 Task: Look for space in Ladispoli, Italy from 6th September, 2023 to 15th September, 2023 for 6 adults in price range Rs.8000 to Rs.12000. Place can be entire place or private room with 6 bedrooms having 6 beds and 6 bathrooms. Property type can be house, flat, guest house. Amenities needed are: wifi, TV, free parkinig on premises, gym, breakfast. Booking option can be shelf check-in. Required host language is English.
Action: Mouse moved to (520, 120)
Screenshot: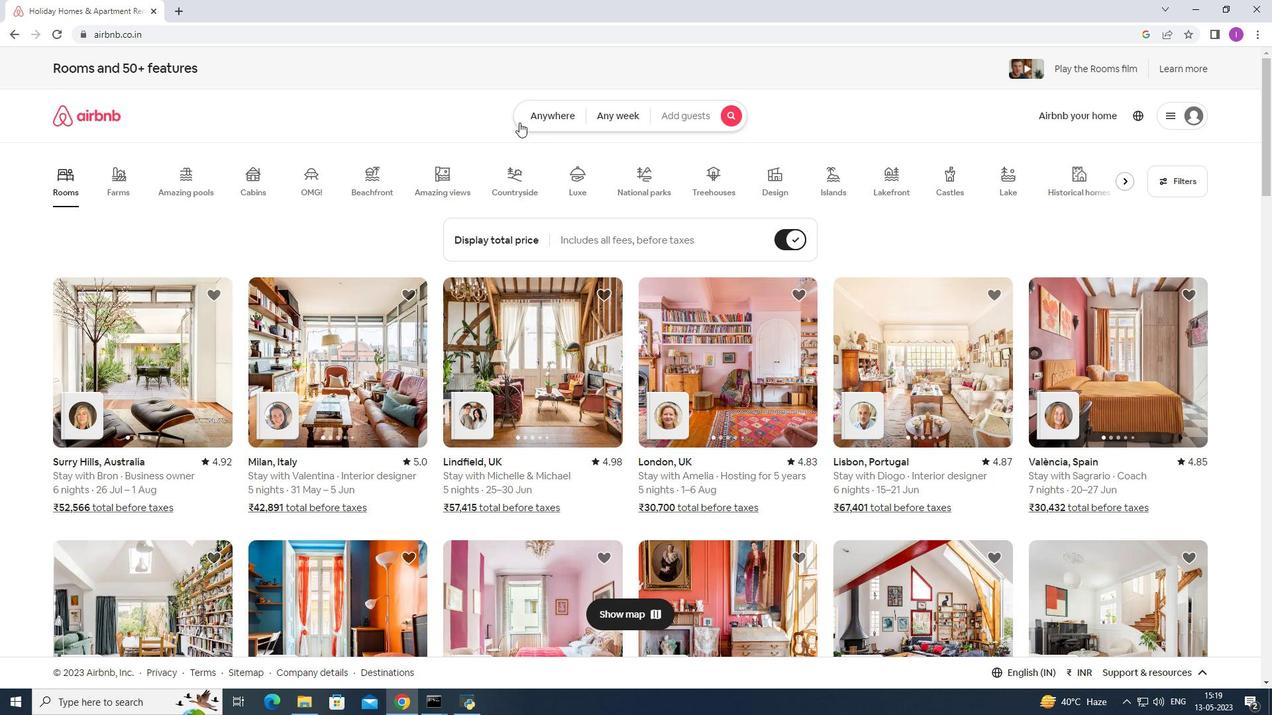 
Action: Mouse pressed left at (520, 120)
Screenshot: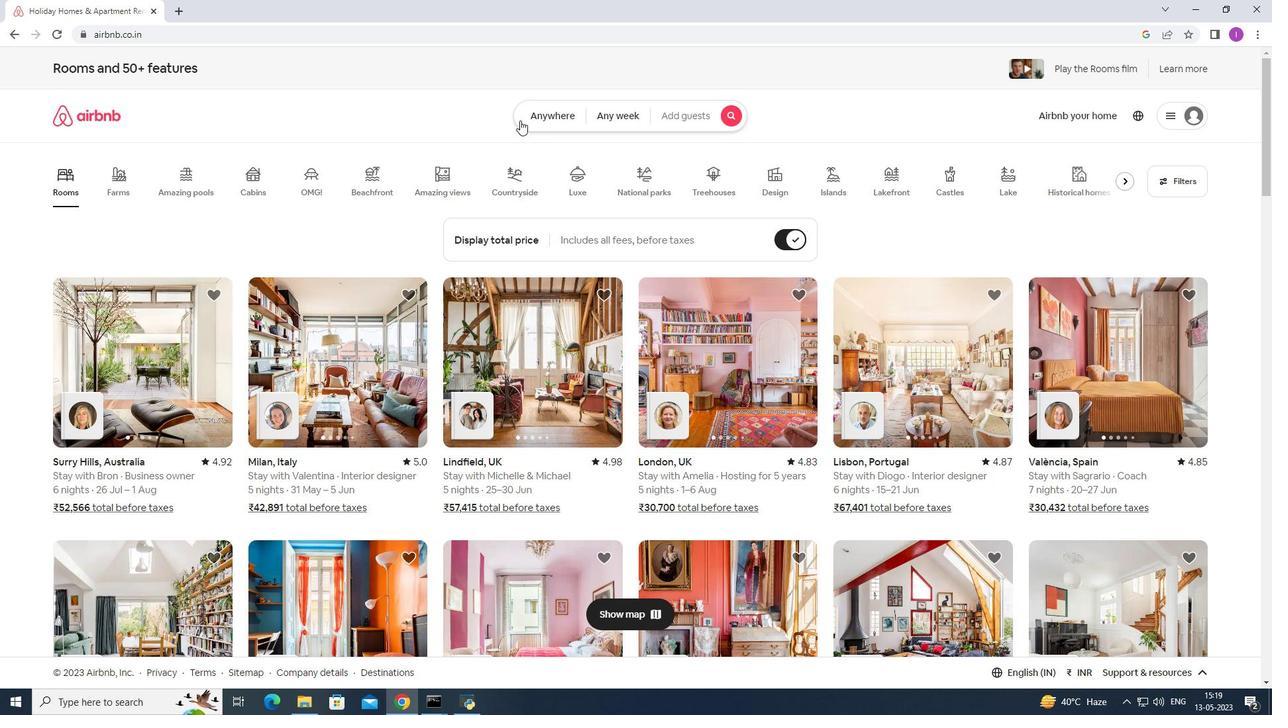 
Action: Mouse moved to (426, 177)
Screenshot: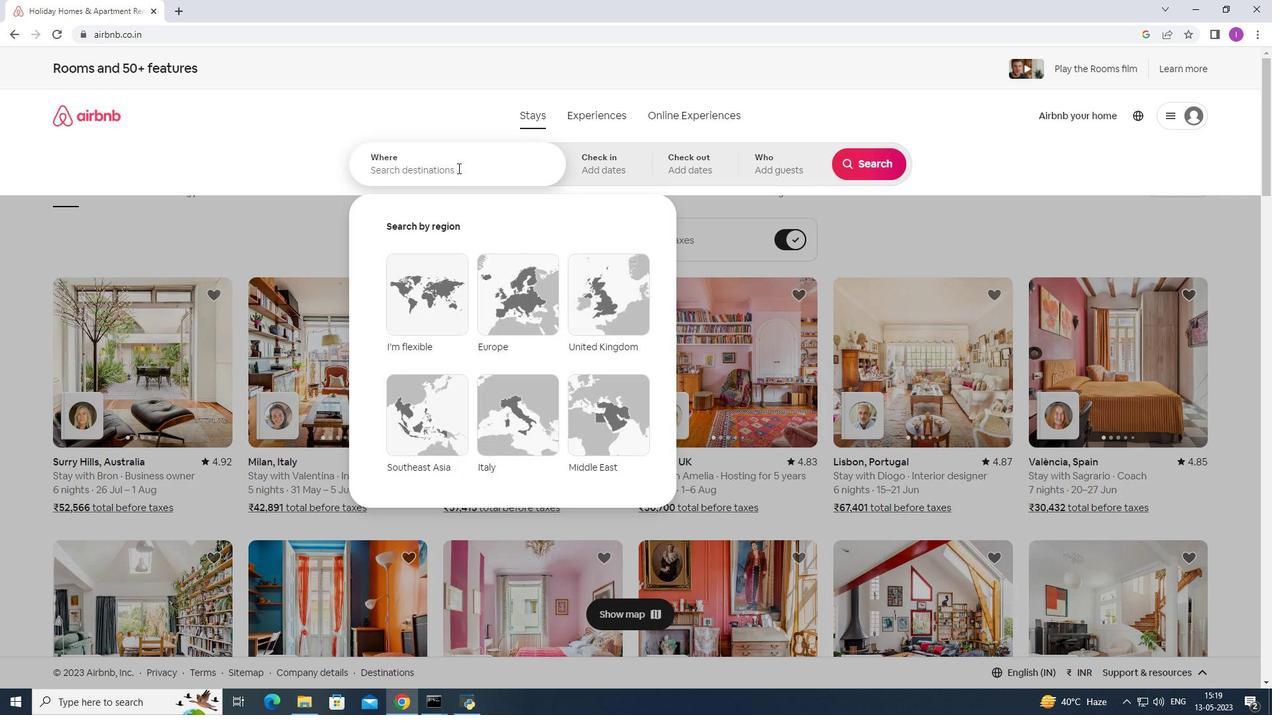 
Action: Mouse pressed left at (426, 177)
Screenshot: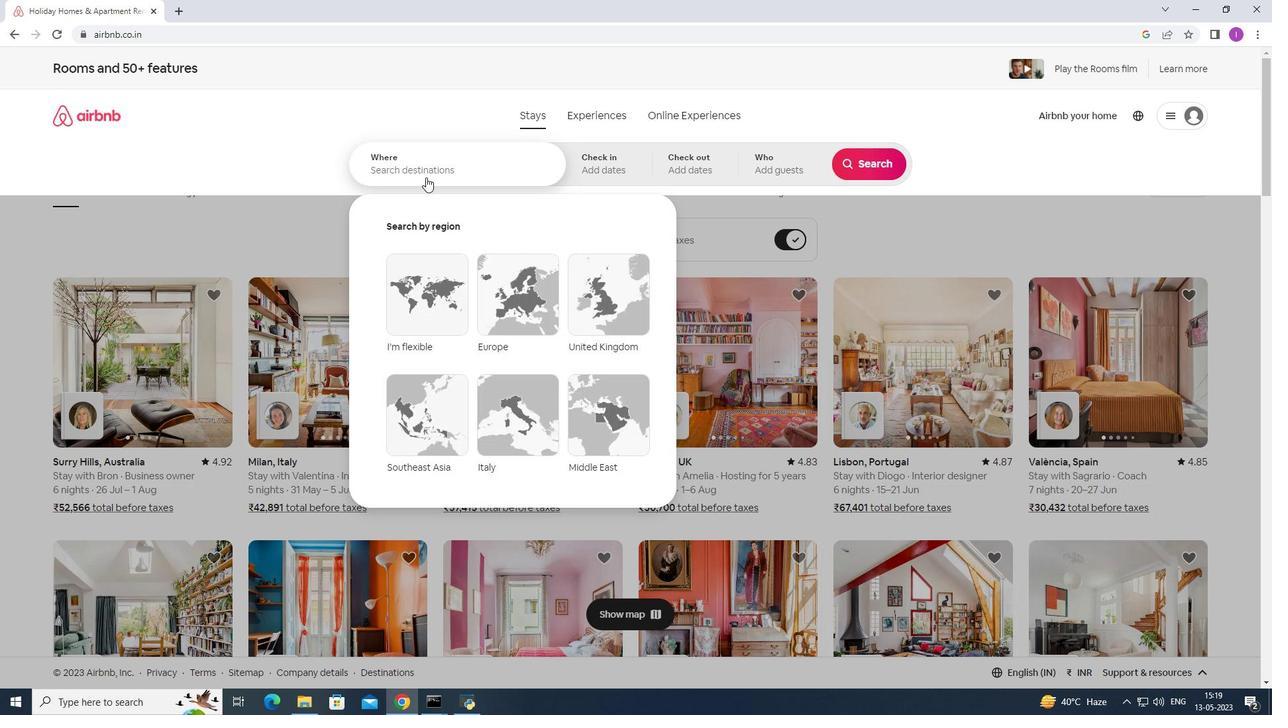 
Action: Mouse moved to (512, 159)
Screenshot: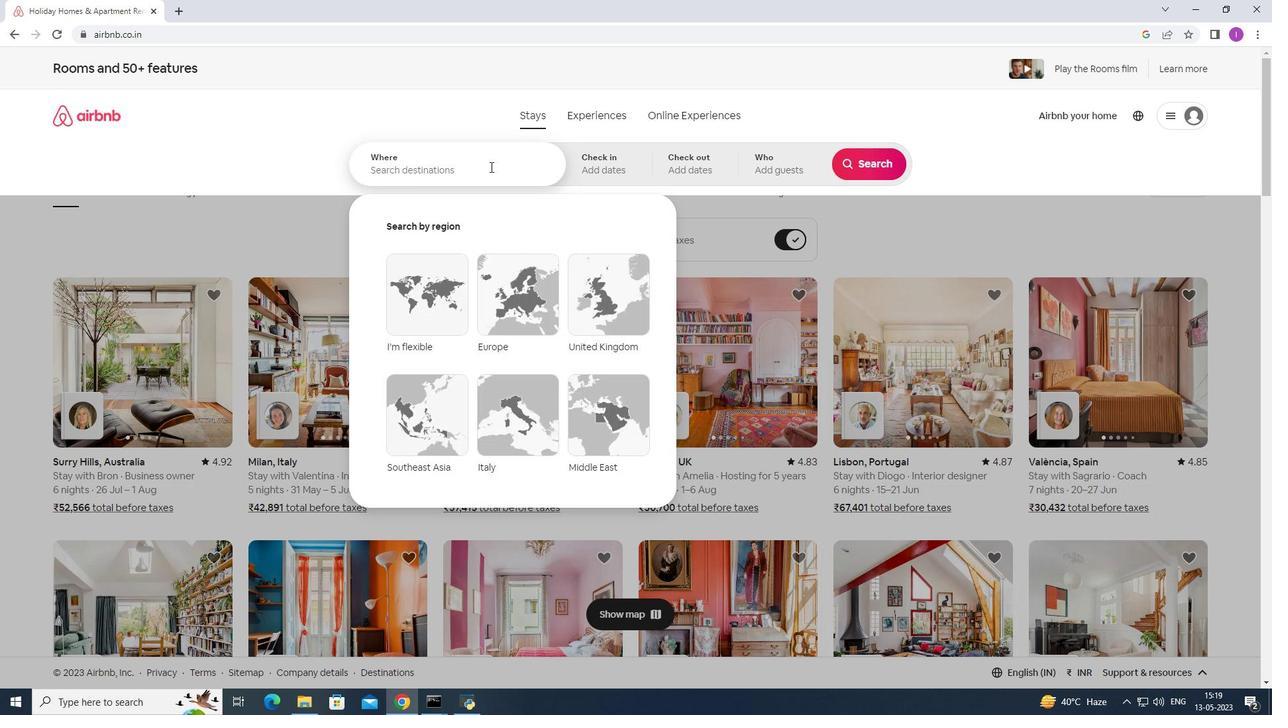 
Action: Key pressed <Key.shift>Ladispoli,<Key.shift>Italy
Screenshot: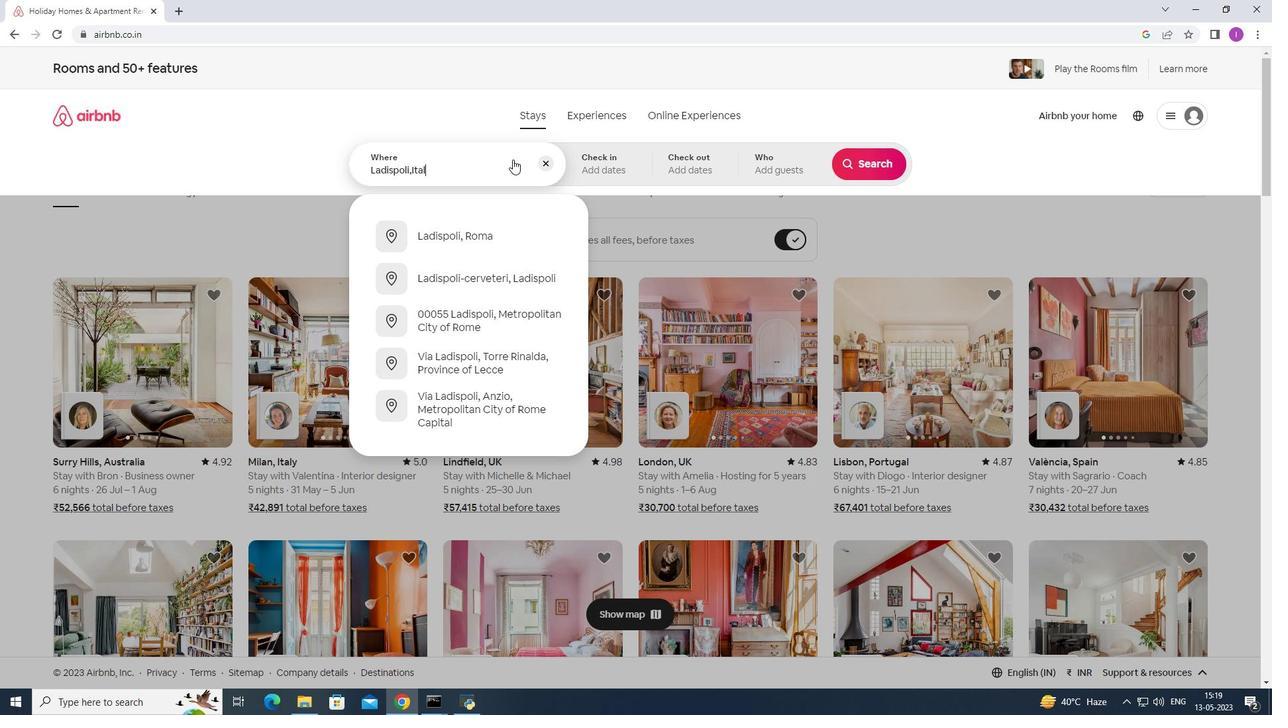 
Action: Mouse moved to (603, 161)
Screenshot: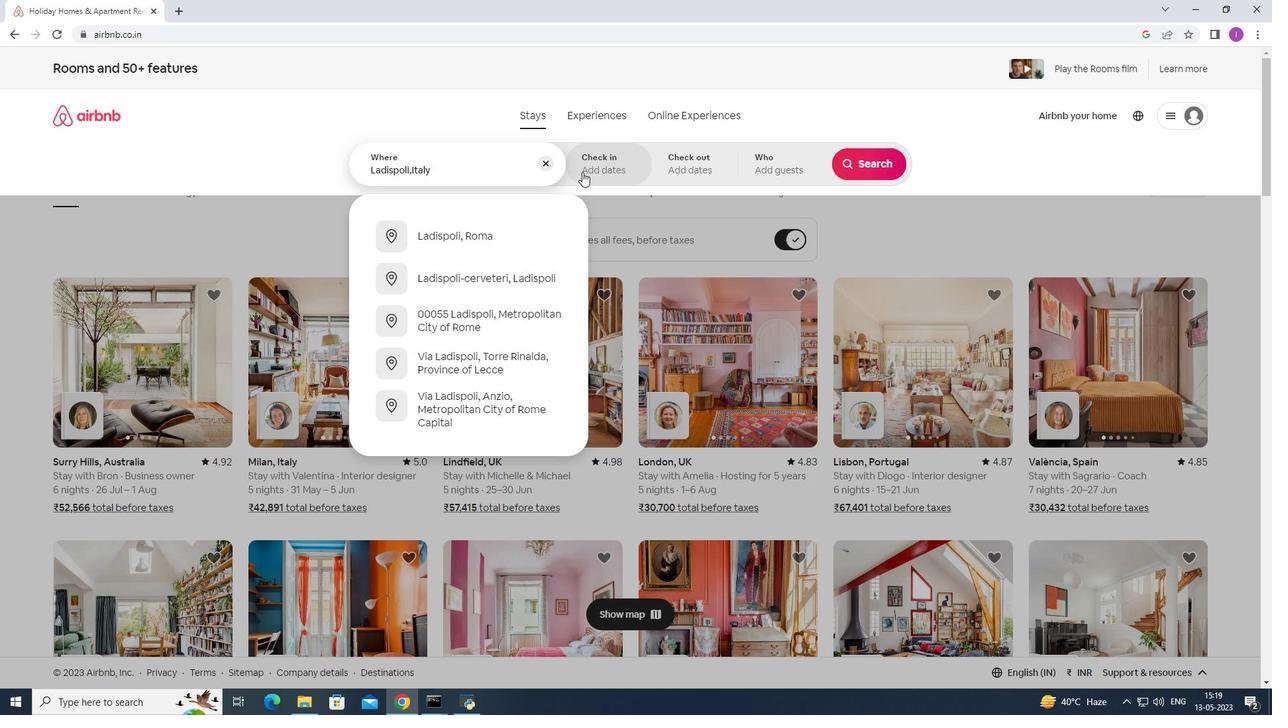 
Action: Mouse pressed left at (603, 161)
Screenshot: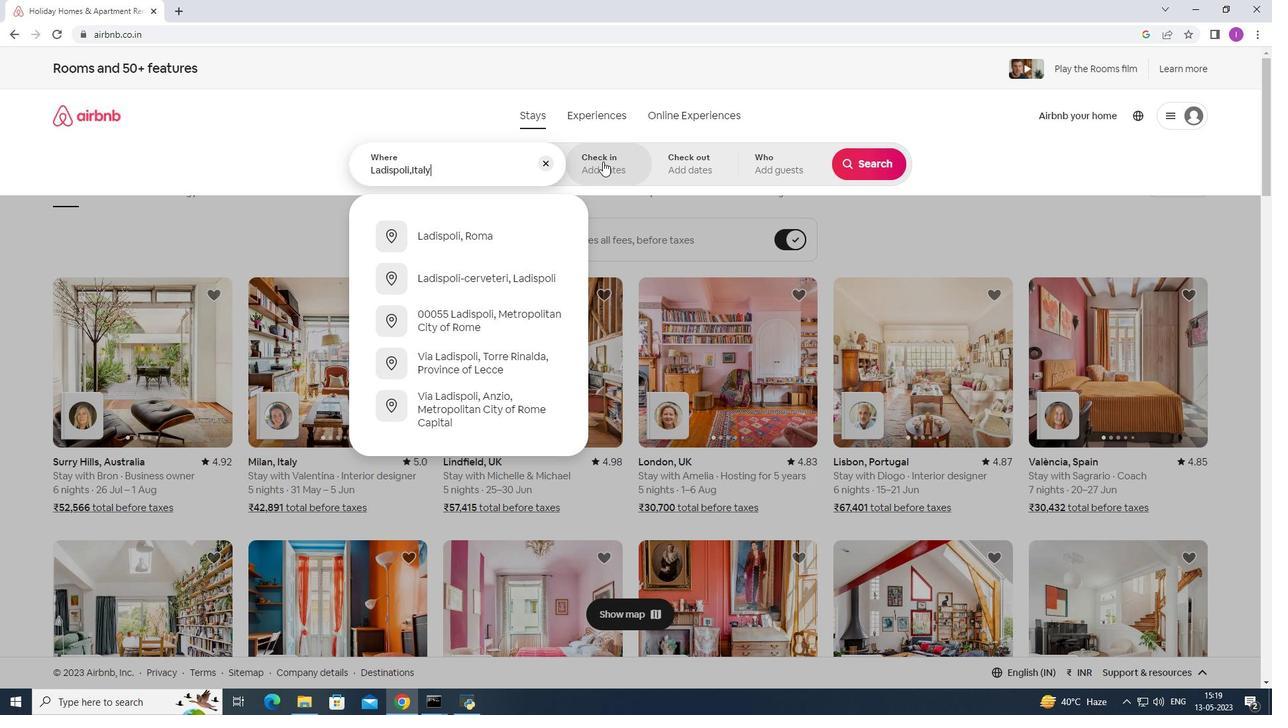 
Action: Mouse moved to (867, 266)
Screenshot: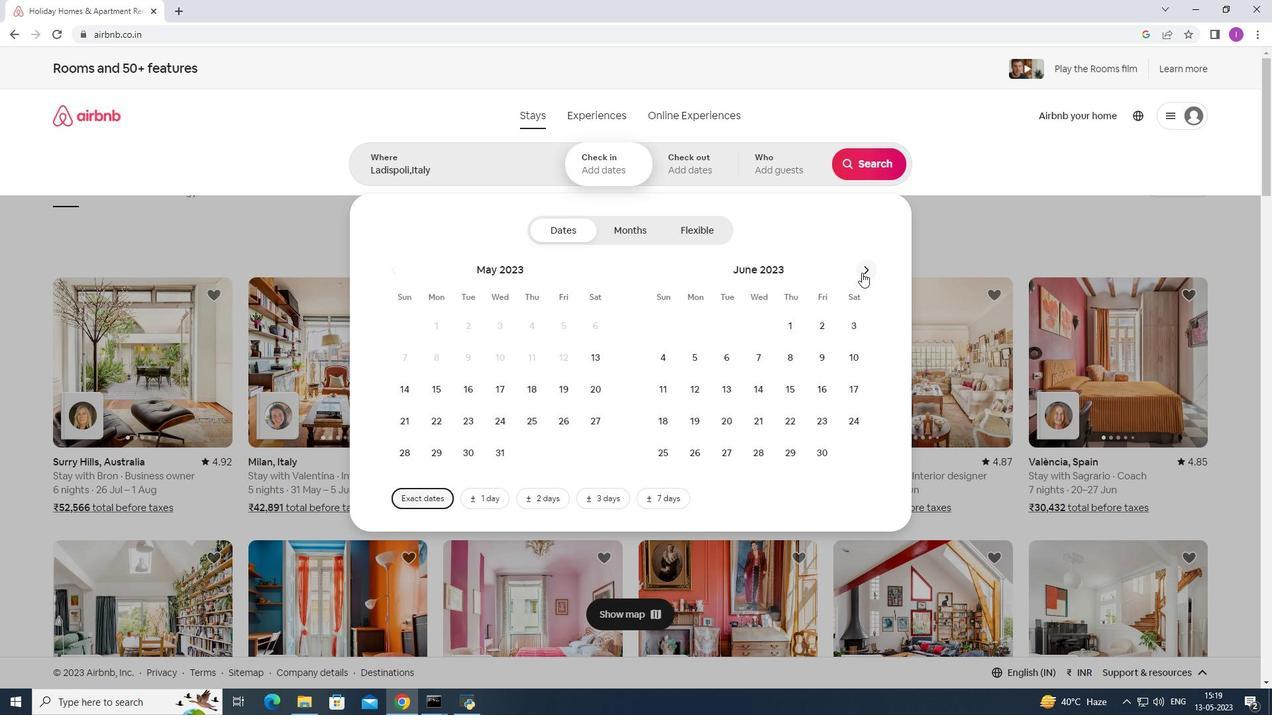 
Action: Mouse pressed left at (867, 266)
Screenshot: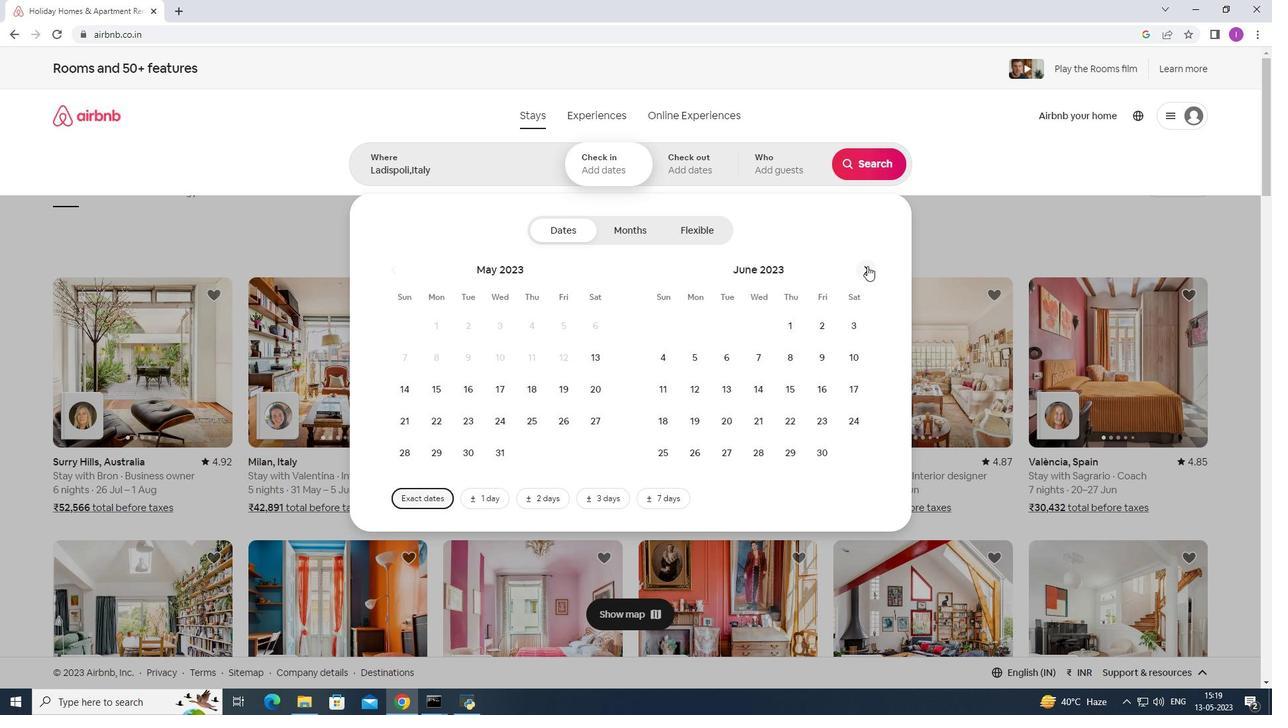 
Action: Mouse pressed left at (867, 266)
Screenshot: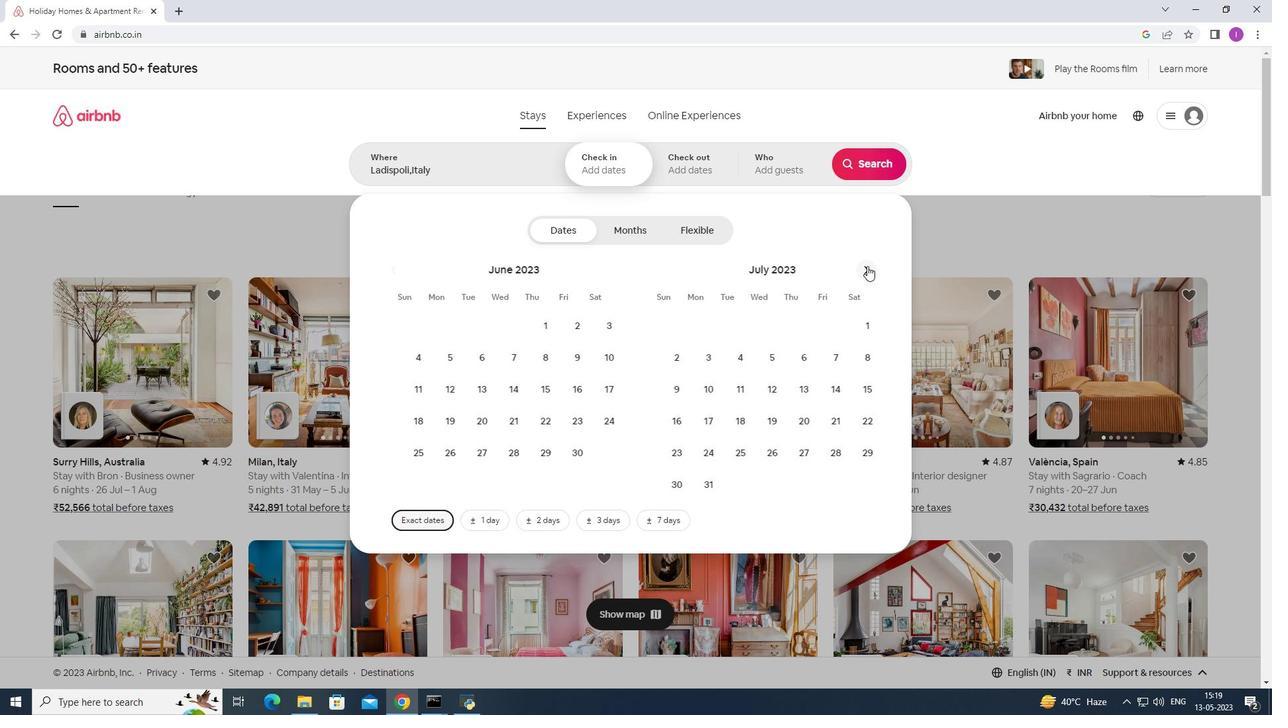 
Action: Mouse pressed left at (867, 266)
Screenshot: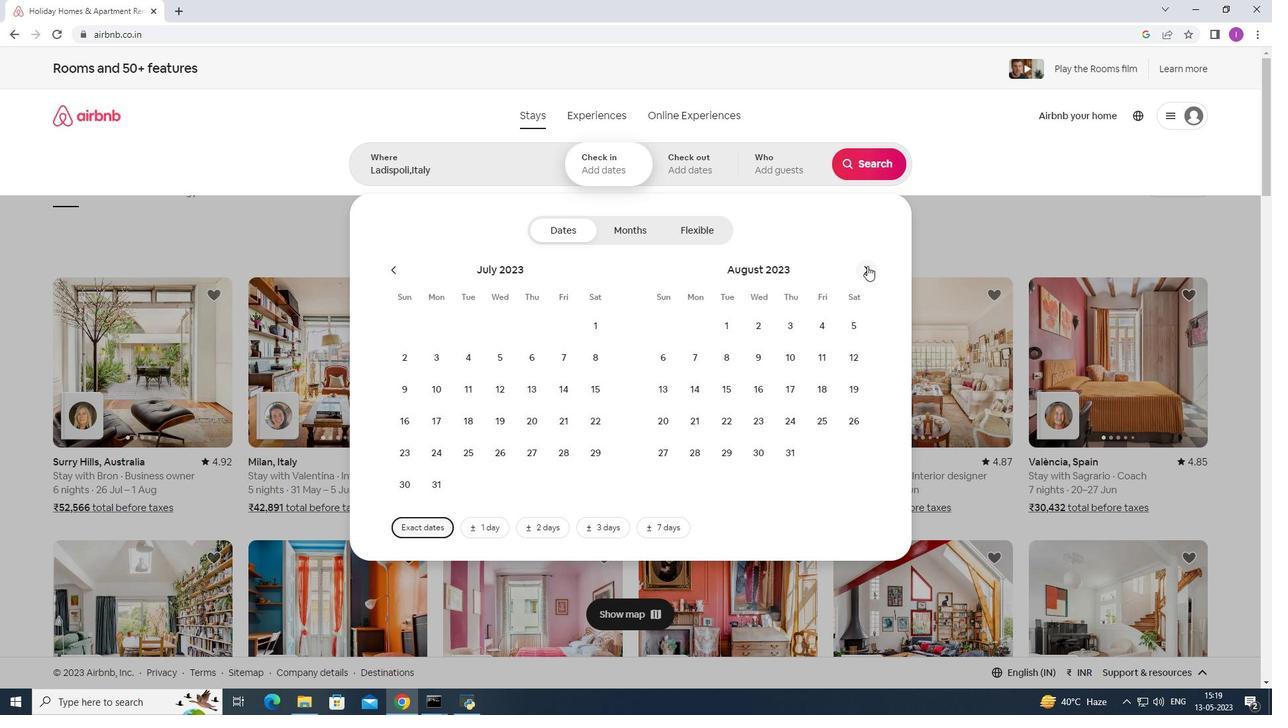 
Action: Mouse moved to (768, 357)
Screenshot: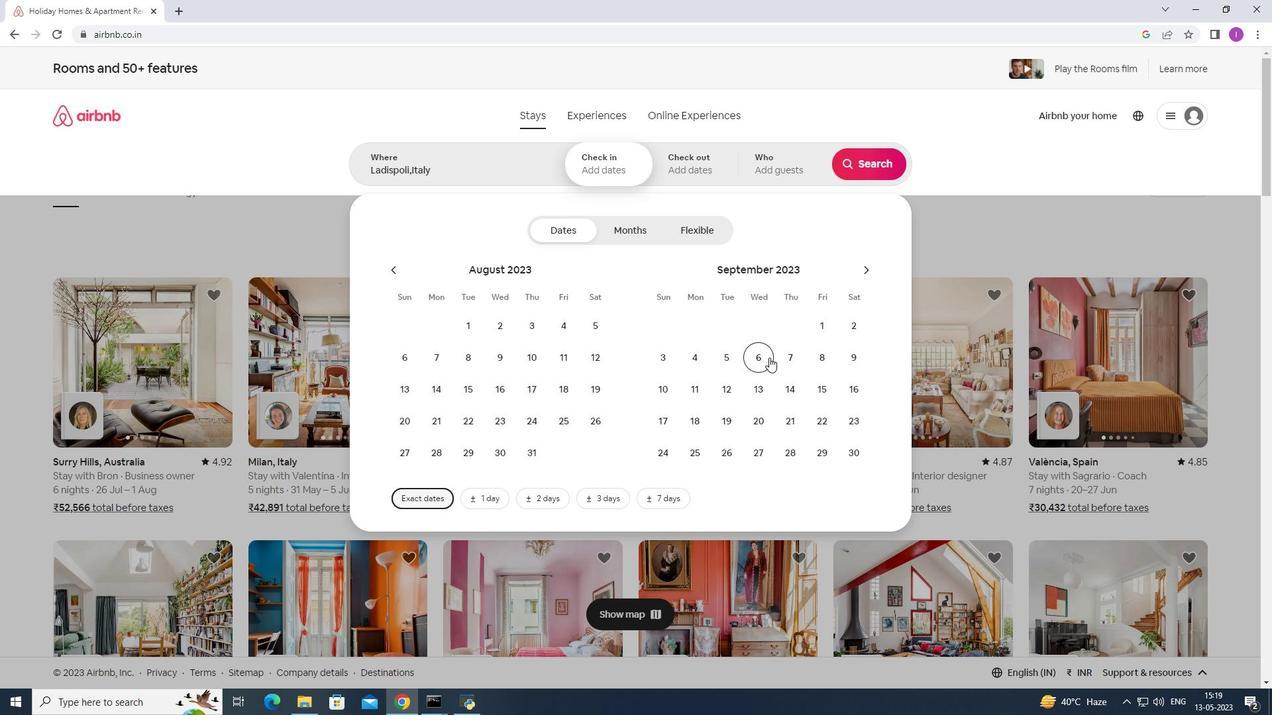
Action: Mouse pressed left at (768, 357)
Screenshot: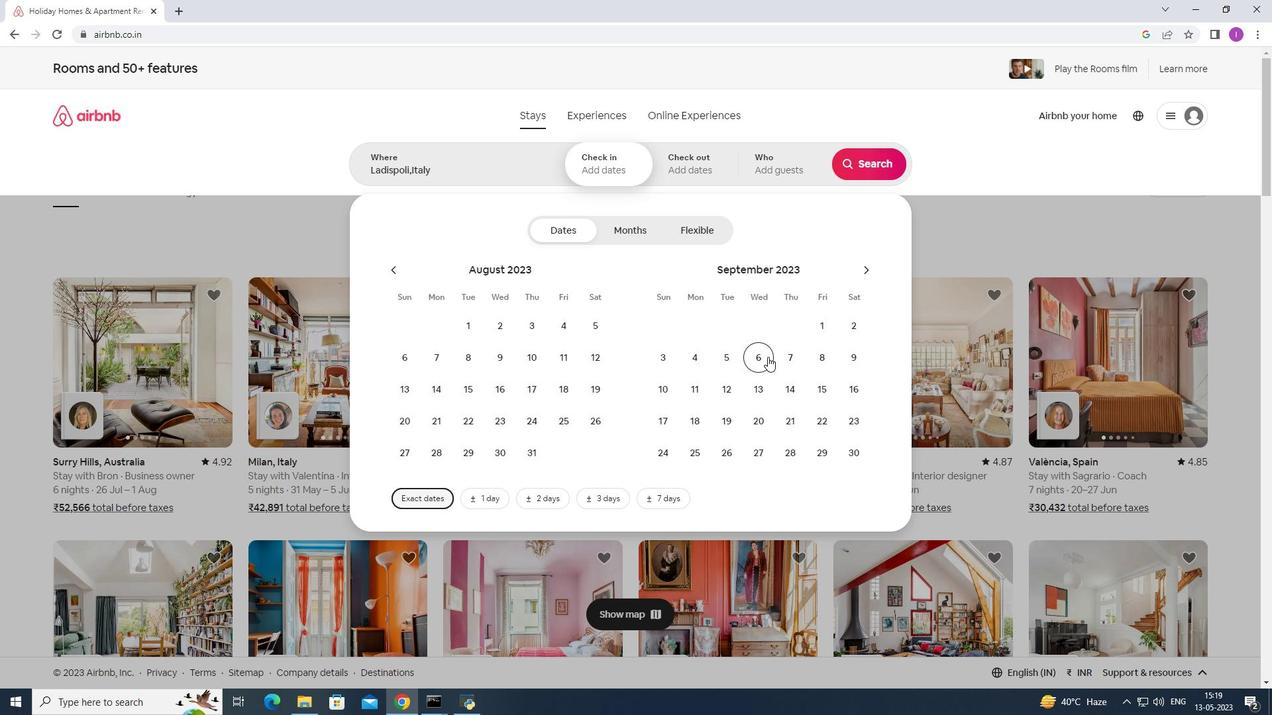 
Action: Mouse moved to (823, 386)
Screenshot: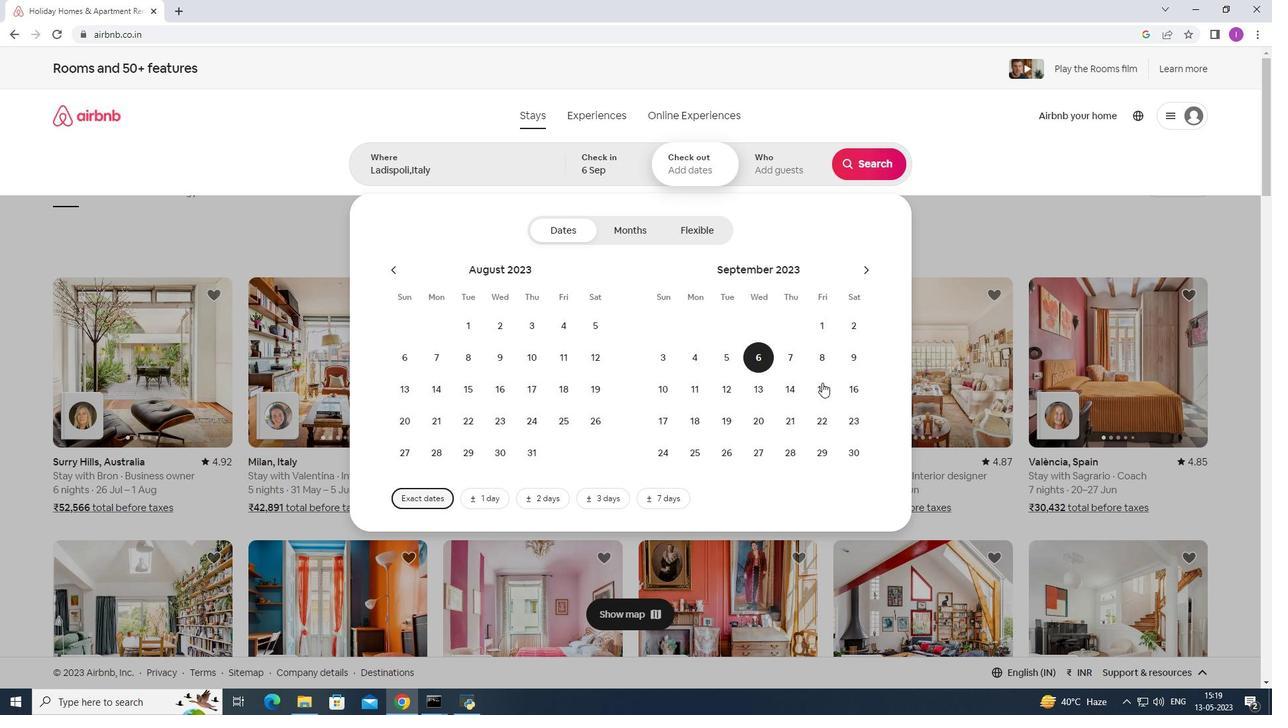 
Action: Mouse pressed left at (823, 386)
Screenshot: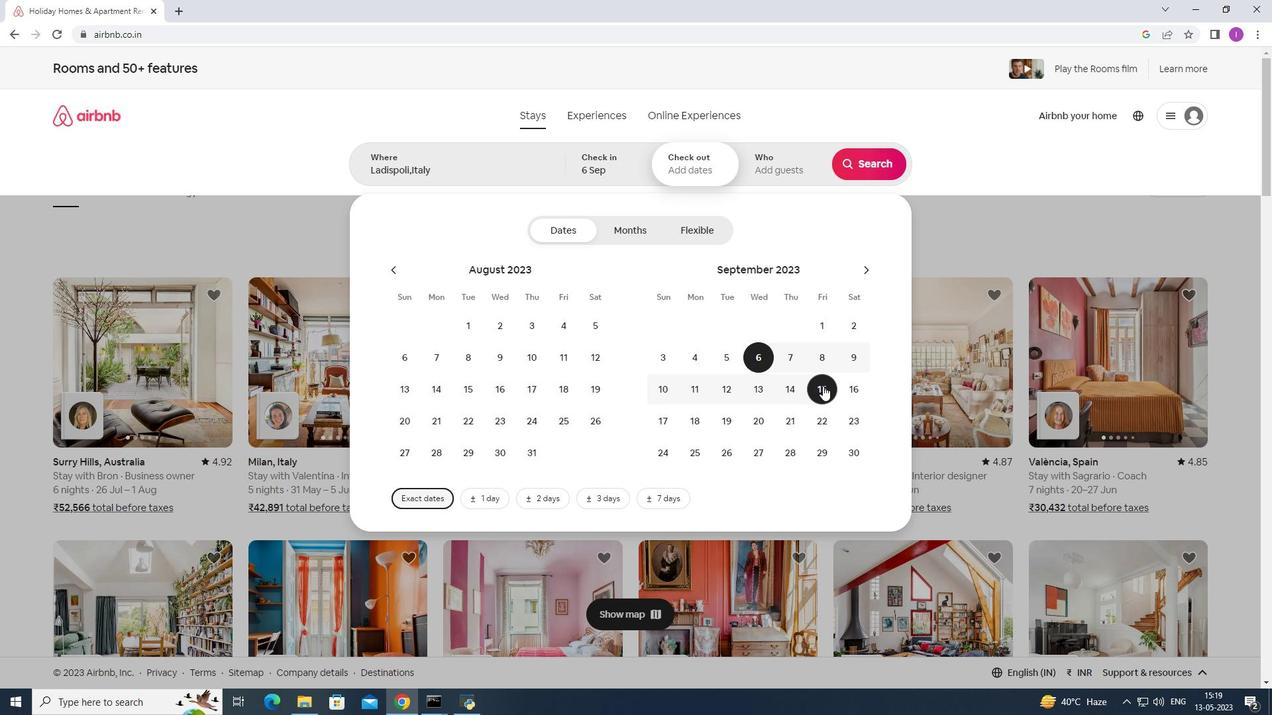 
Action: Mouse moved to (788, 160)
Screenshot: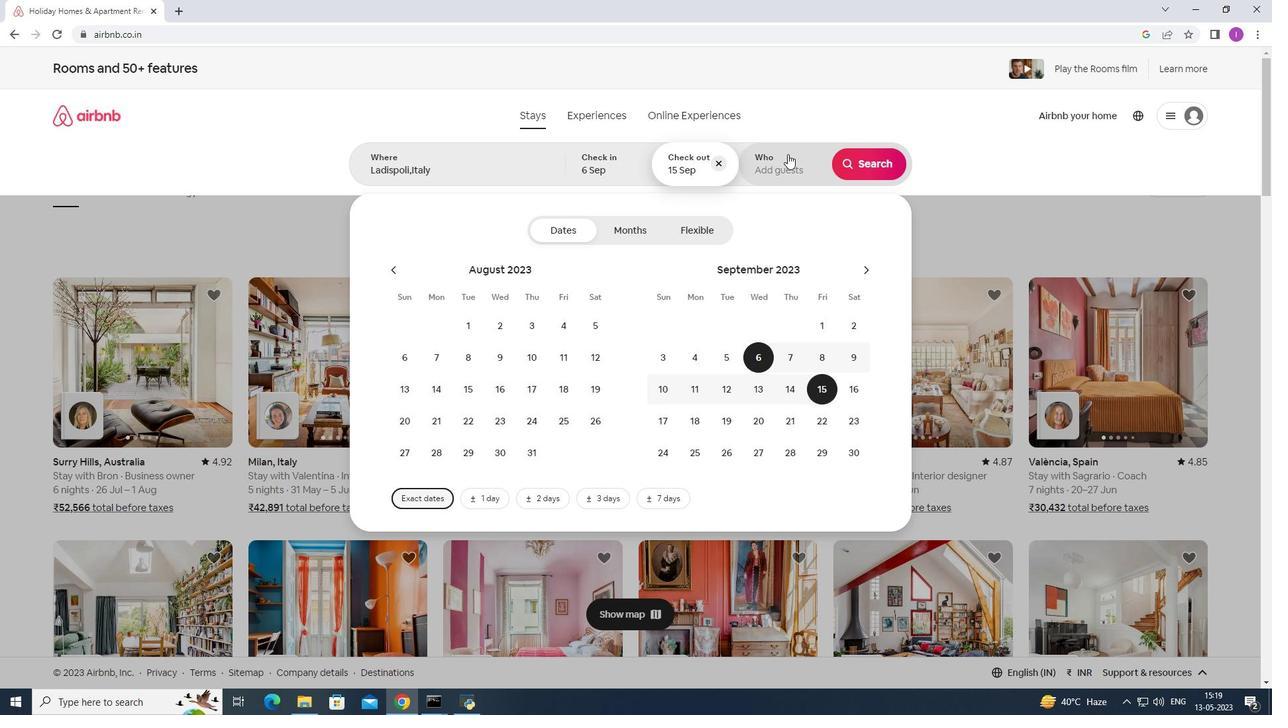 
Action: Mouse pressed left at (788, 160)
Screenshot: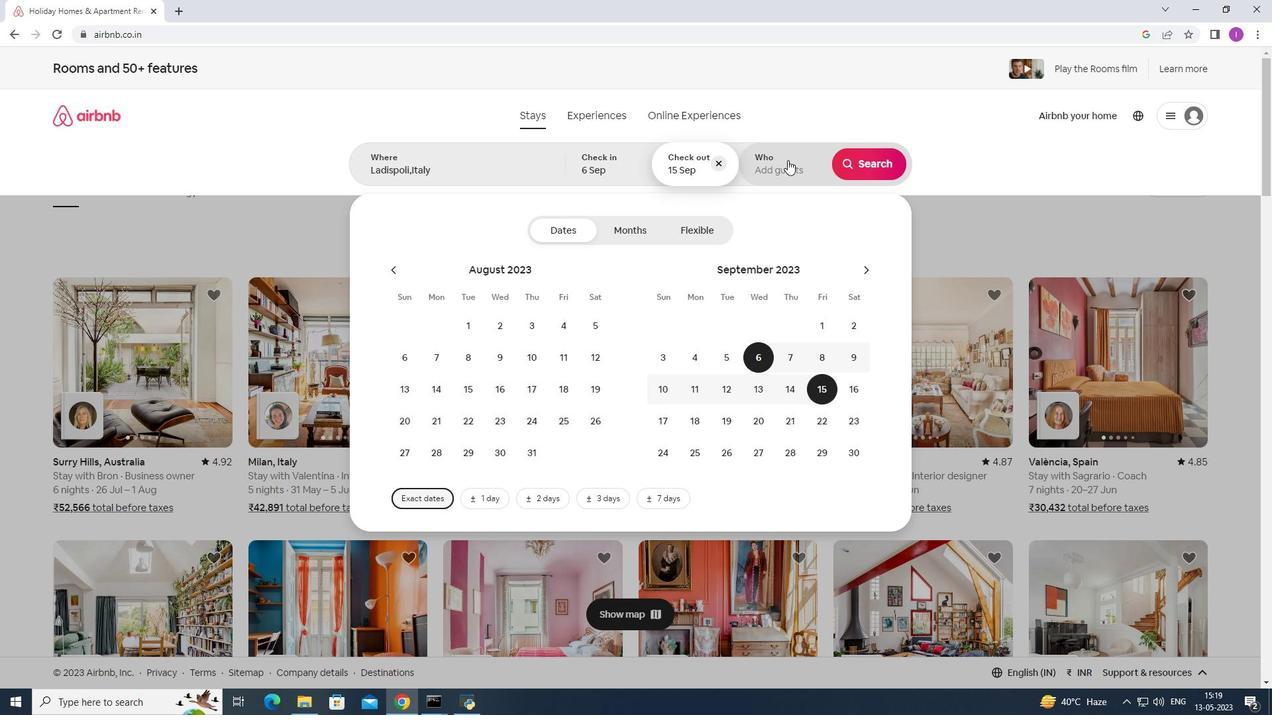 
Action: Mouse moved to (876, 235)
Screenshot: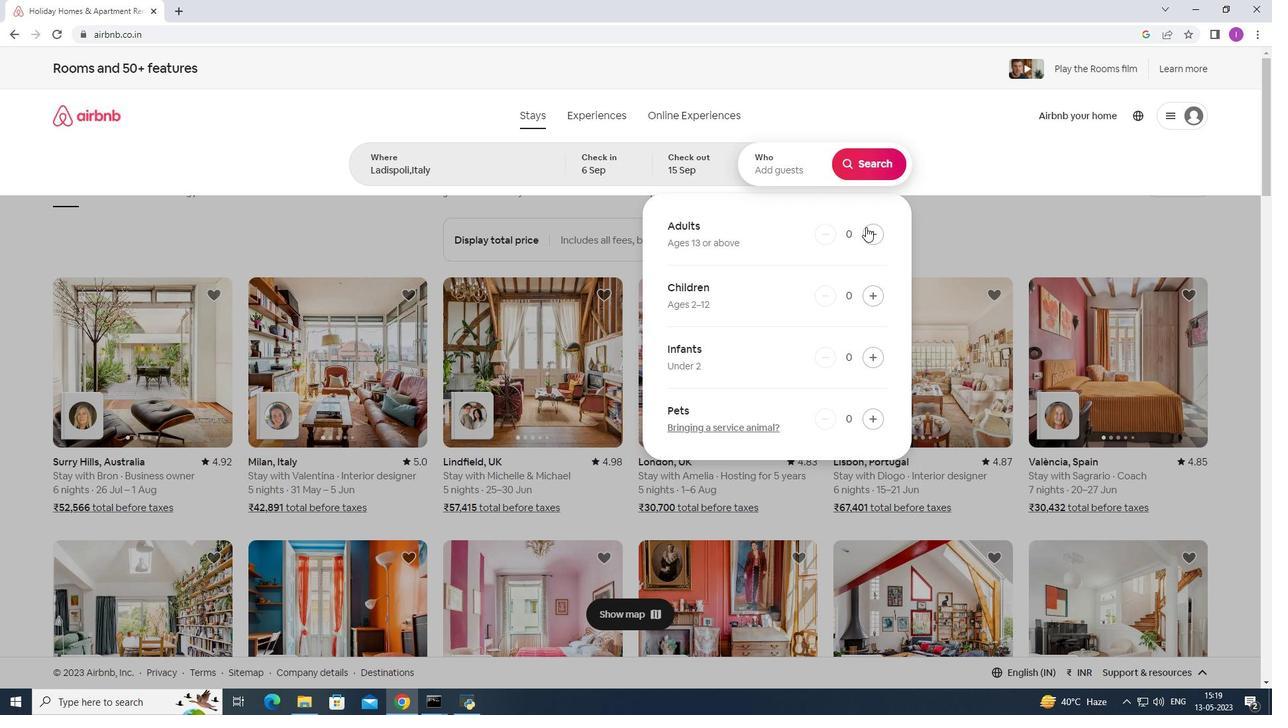 
Action: Mouse pressed left at (876, 235)
Screenshot: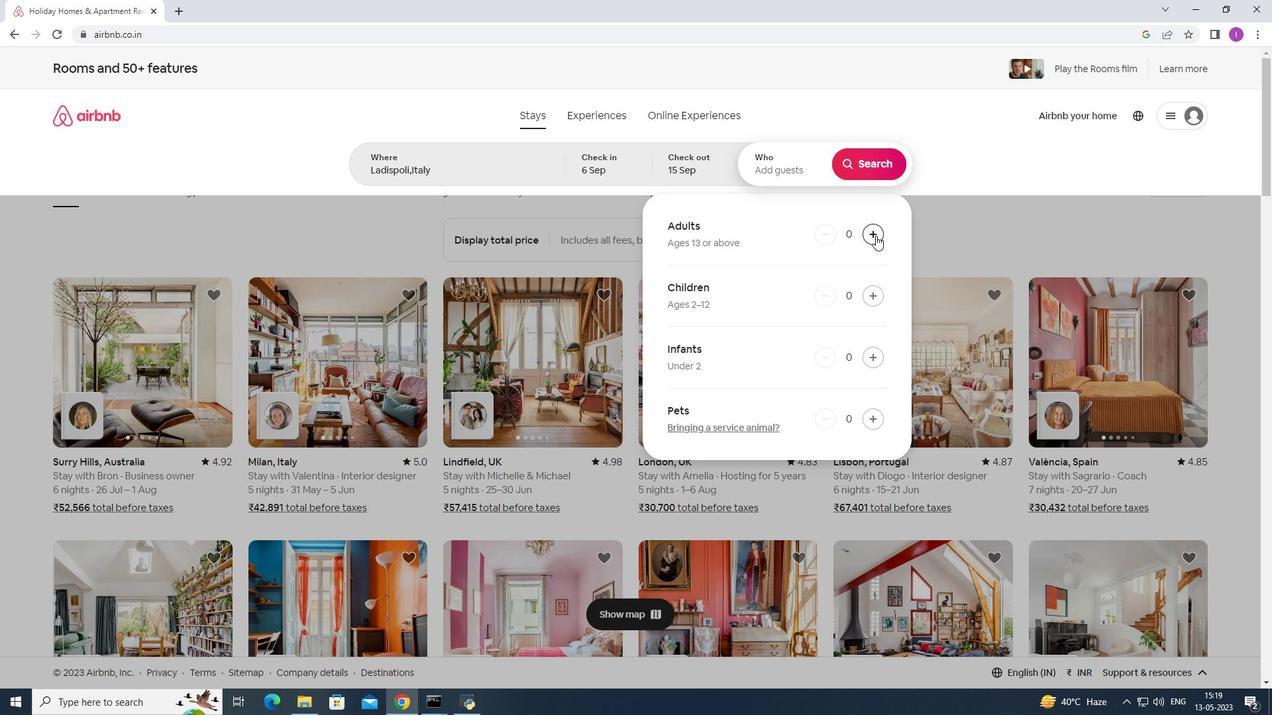 
Action: Mouse pressed left at (876, 235)
Screenshot: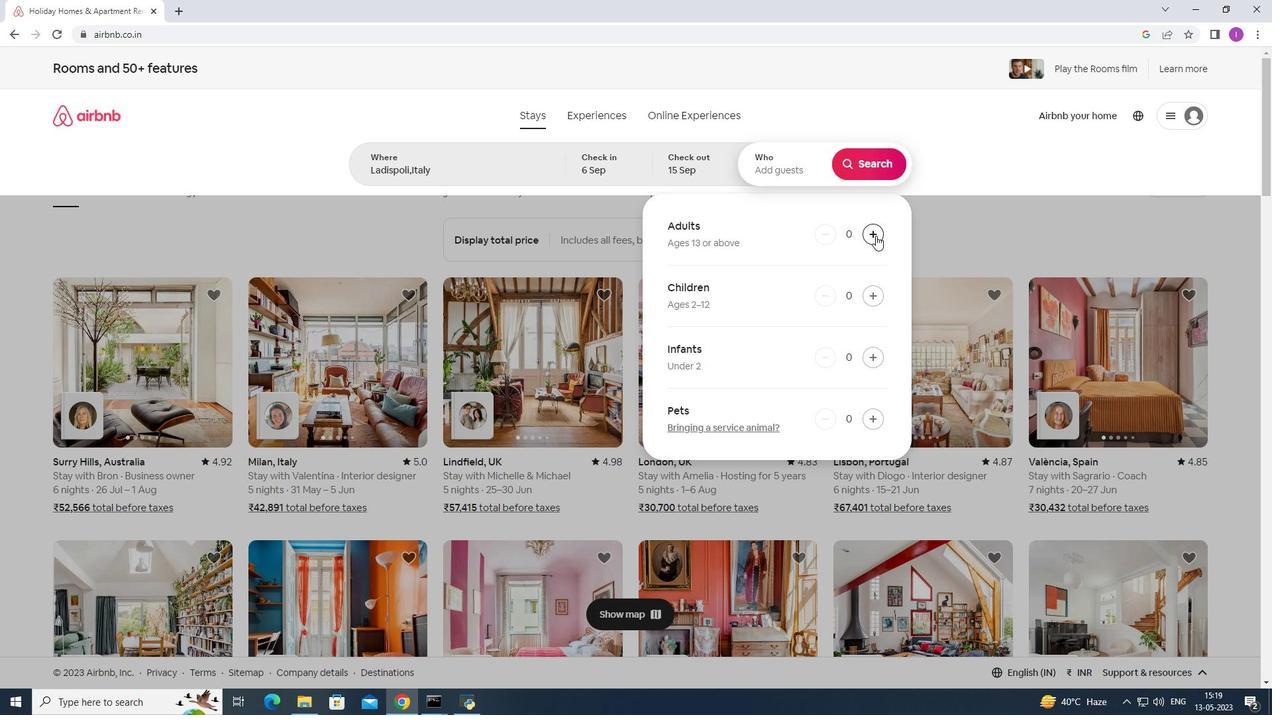 
Action: Mouse pressed left at (876, 235)
Screenshot: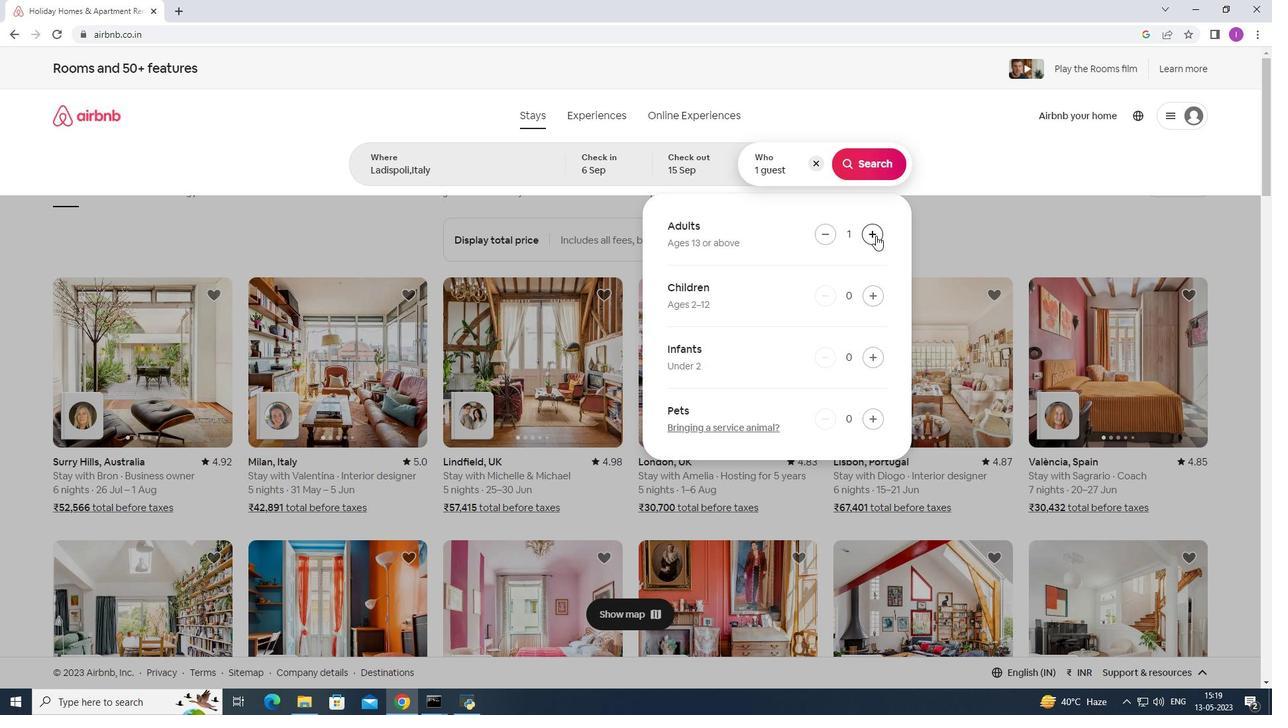 
Action: Mouse pressed left at (876, 235)
Screenshot: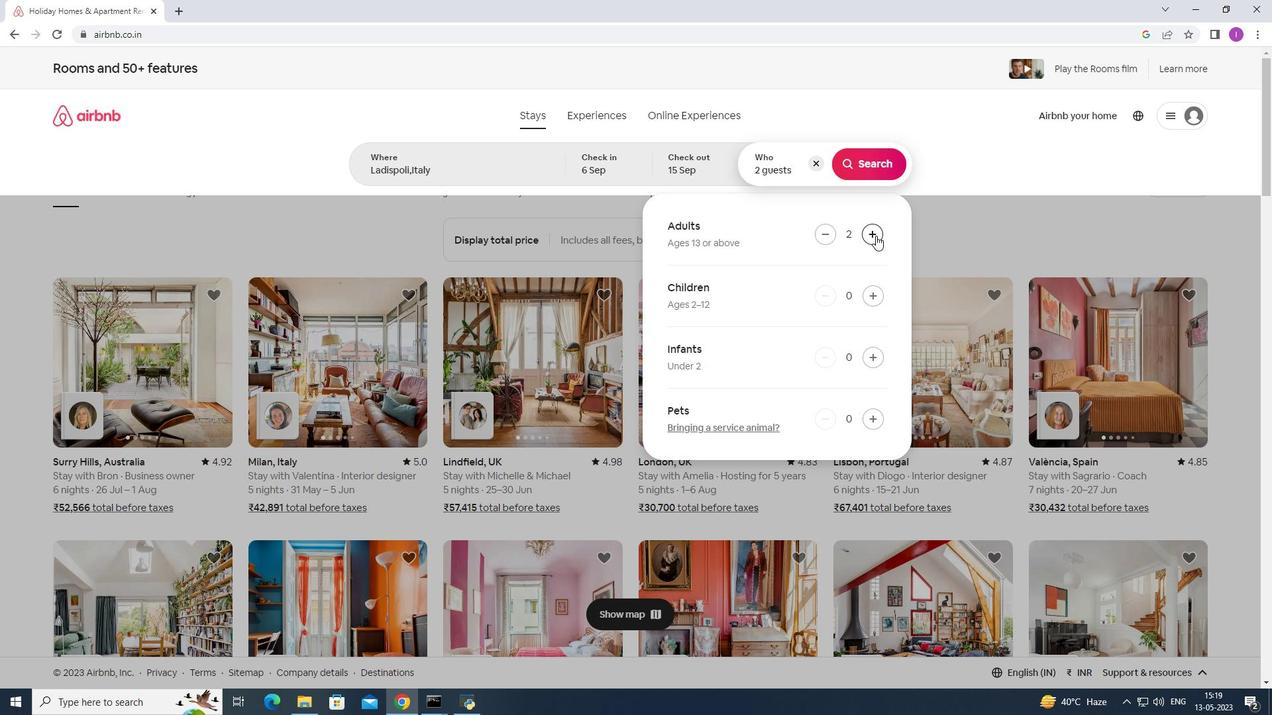 
Action: Mouse pressed left at (876, 235)
Screenshot: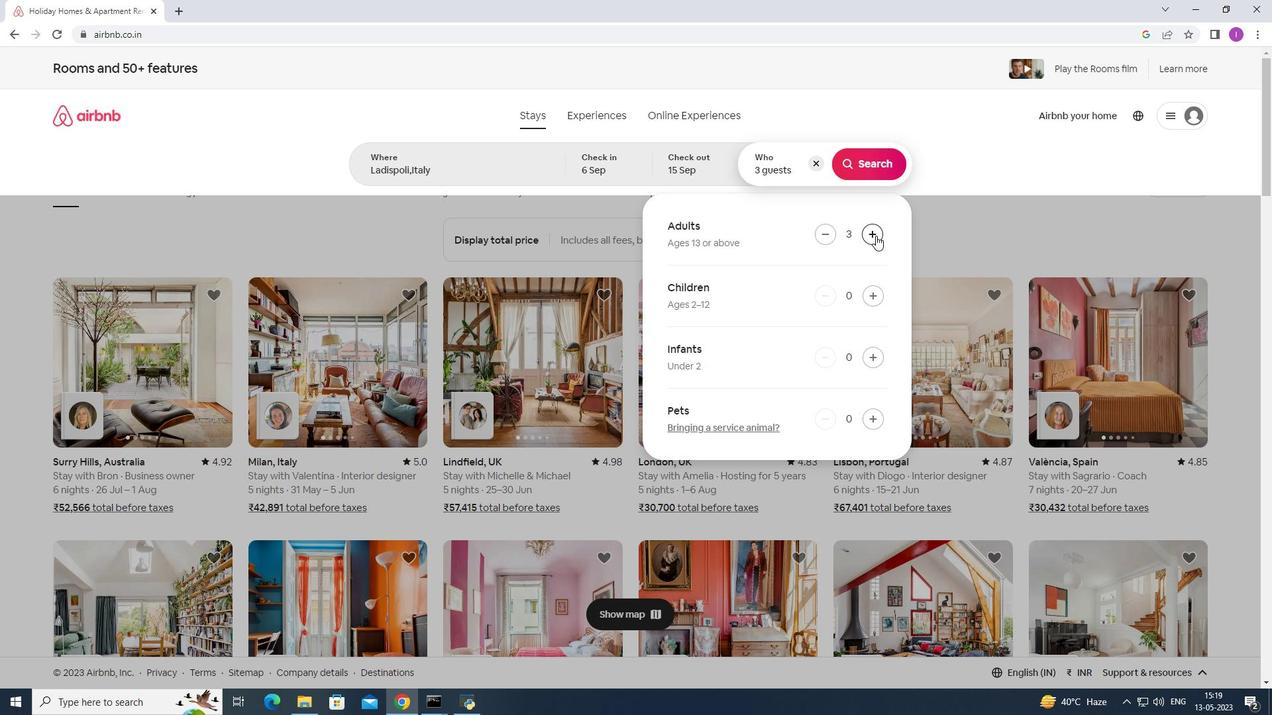 
Action: Mouse pressed left at (876, 235)
Screenshot: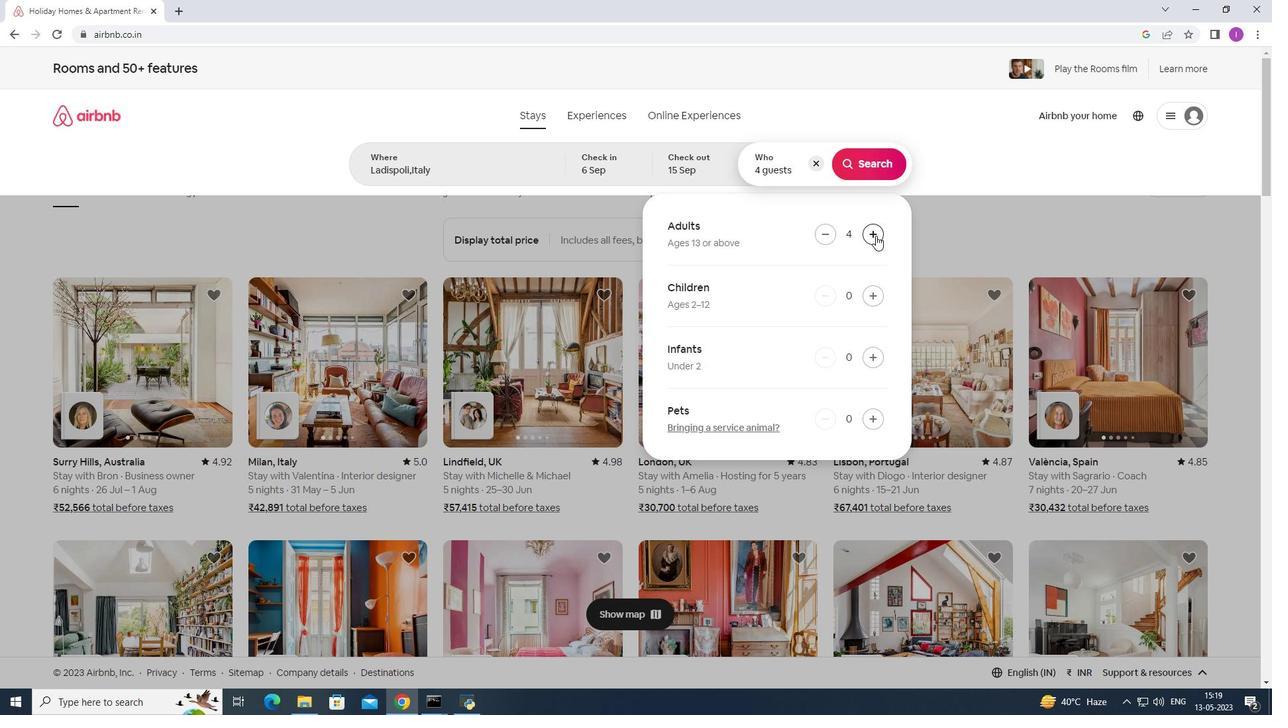 
Action: Mouse moved to (869, 161)
Screenshot: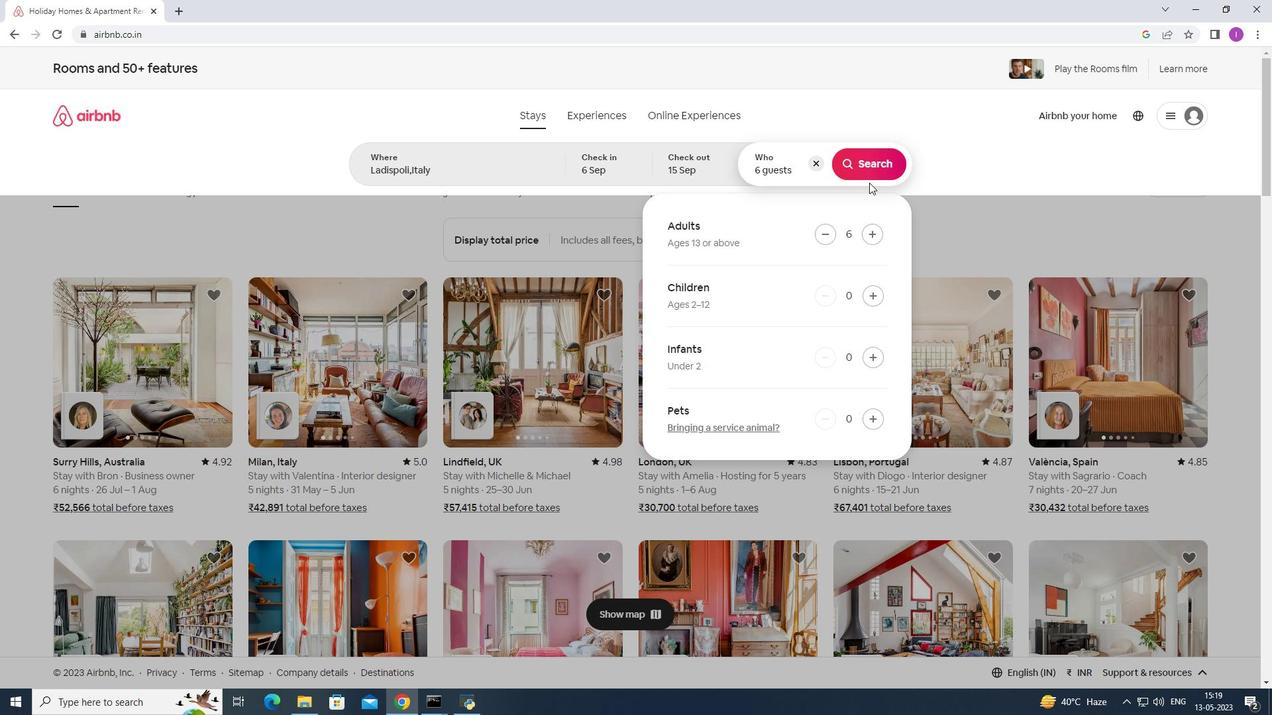 
Action: Mouse pressed left at (869, 161)
Screenshot: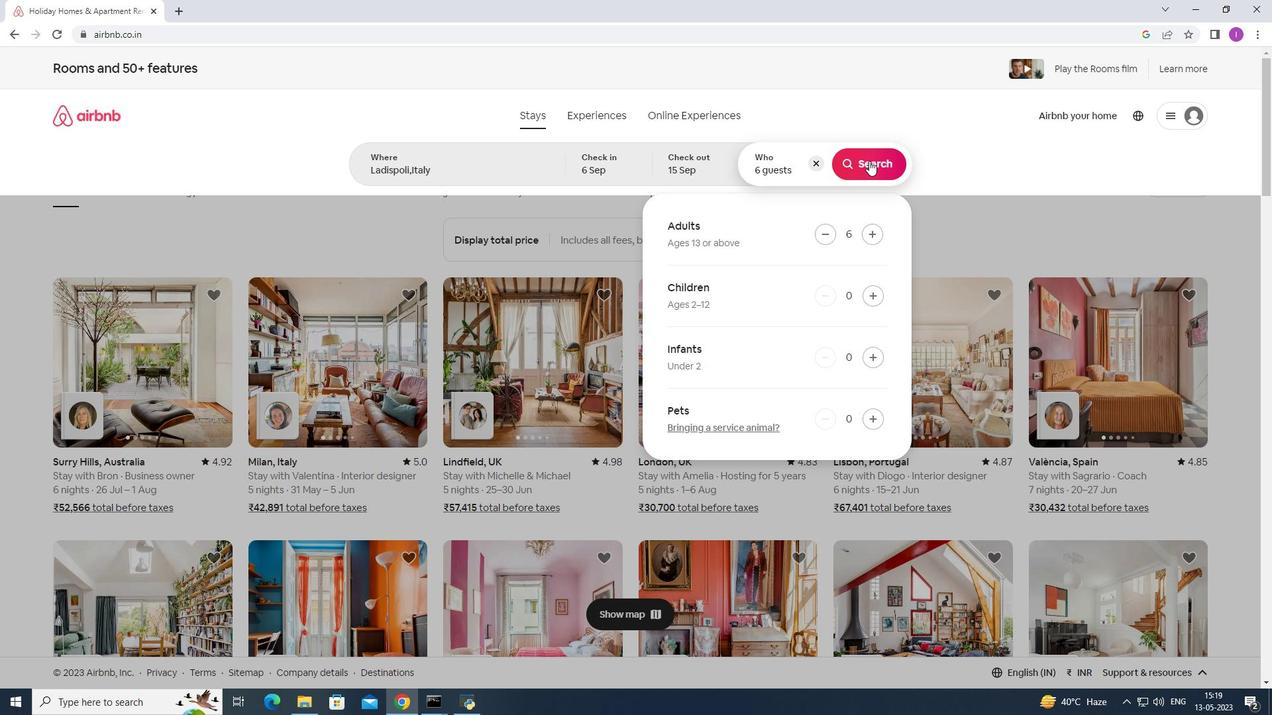 
Action: Mouse moved to (1218, 118)
Screenshot: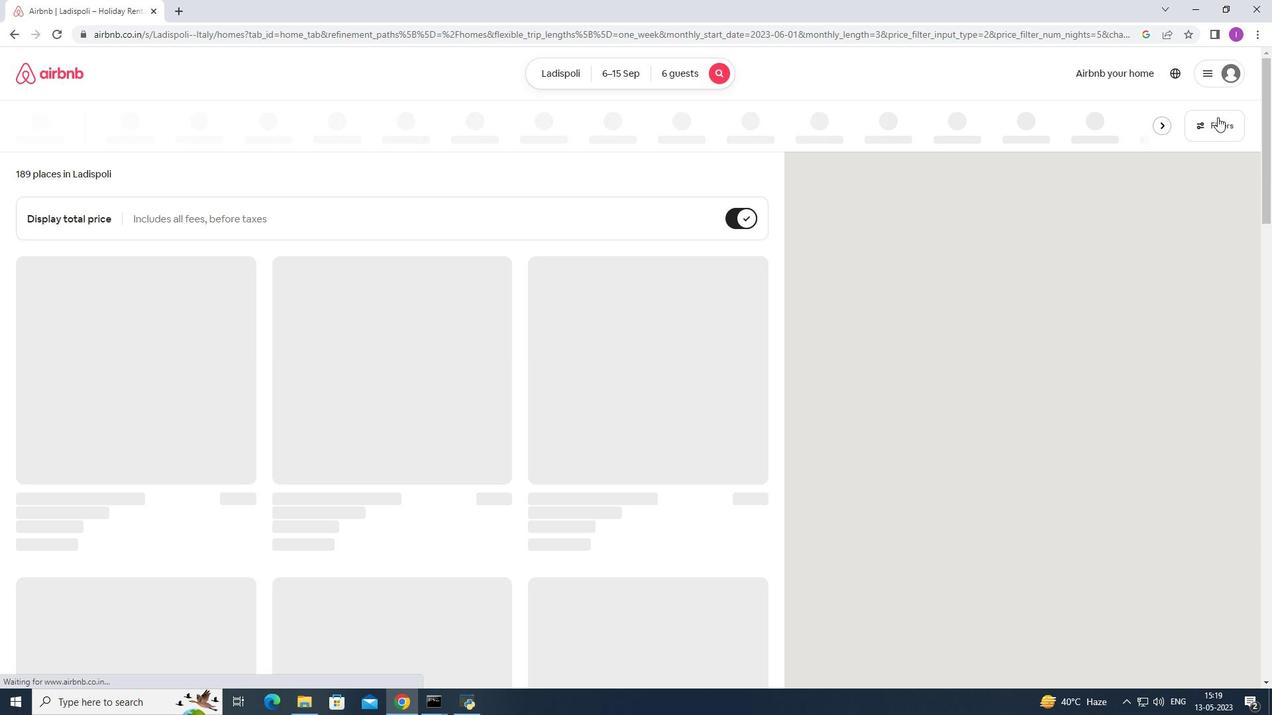 
Action: Mouse pressed left at (1218, 118)
Screenshot: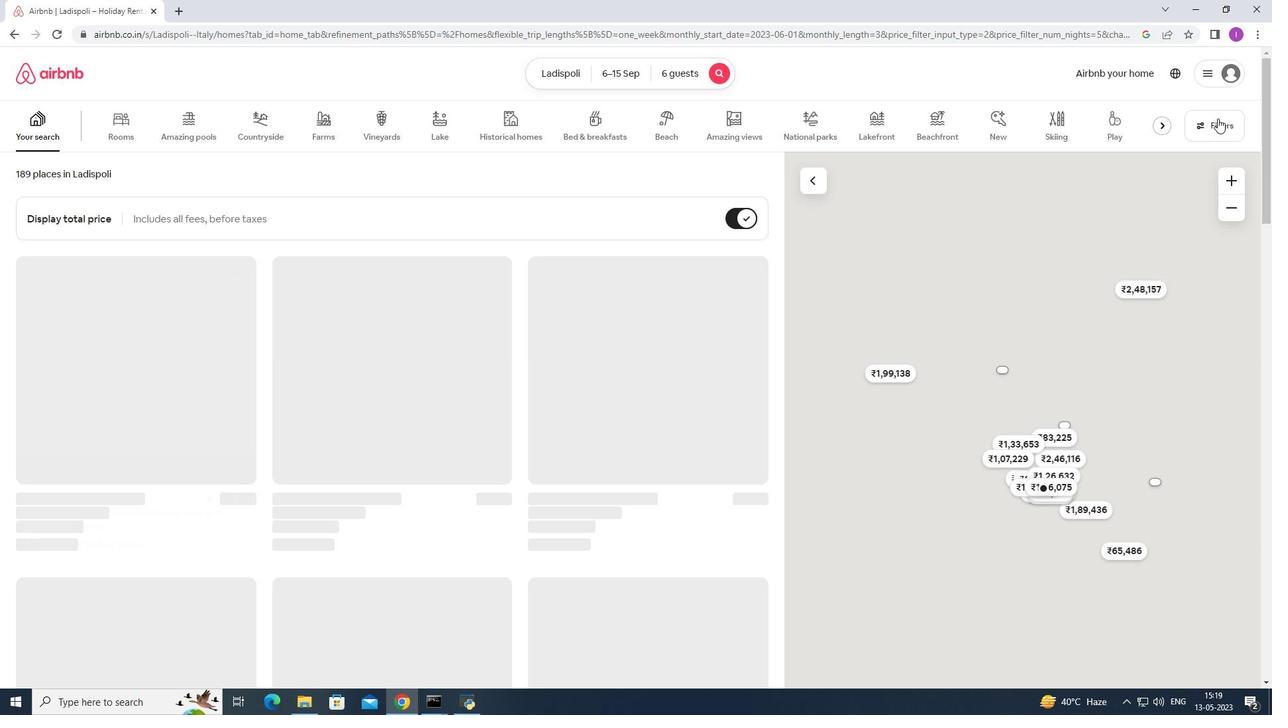 
Action: Mouse moved to (724, 455)
Screenshot: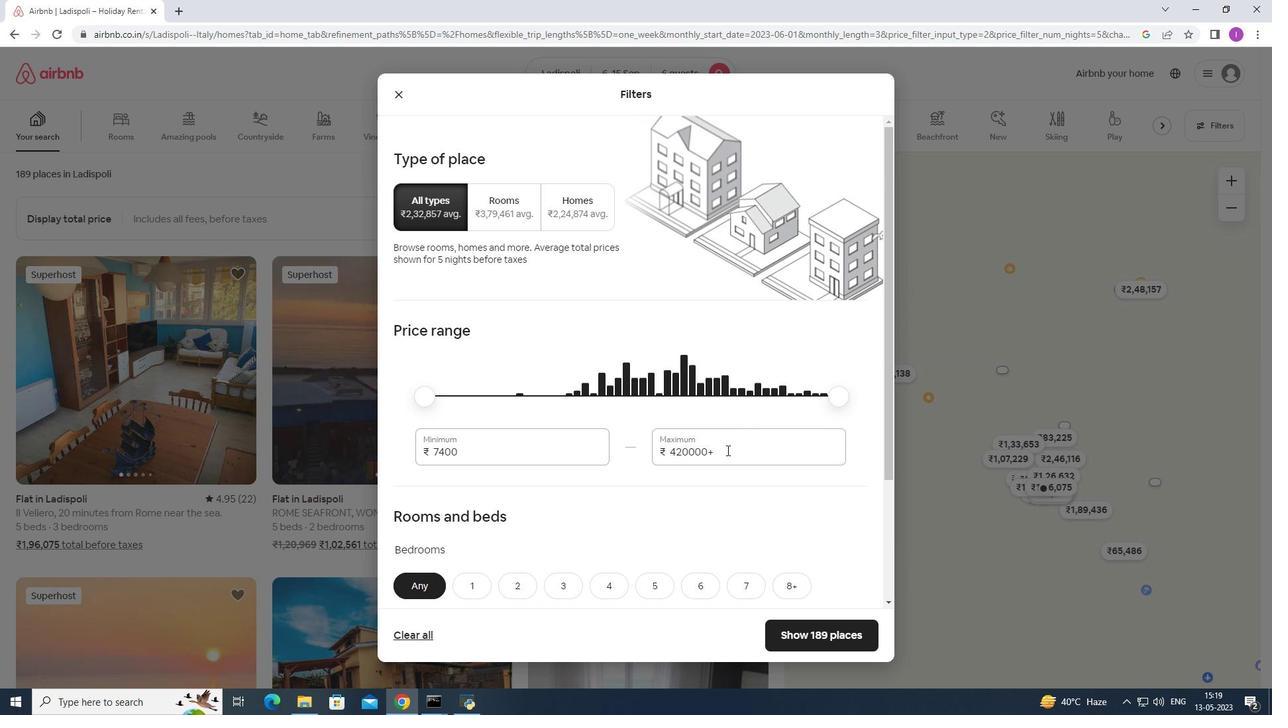 
Action: Mouse pressed left at (724, 455)
Screenshot: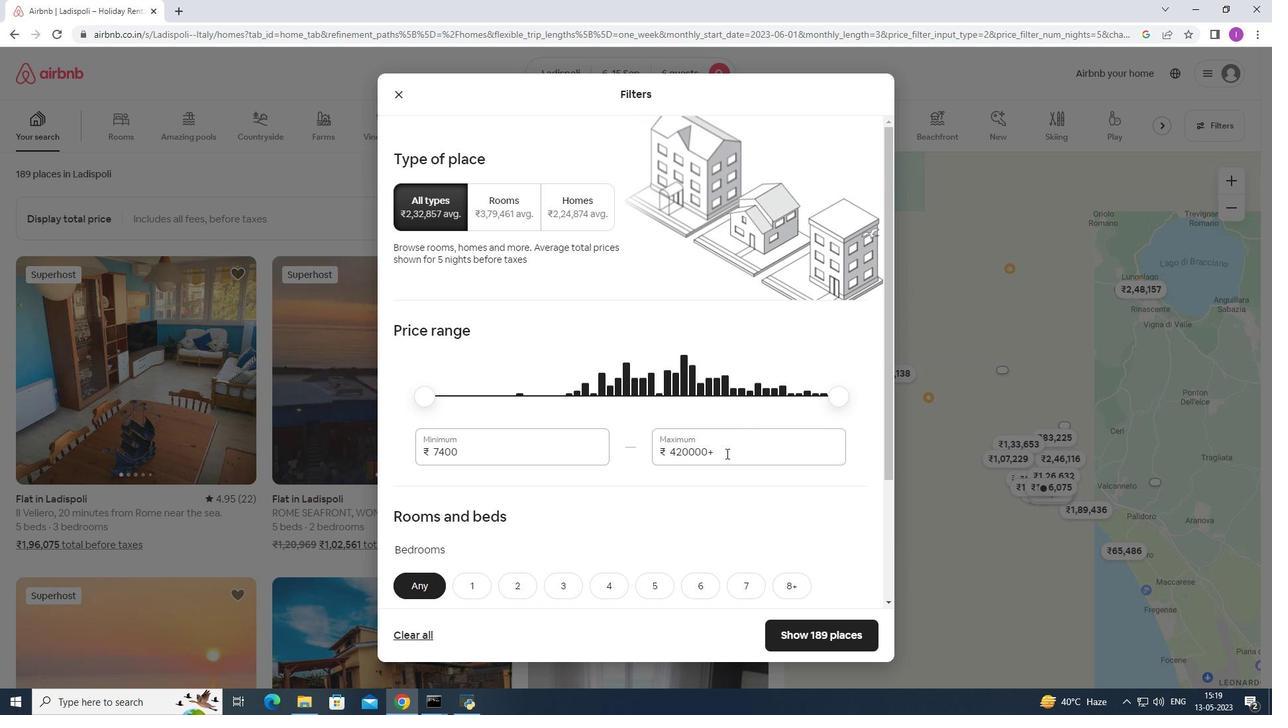 
Action: Mouse moved to (609, 430)
Screenshot: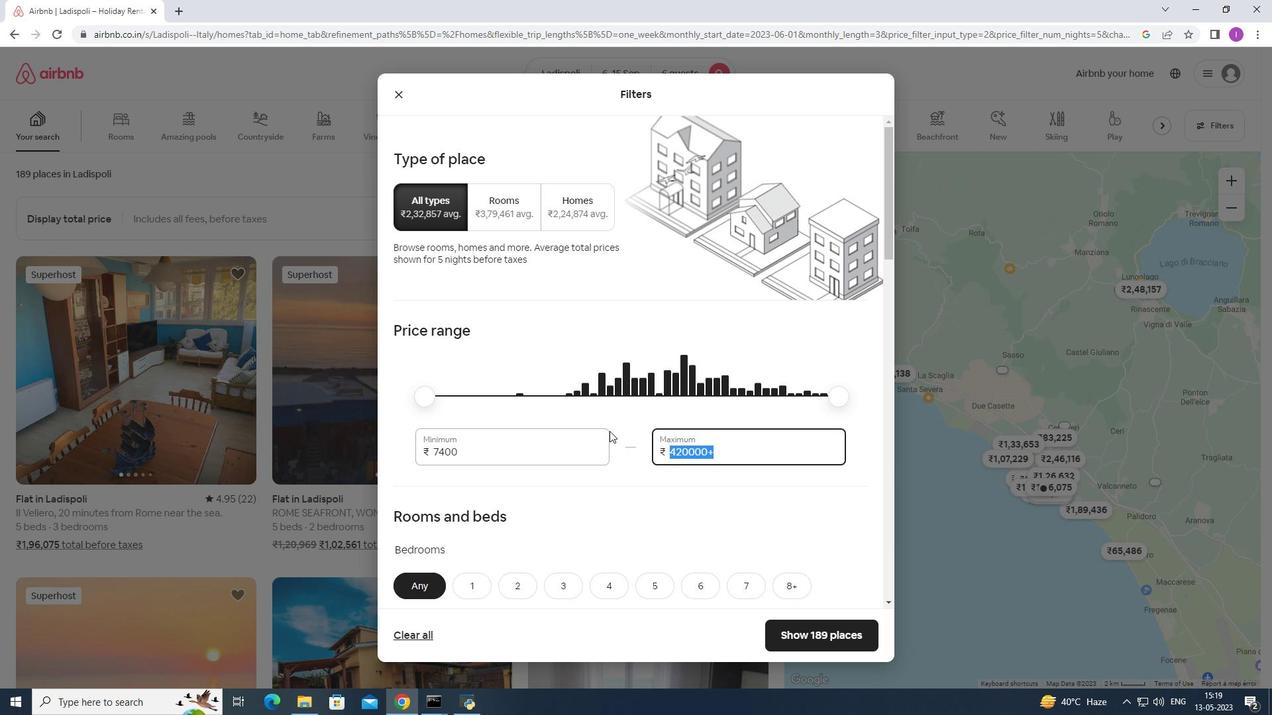 
Action: Key pressed 1200
Screenshot: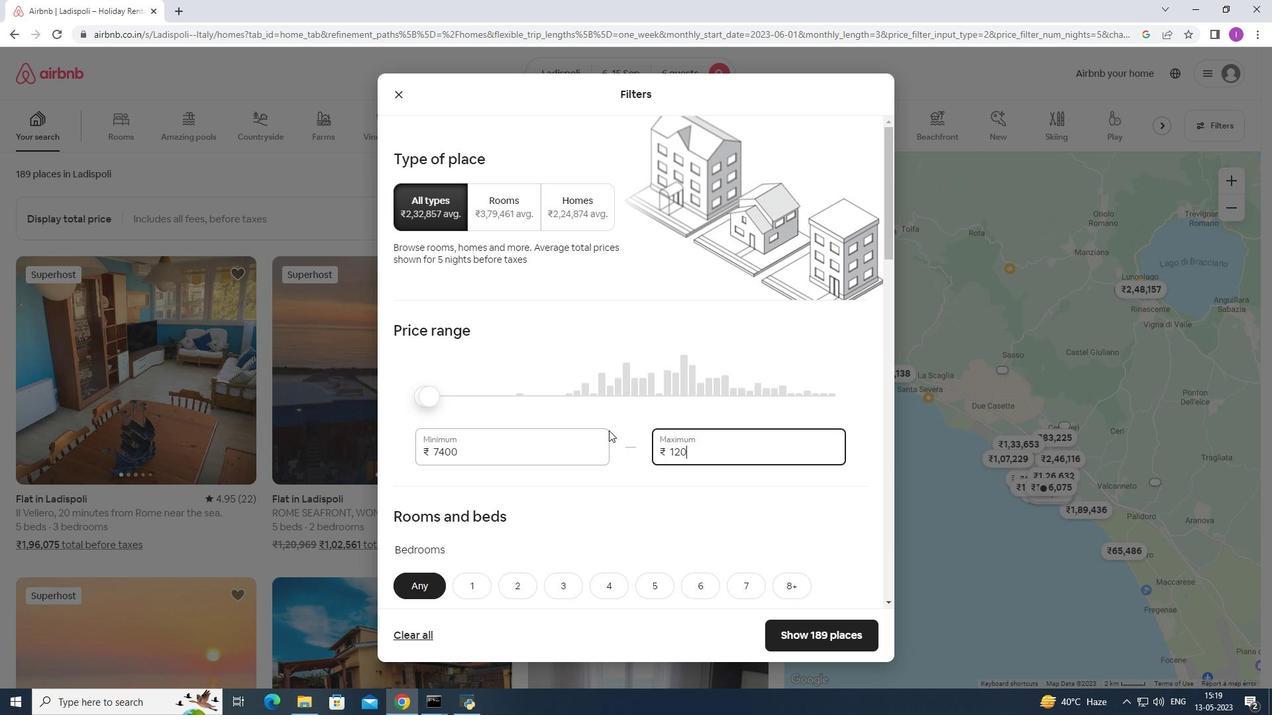 
Action: Mouse moved to (607, 428)
Screenshot: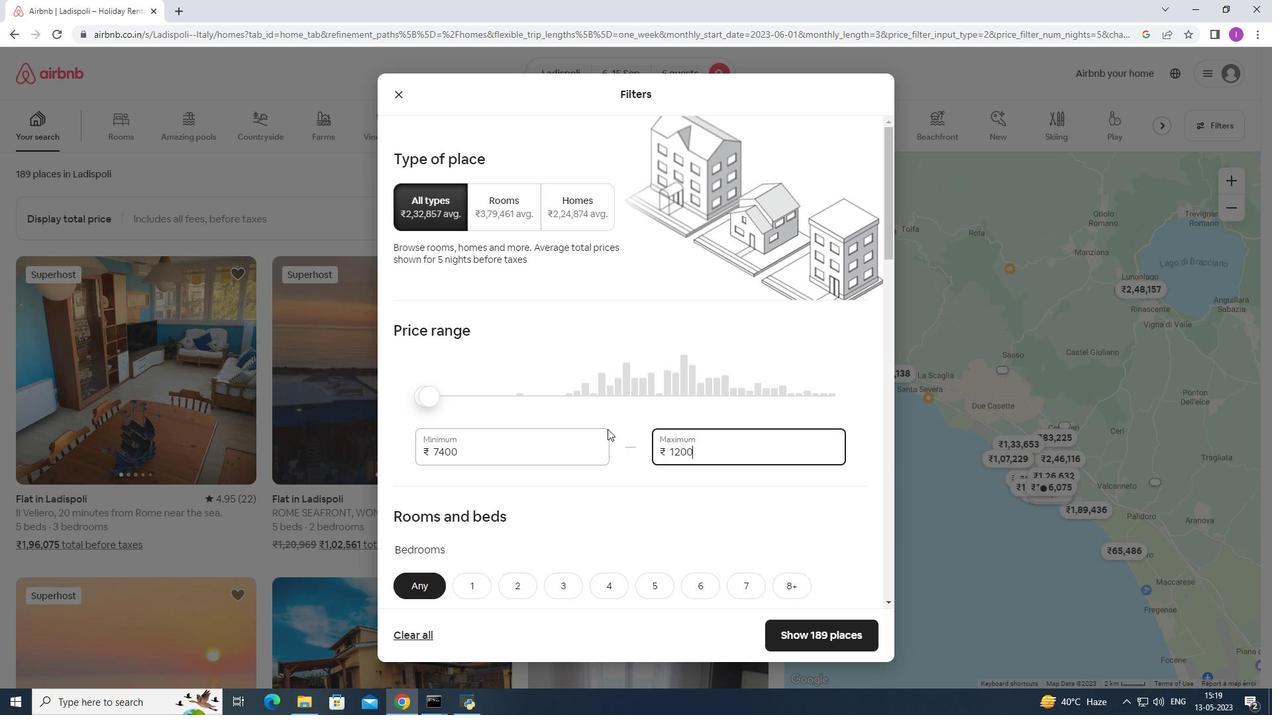 
Action: Key pressed 0
Screenshot: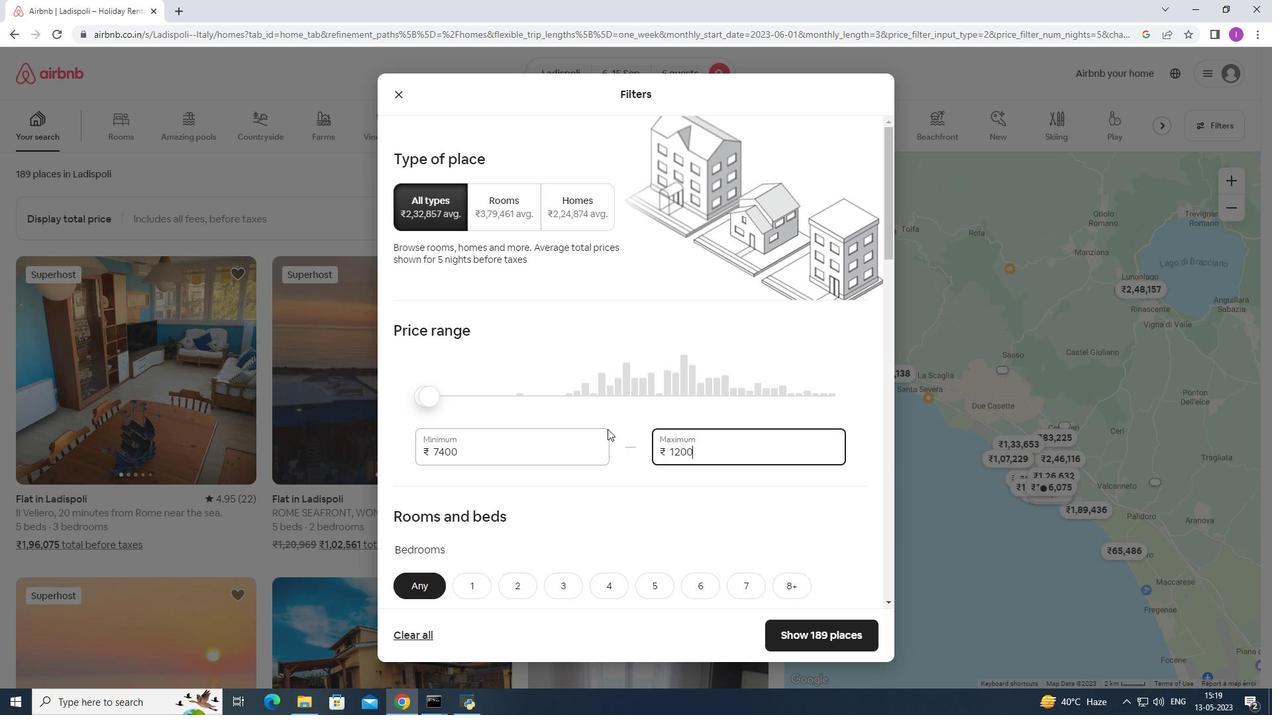 
Action: Mouse moved to (607, 424)
Screenshot: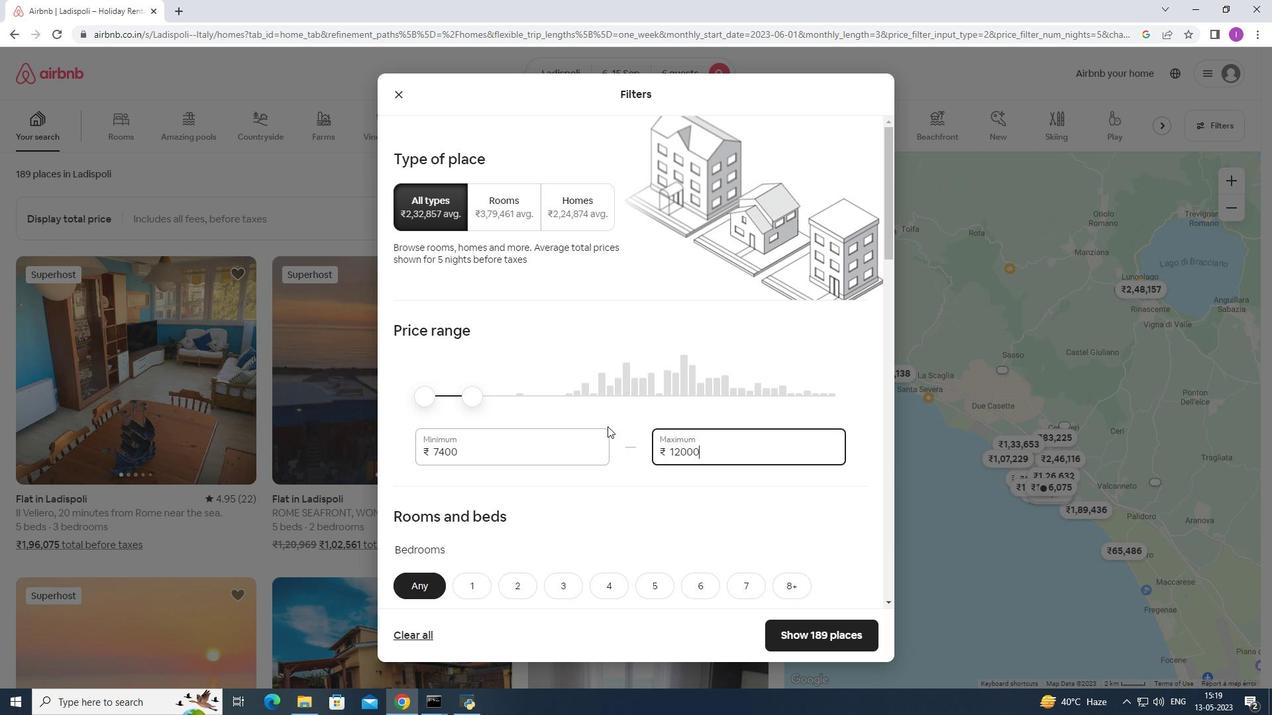 
Action: Key pressed 0
Screenshot: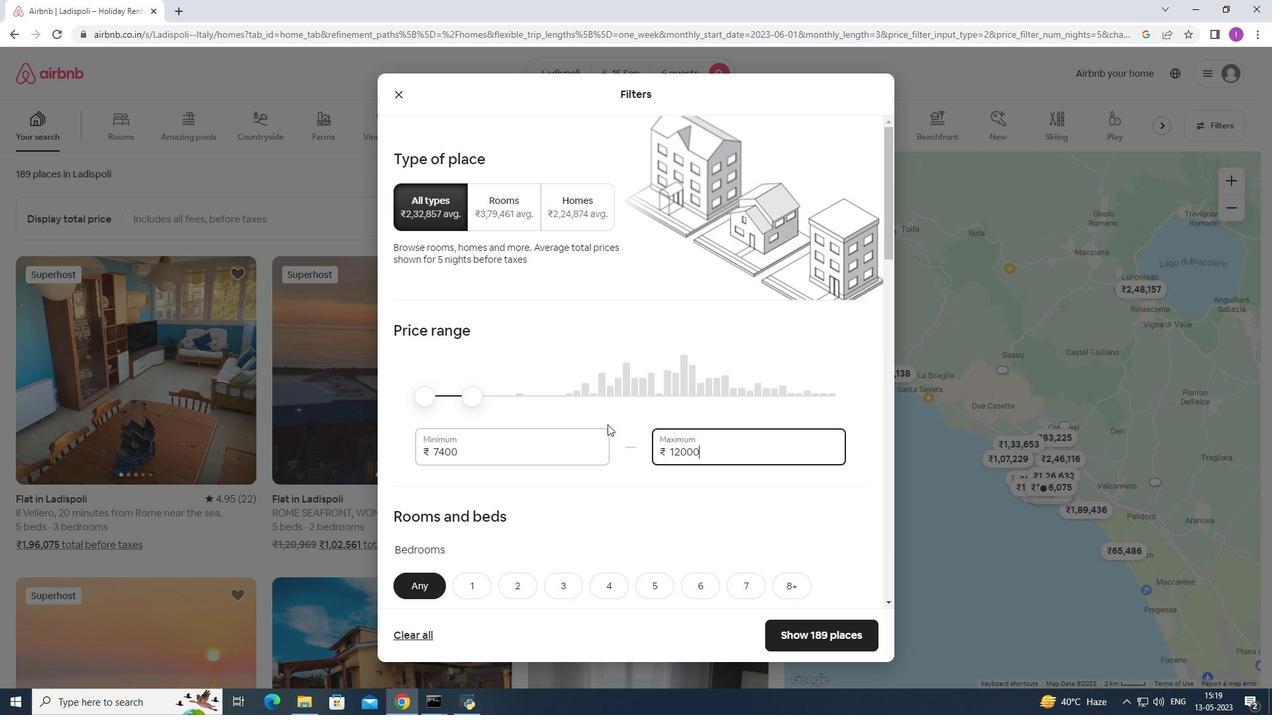 
Action: Mouse moved to (609, 428)
Screenshot: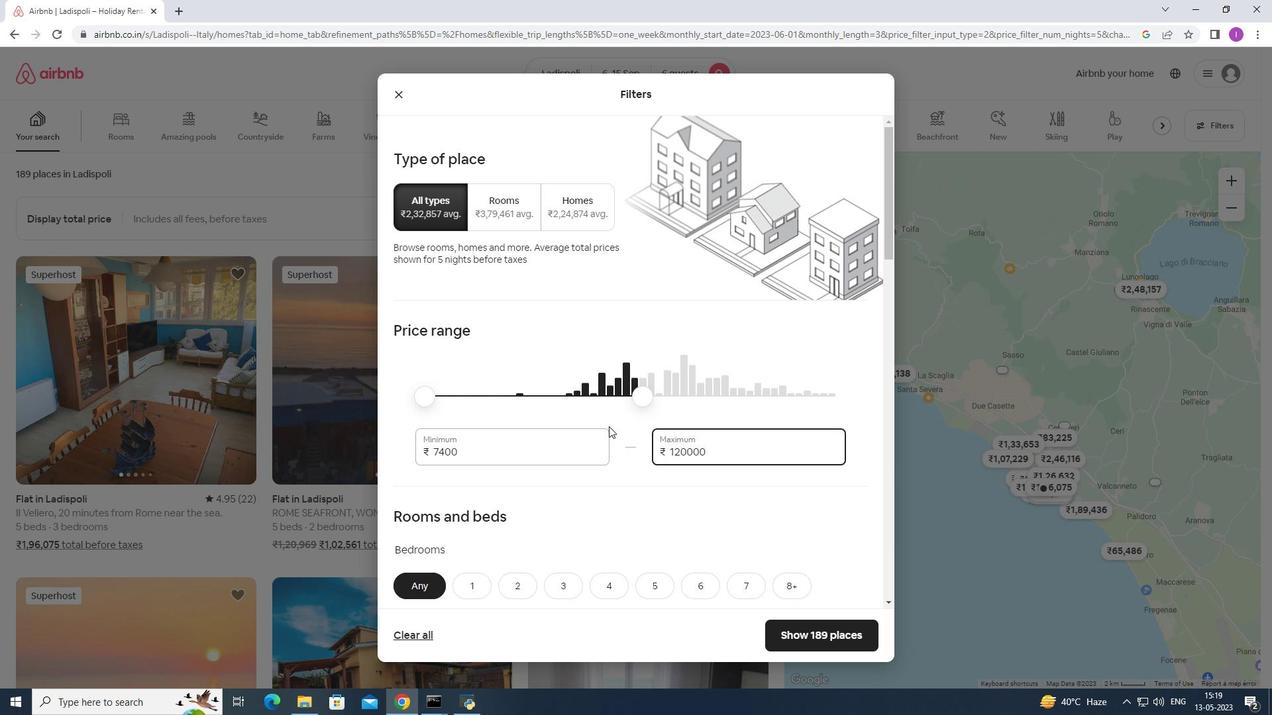 
Action: Key pressed <Key.backspace>
Screenshot: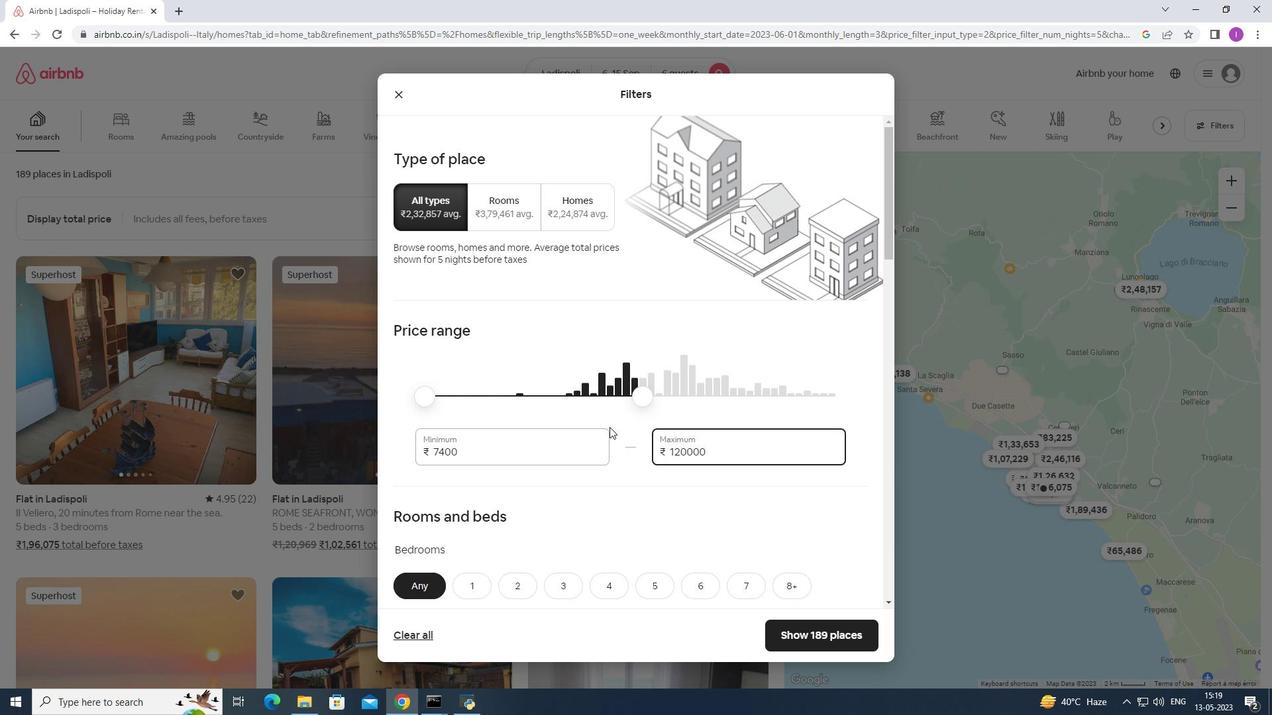 
Action: Mouse moved to (477, 453)
Screenshot: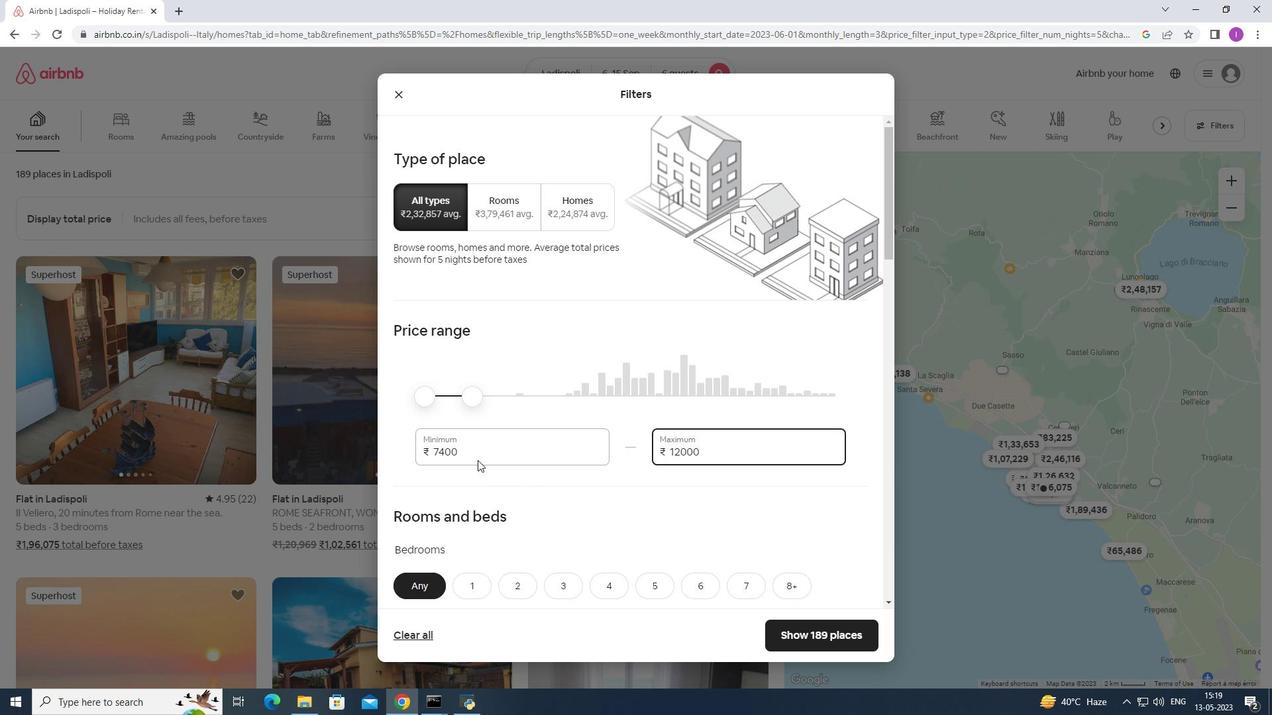 
Action: Mouse pressed left at (477, 453)
Screenshot: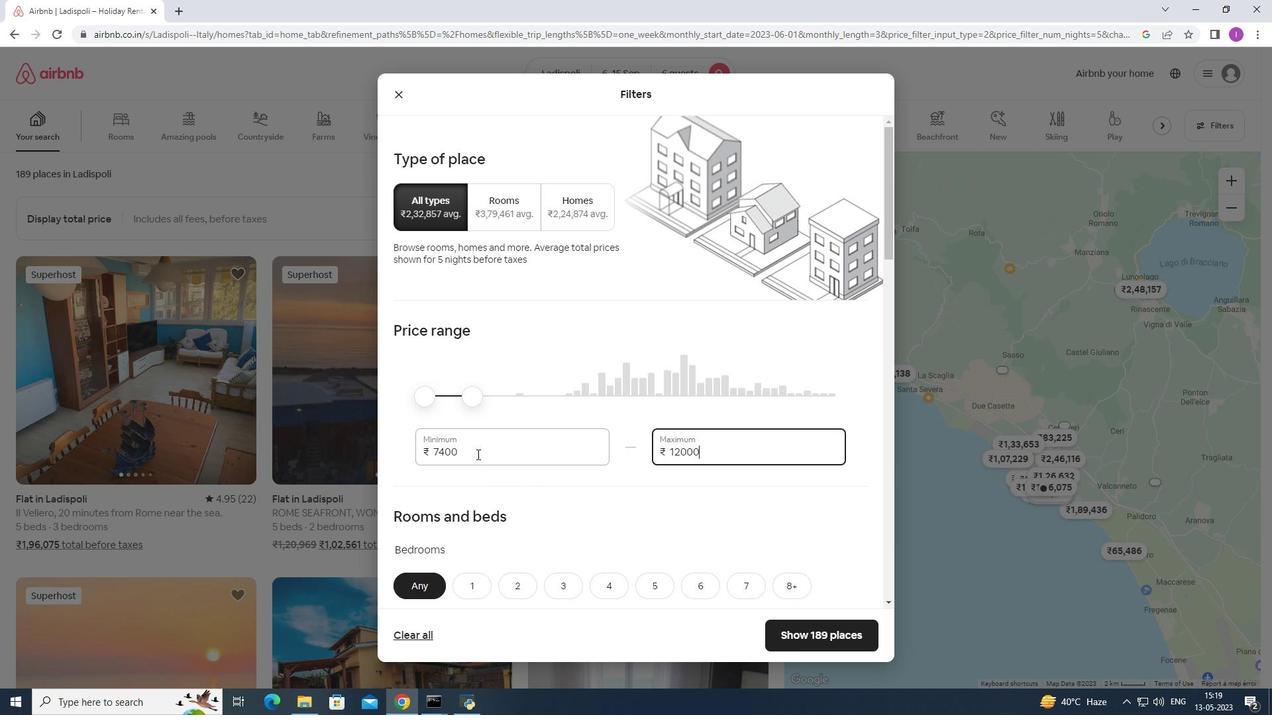 
Action: Mouse moved to (423, 461)
Screenshot: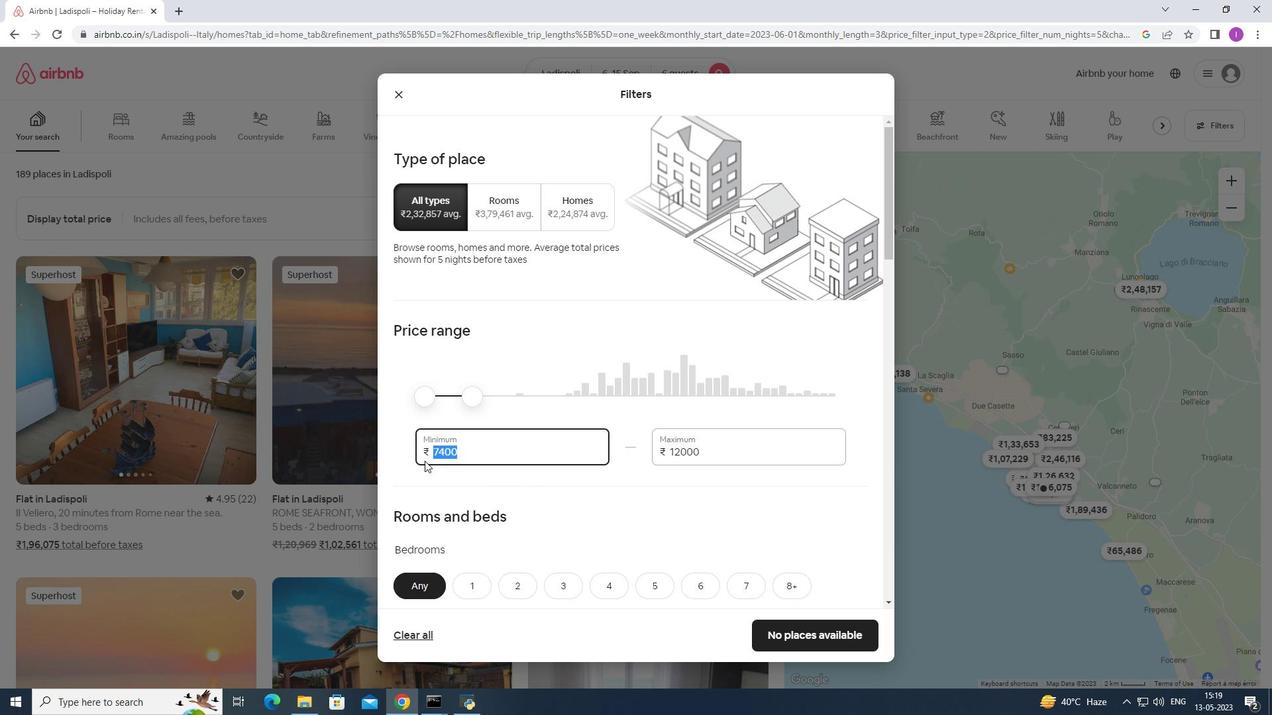 
Action: Key pressed 8000
Screenshot: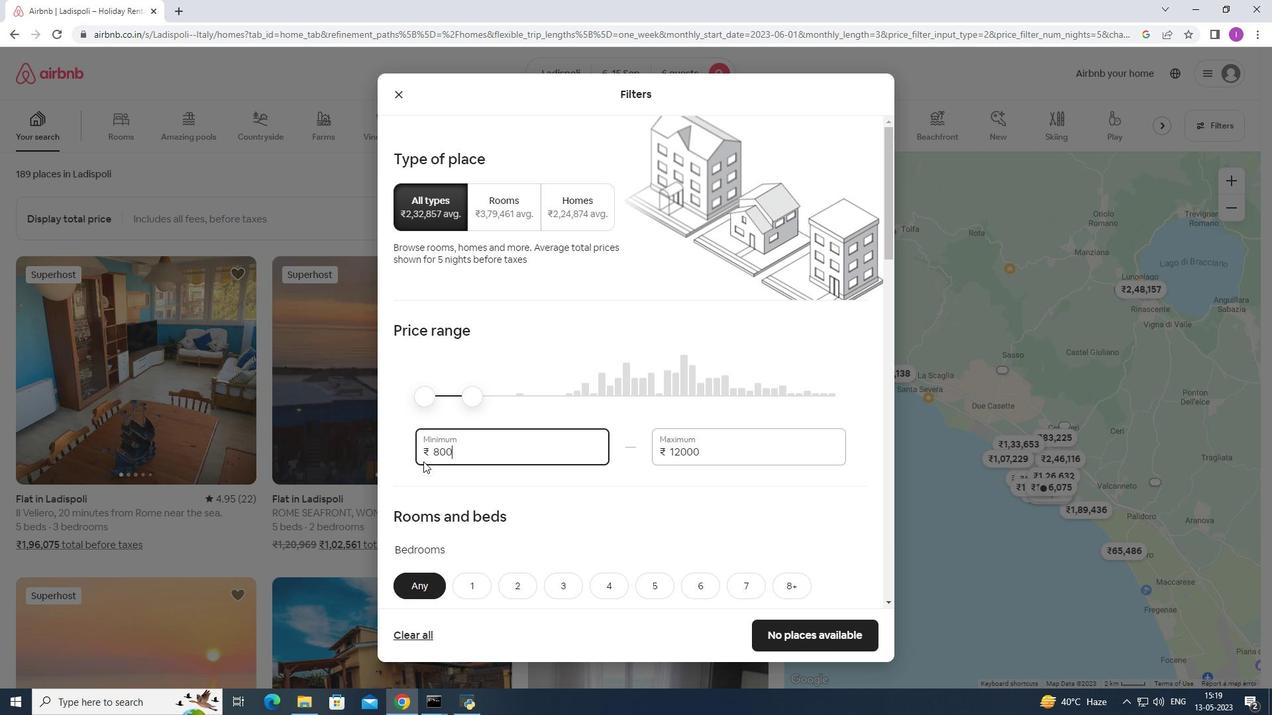 
Action: Mouse moved to (478, 484)
Screenshot: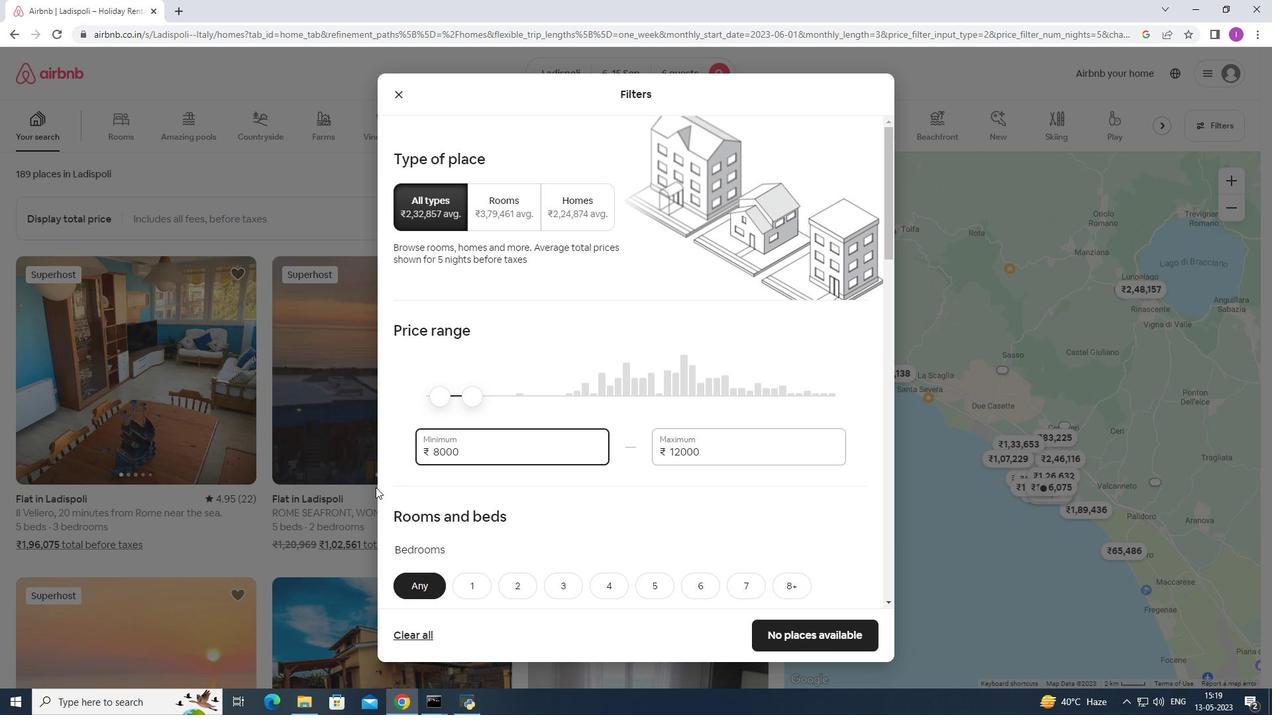 
Action: Mouse scrolled (478, 483) with delta (0, 0)
Screenshot: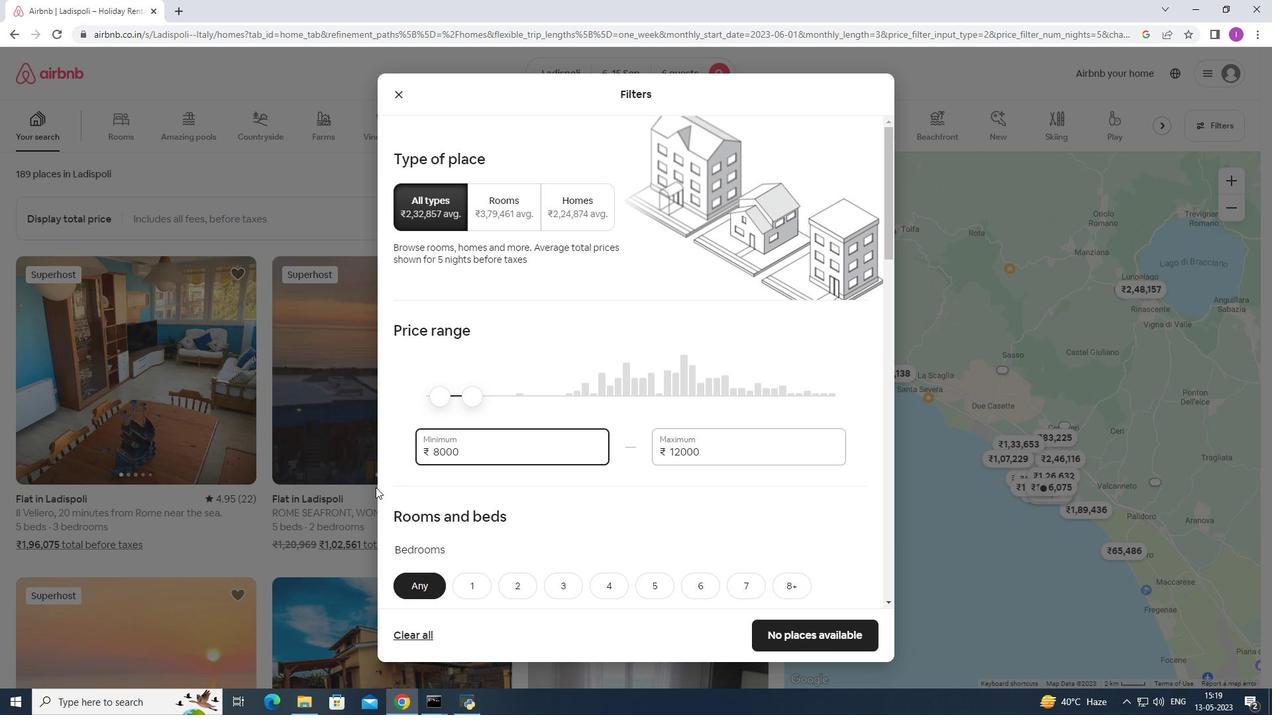 
Action: Mouse moved to (483, 484)
Screenshot: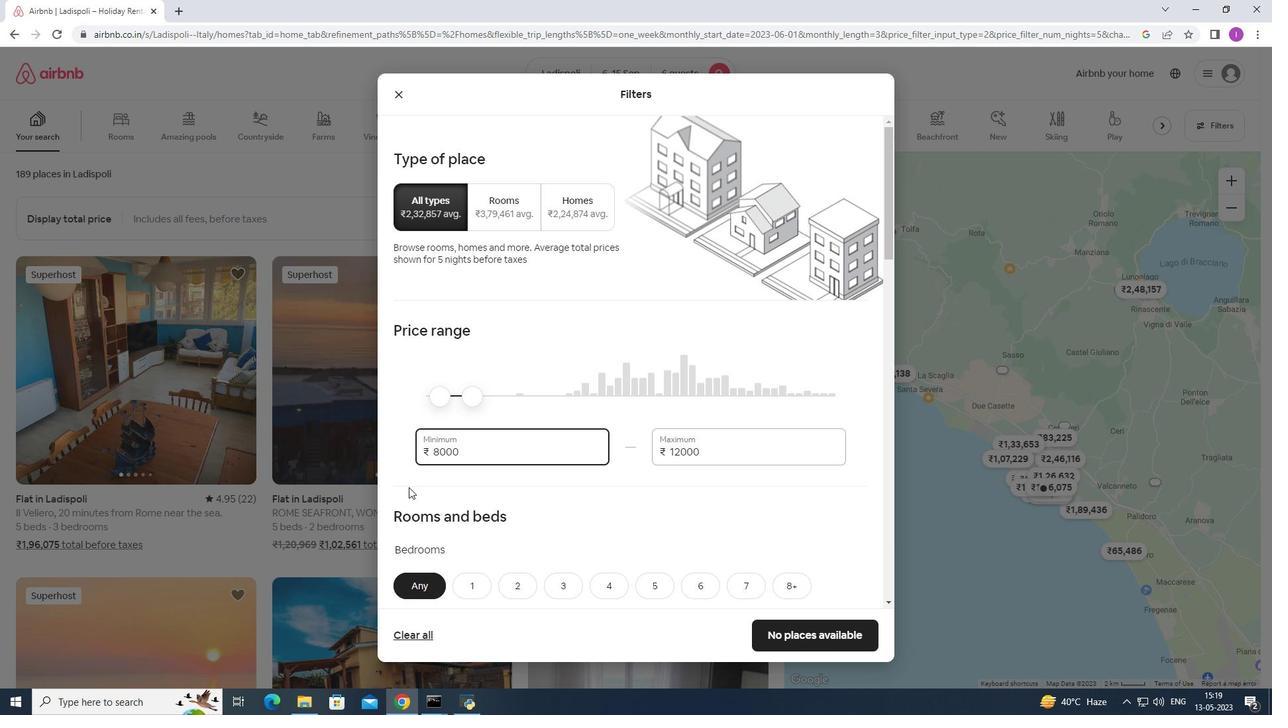 
Action: Mouse scrolled (483, 483) with delta (0, 0)
Screenshot: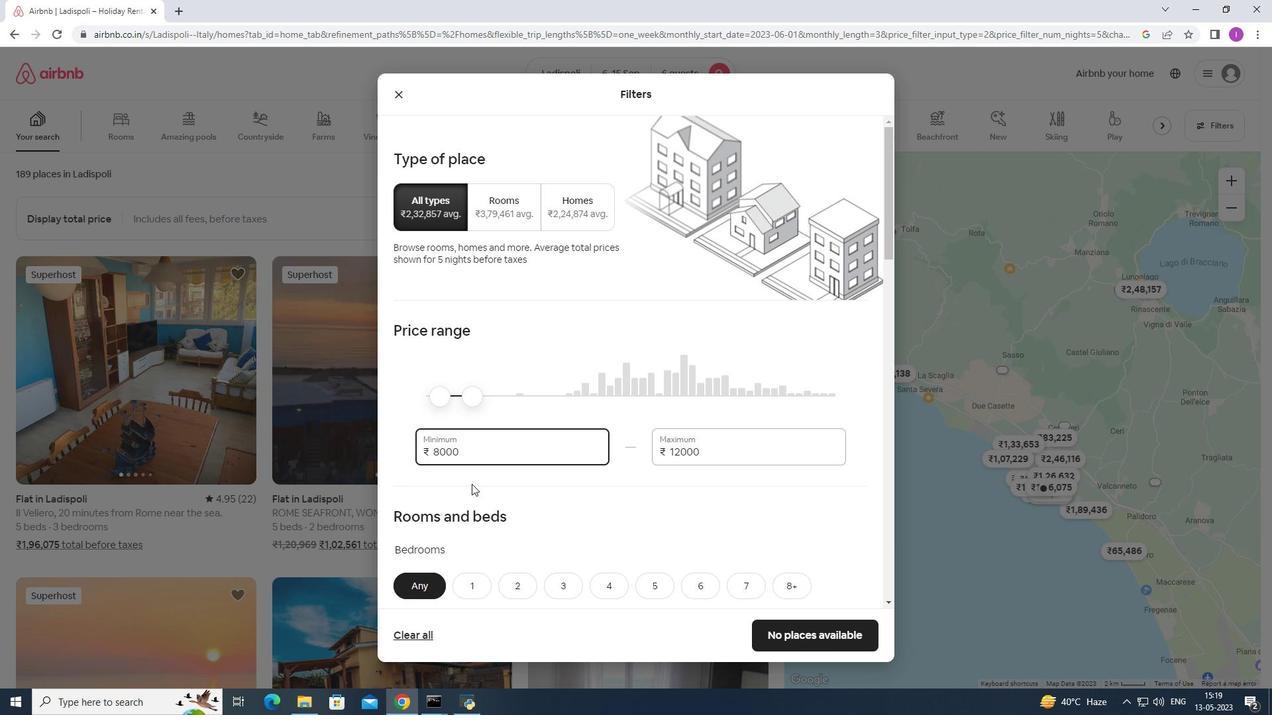 
Action: Mouse moved to (485, 484)
Screenshot: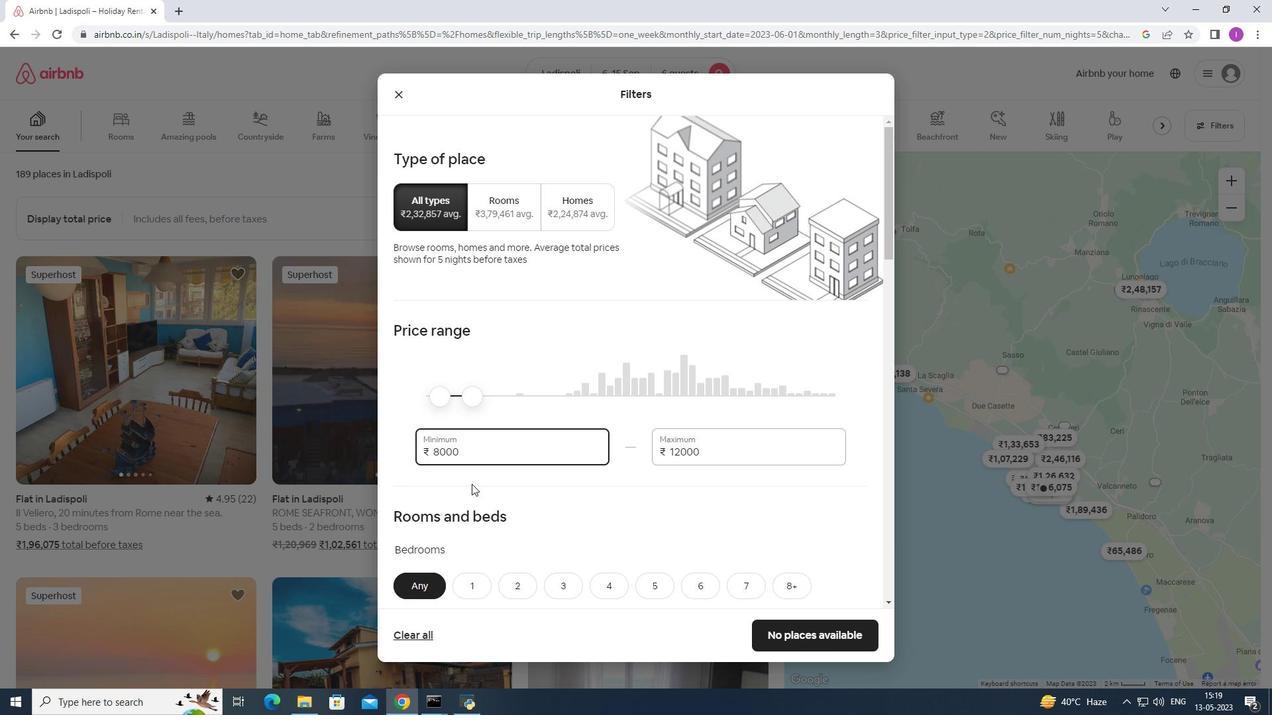 
Action: Mouse scrolled (485, 483) with delta (0, 0)
Screenshot: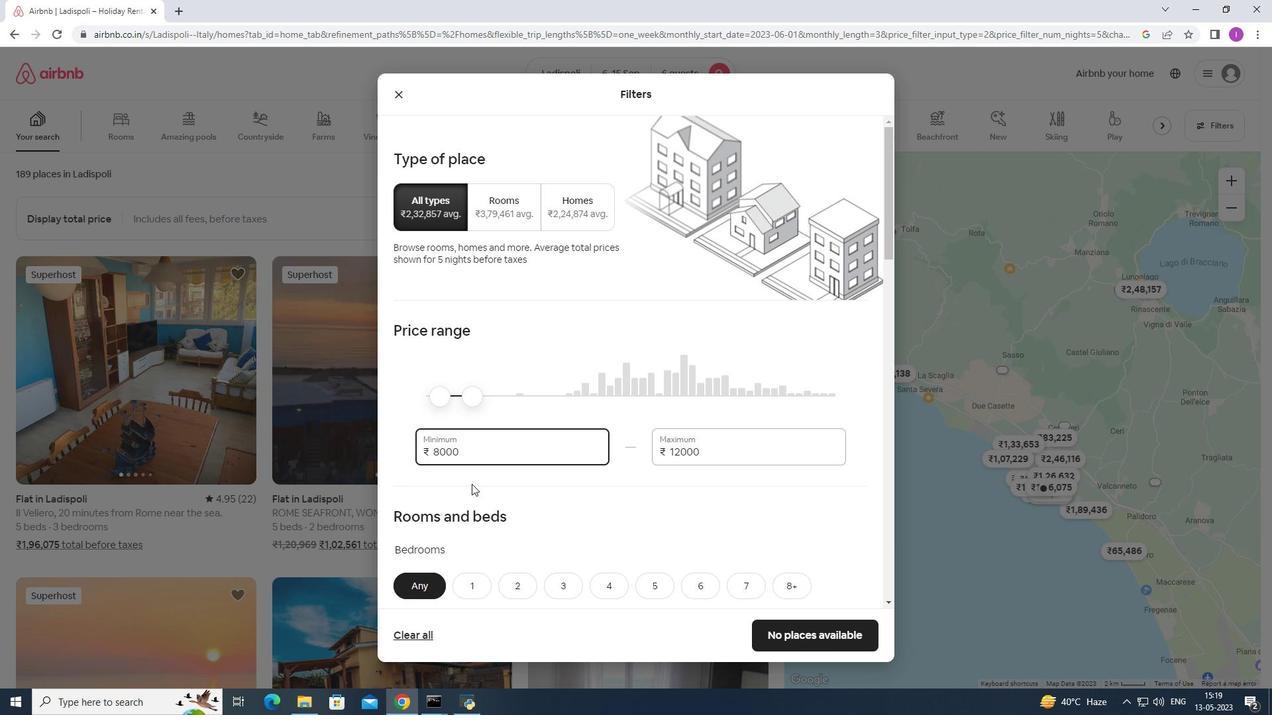 
Action: Mouse moved to (516, 446)
Screenshot: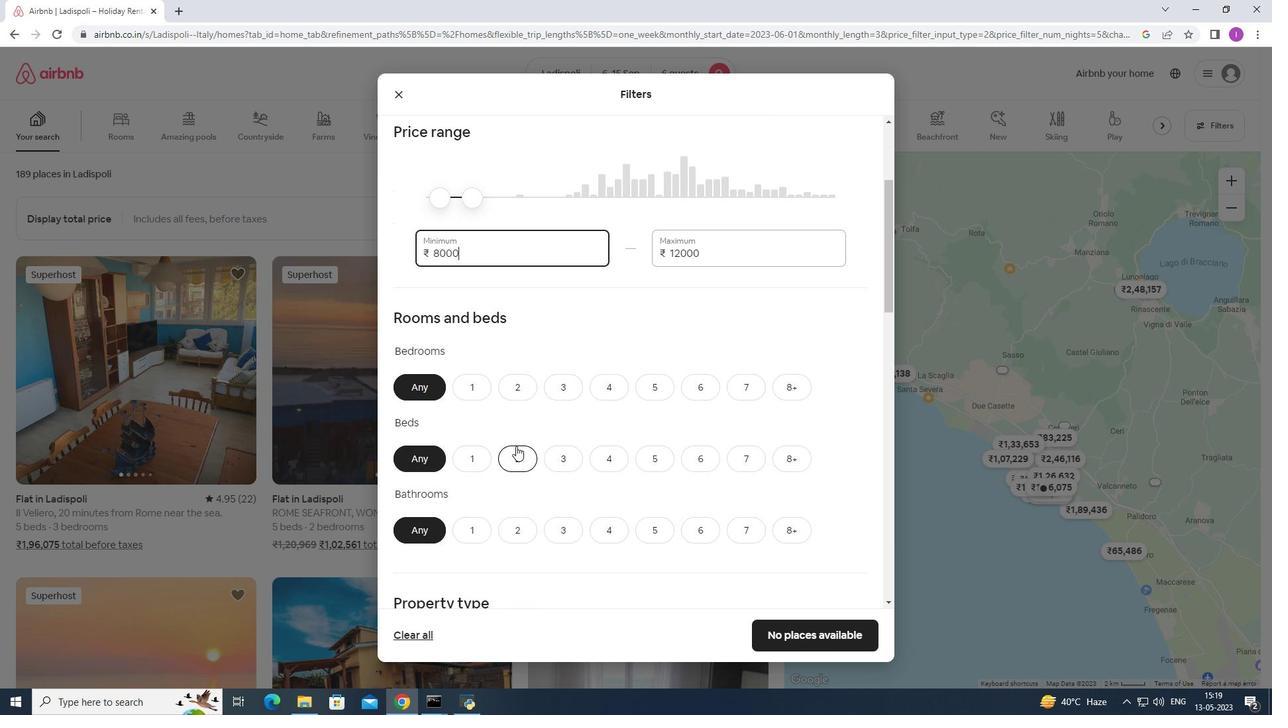 
Action: Mouse scrolled (516, 446) with delta (0, 0)
Screenshot: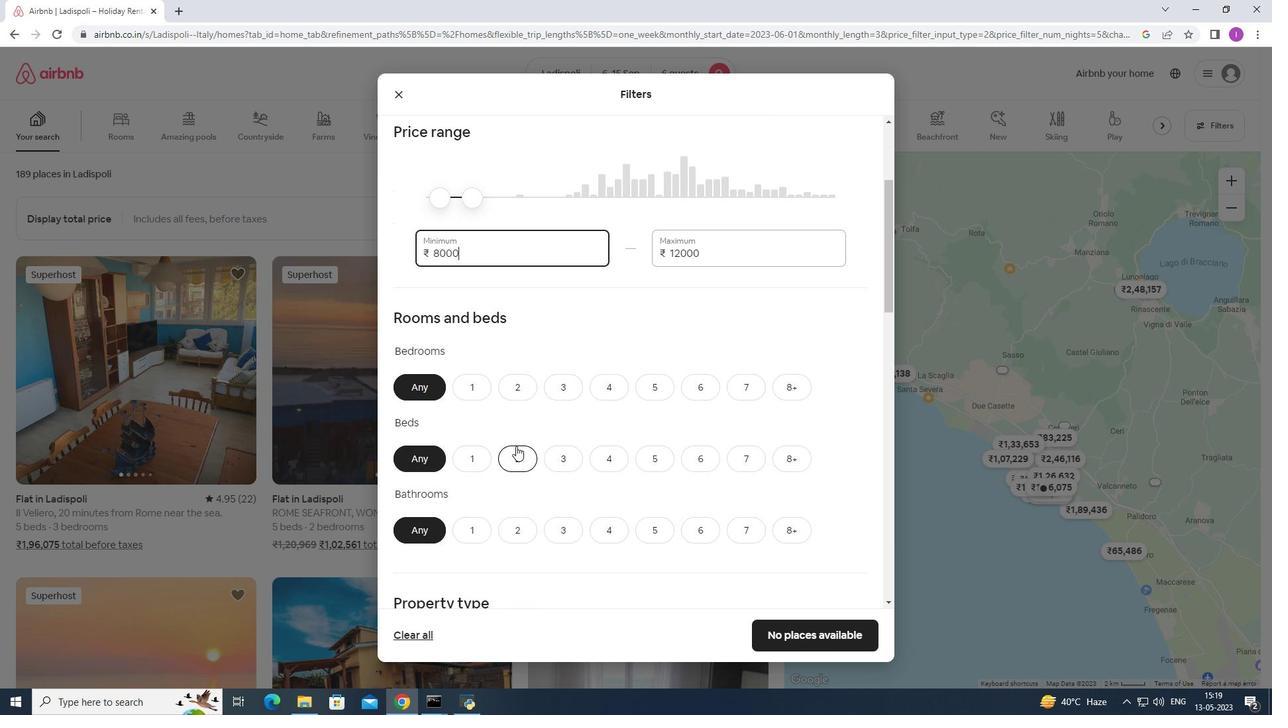 
Action: Mouse moved to (710, 322)
Screenshot: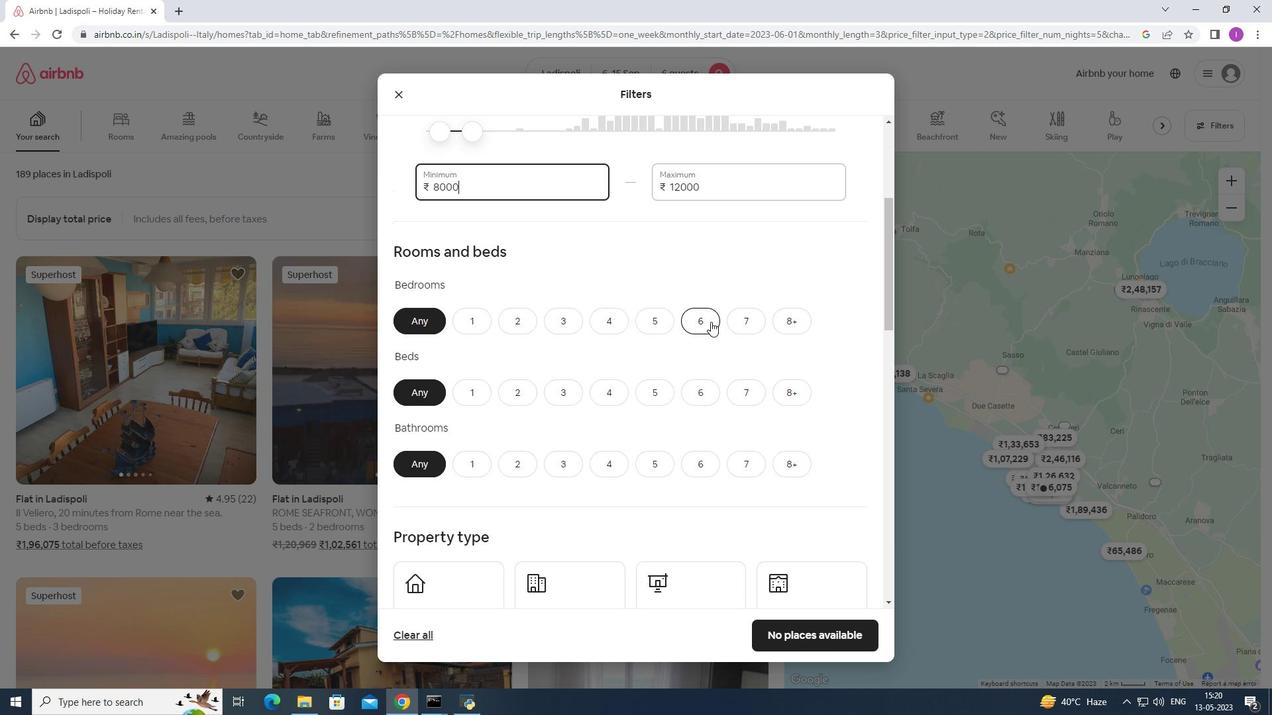 
Action: Mouse pressed left at (710, 322)
Screenshot: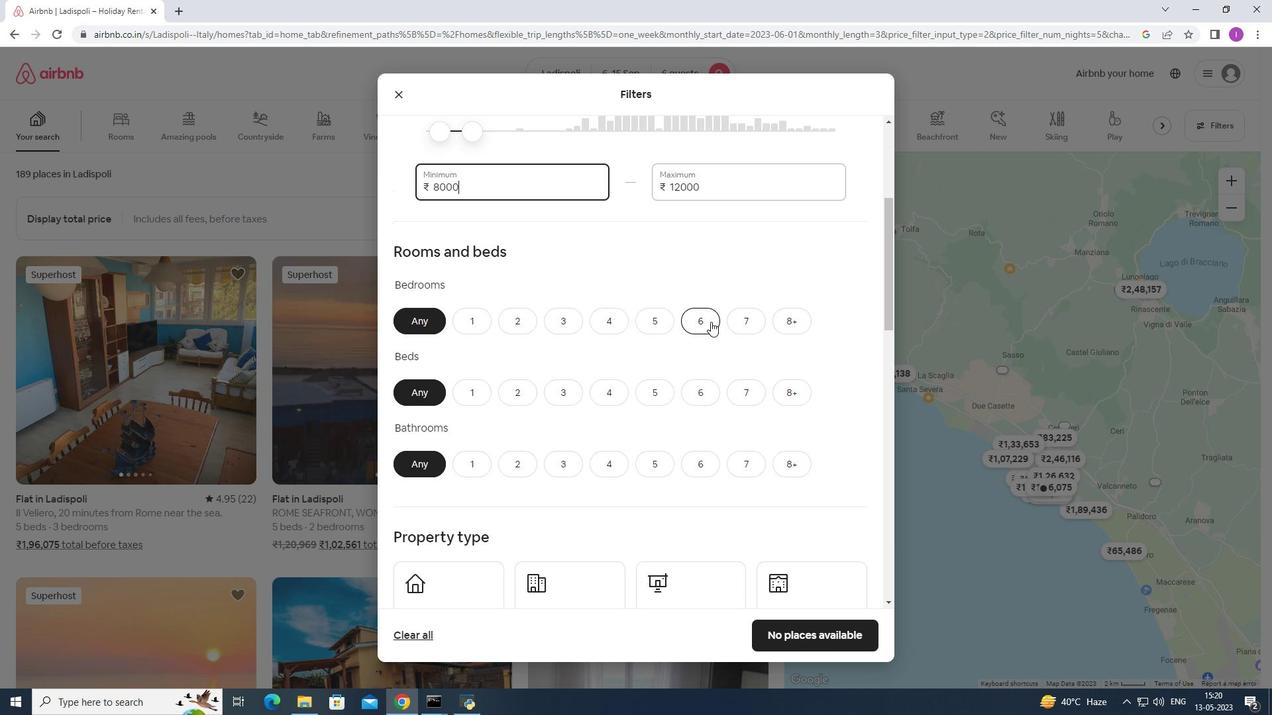 
Action: Mouse moved to (711, 397)
Screenshot: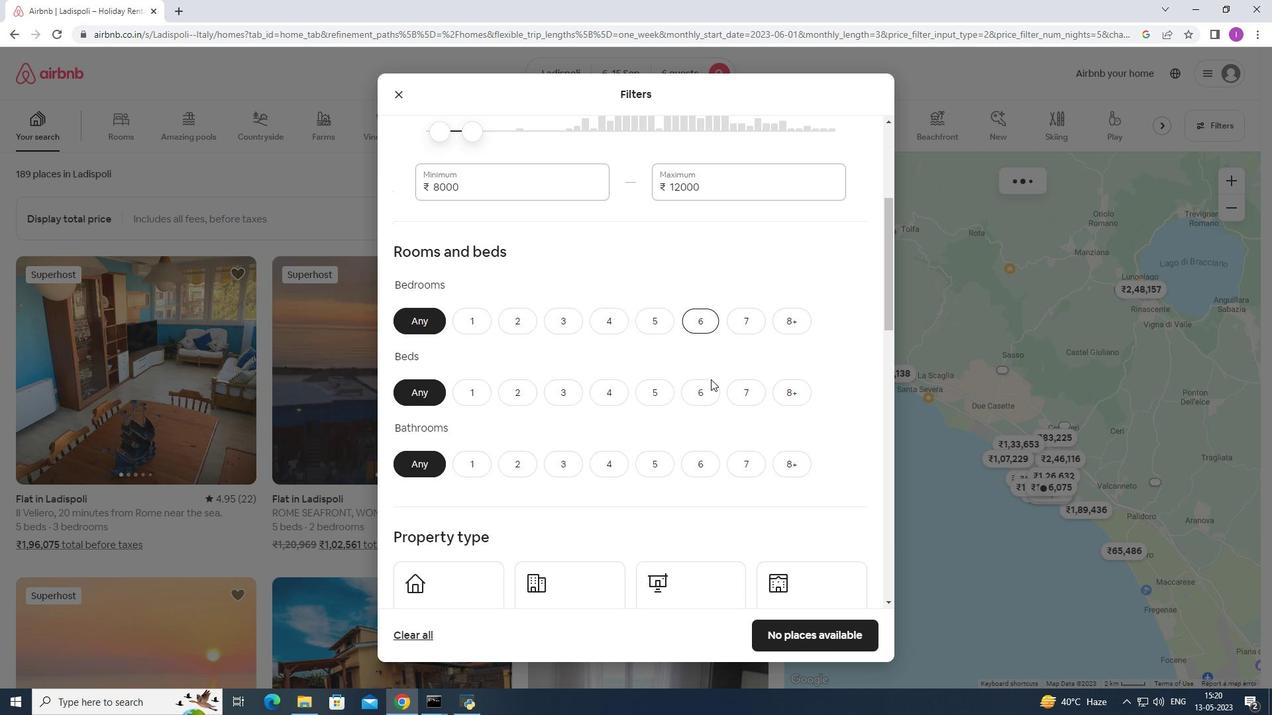 
Action: Mouse pressed left at (711, 397)
Screenshot: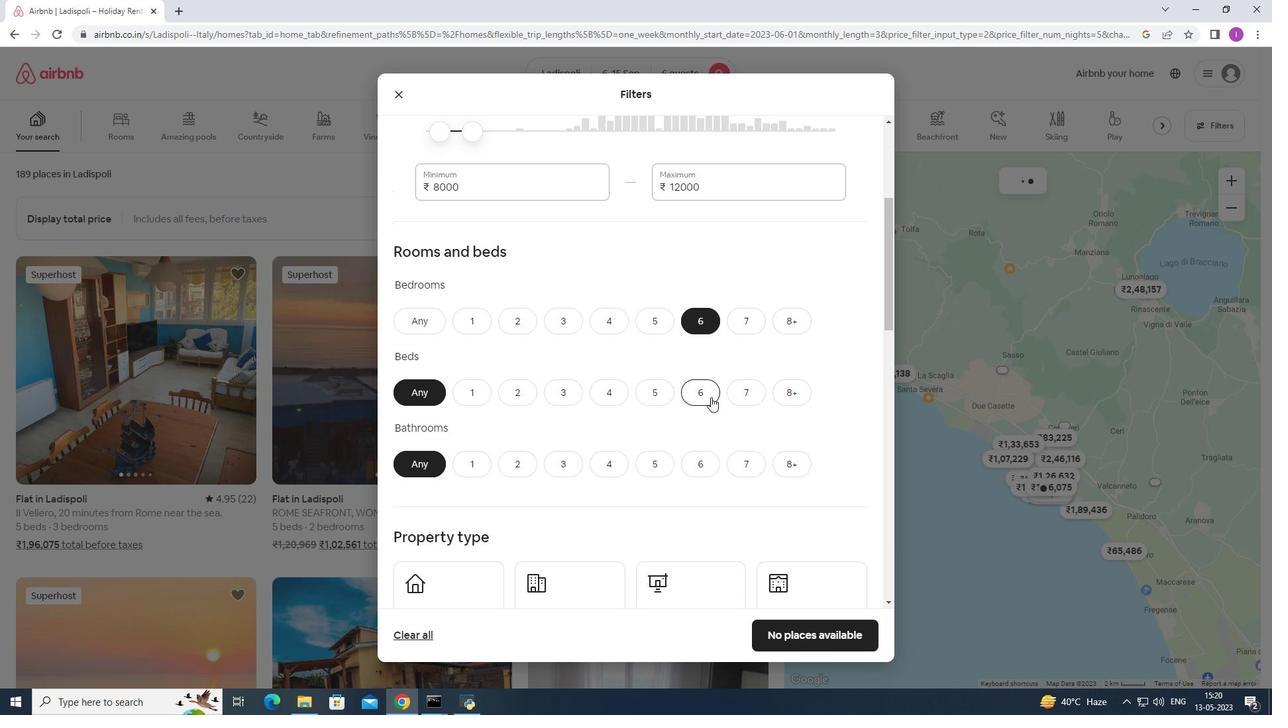 
Action: Mouse moved to (701, 453)
Screenshot: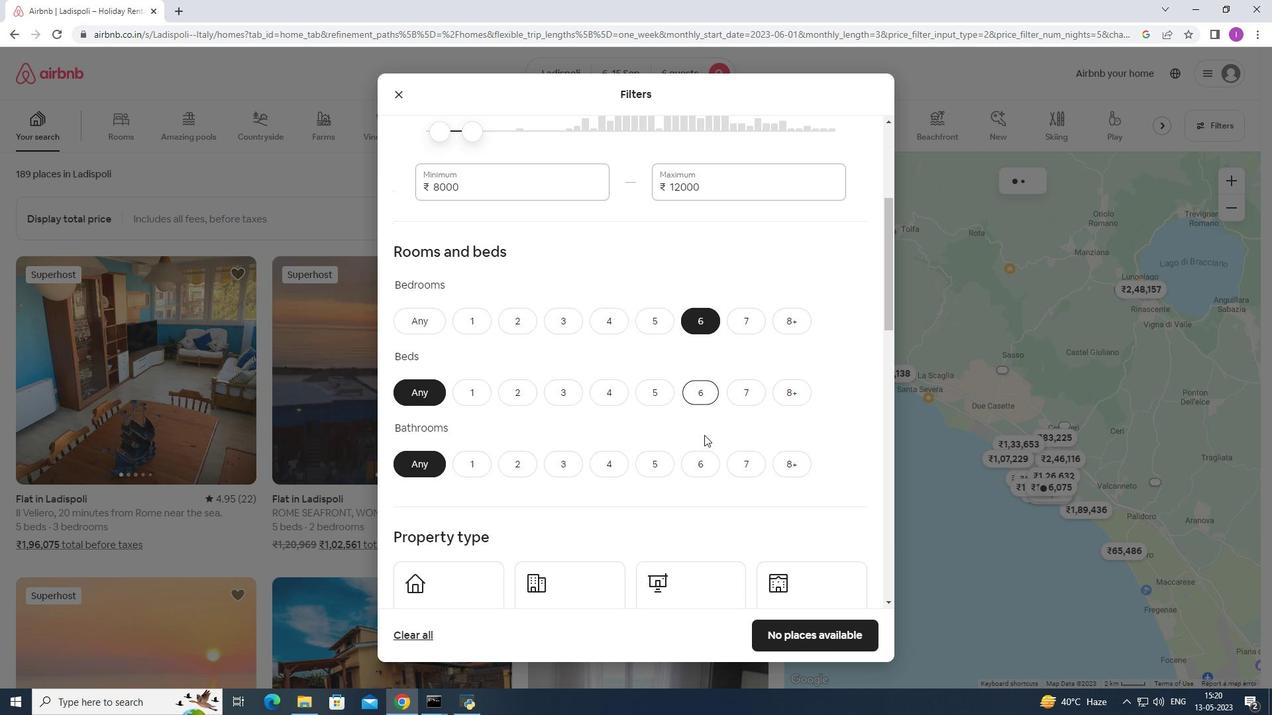 
Action: Mouse pressed left at (701, 453)
Screenshot: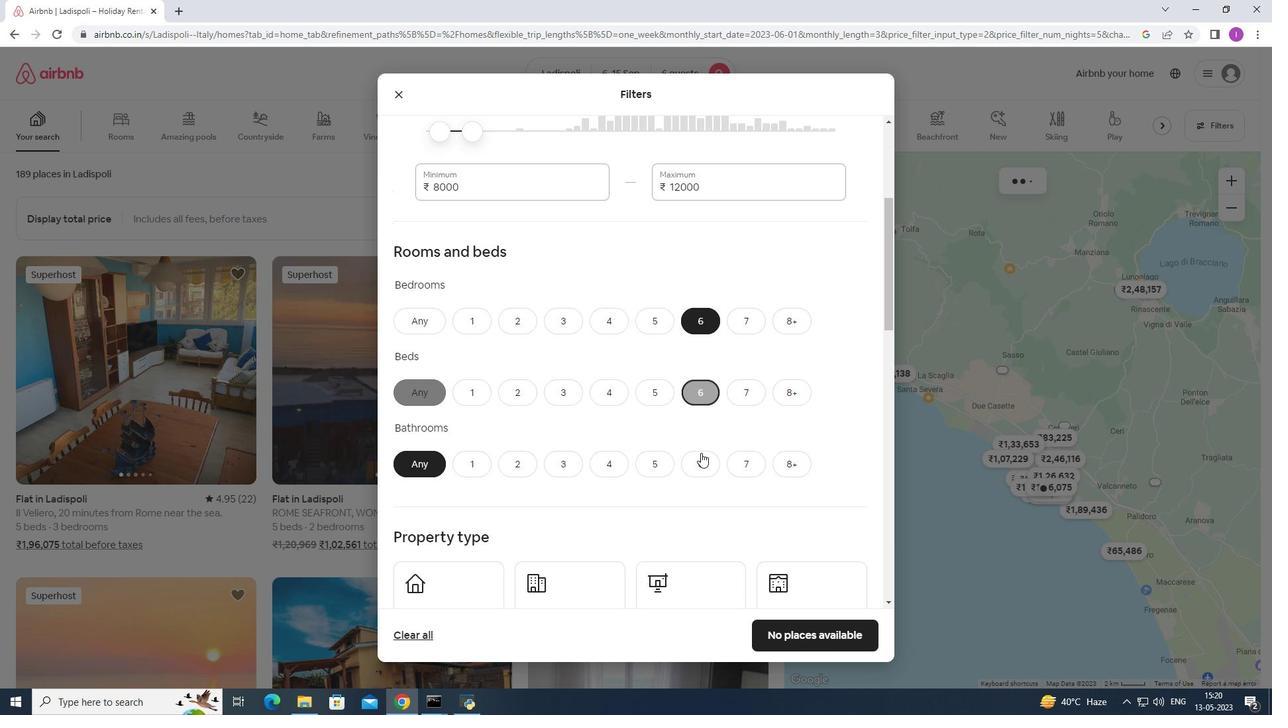 
Action: Mouse moved to (597, 432)
Screenshot: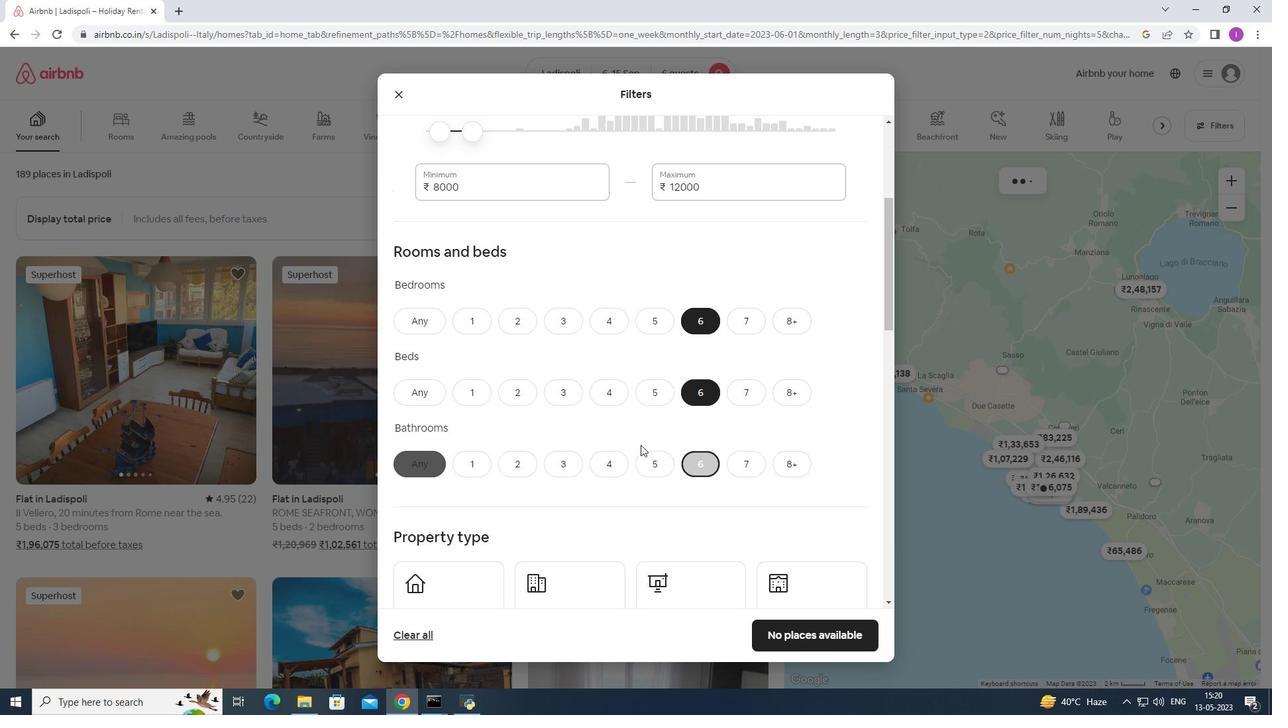
Action: Mouse scrolled (597, 432) with delta (0, 0)
Screenshot: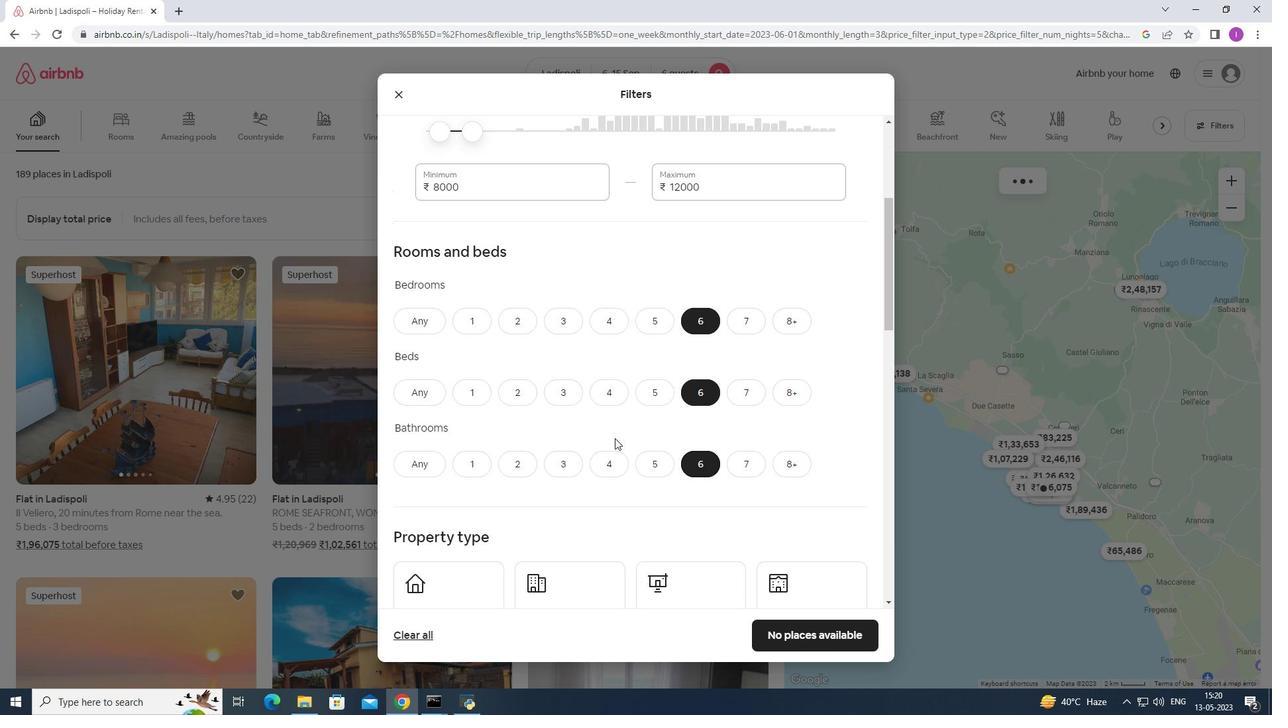 
Action: Mouse scrolled (597, 432) with delta (0, 0)
Screenshot: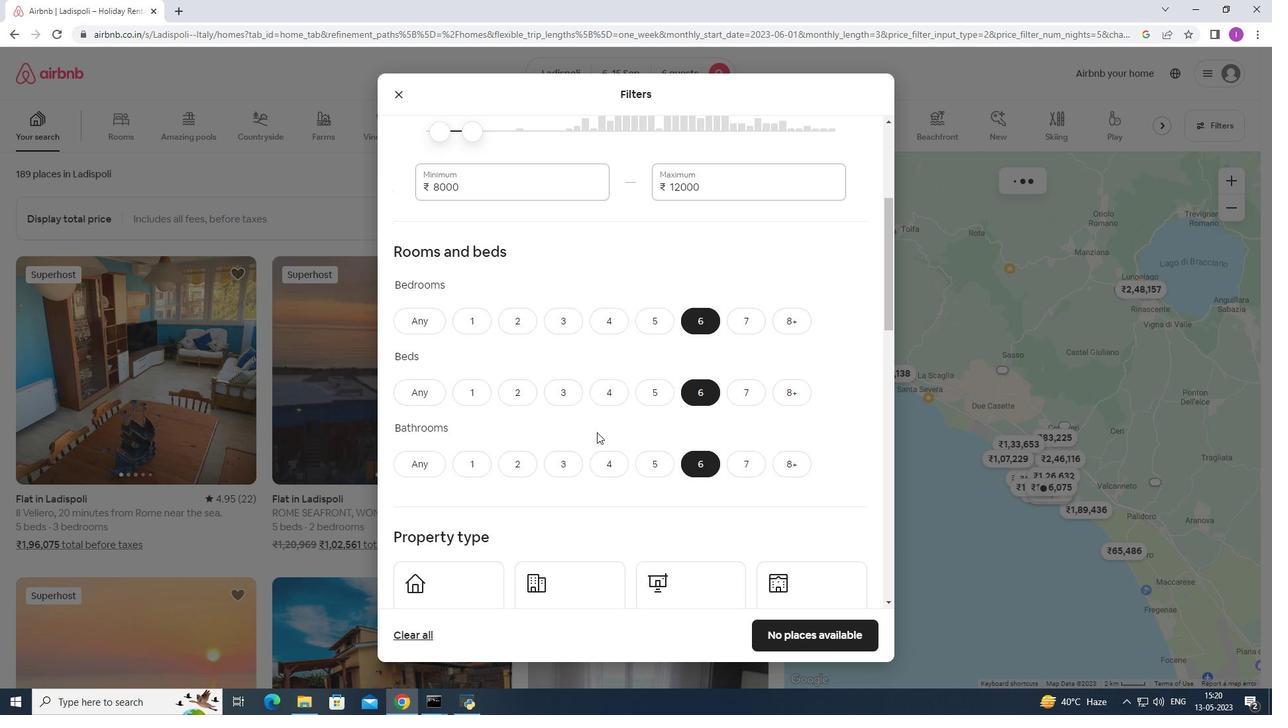 
Action: Mouse scrolled (597, 432) with delta (0, 0)
Screenshot: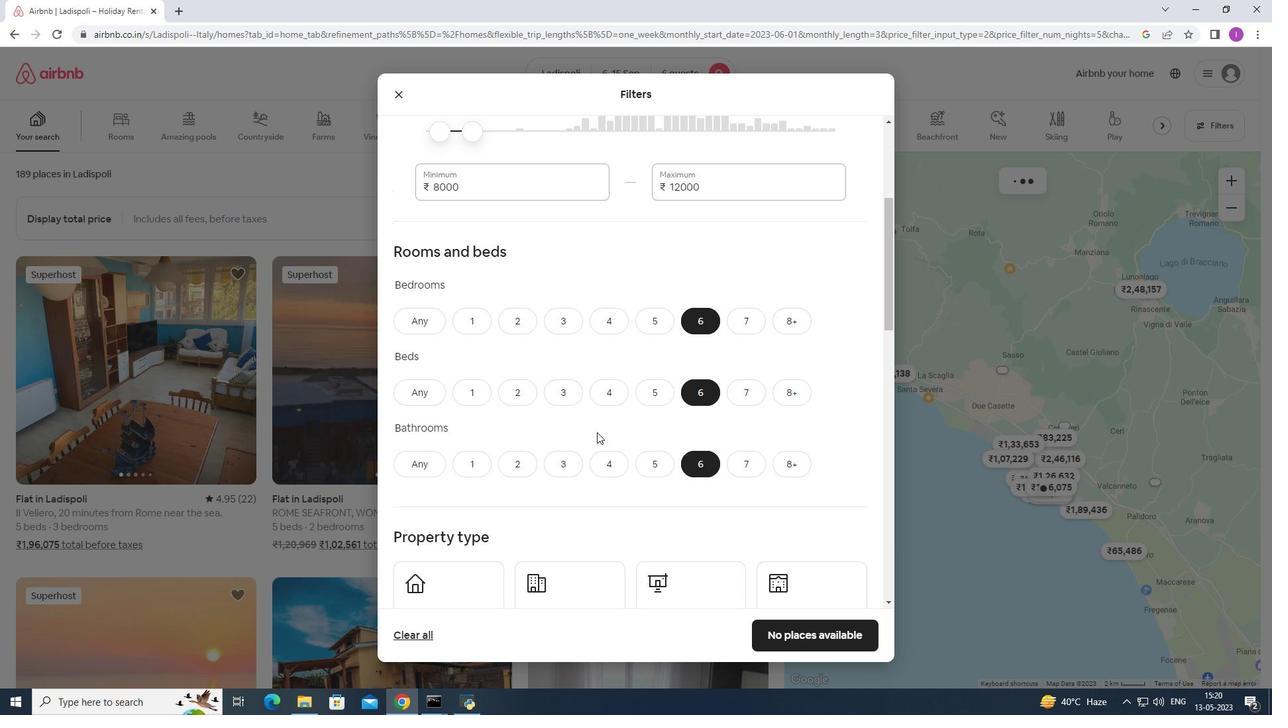 
Action: Mouse scrolled (597, 432) with delta (0, 0)
Screenshot: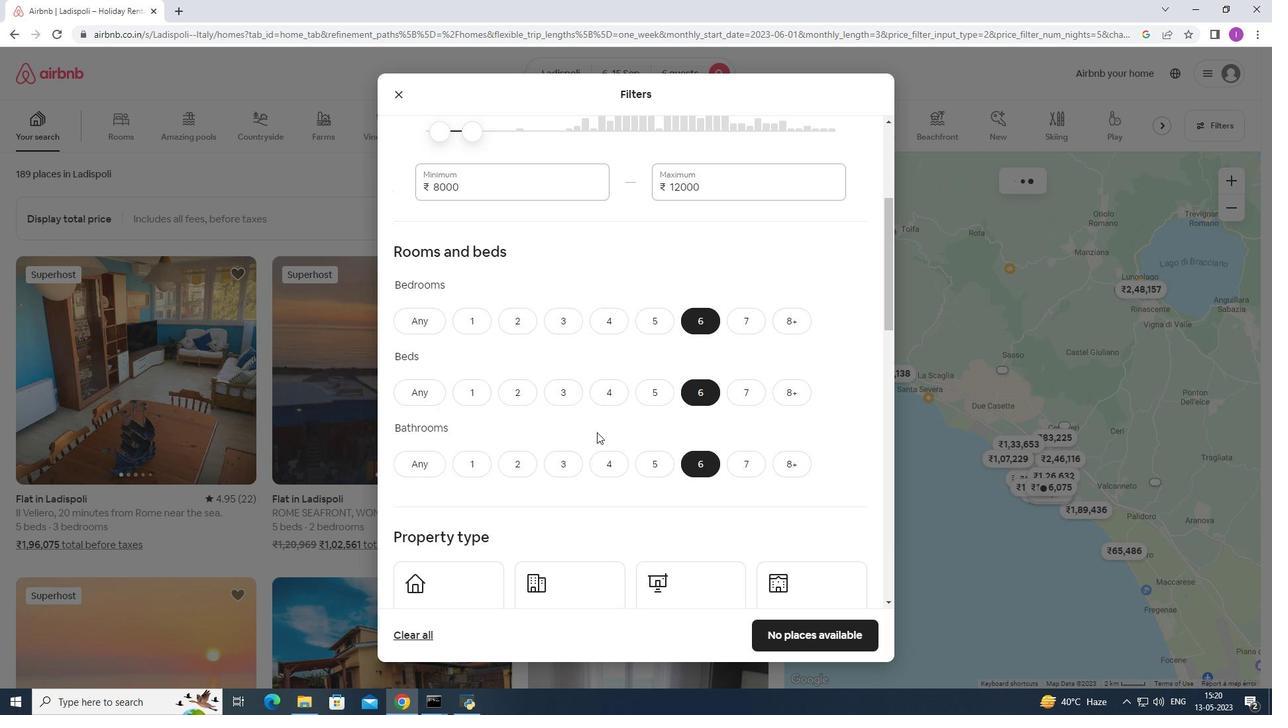 
Action: Mouse moved to (502, 365)
Screenshot: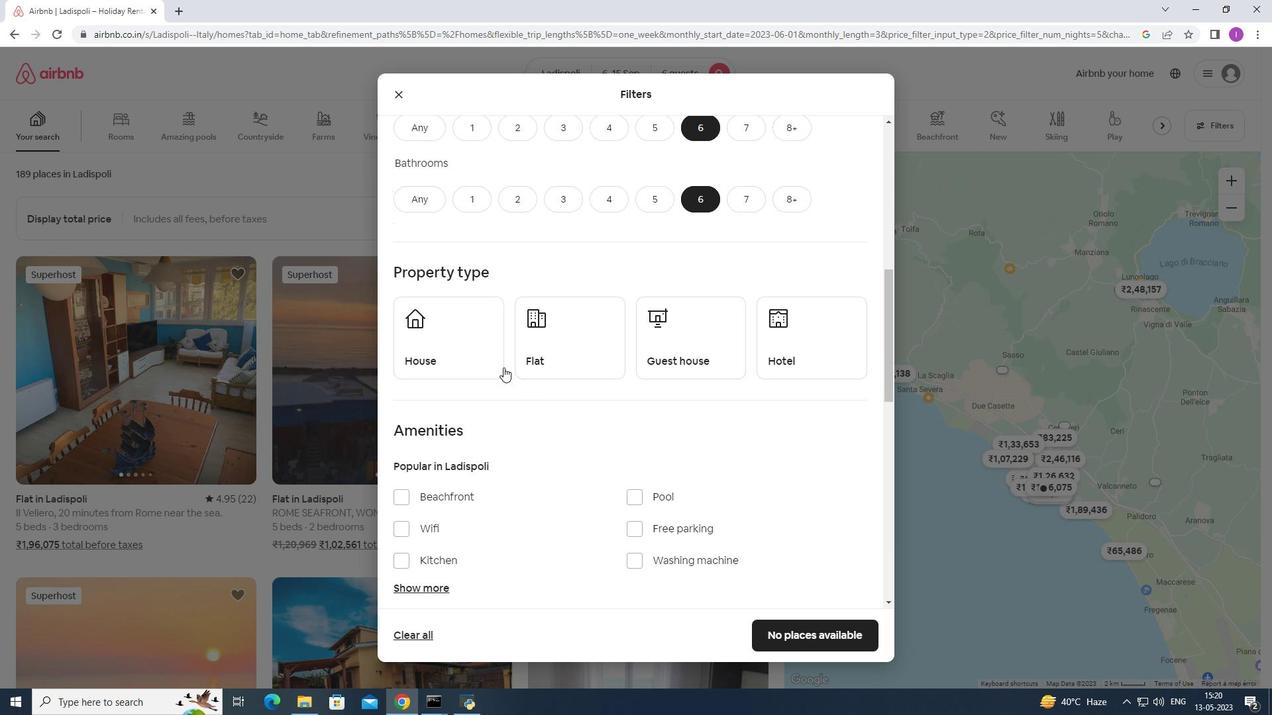 
Action: Mouse pressed left at (502, 365)
Screenshot: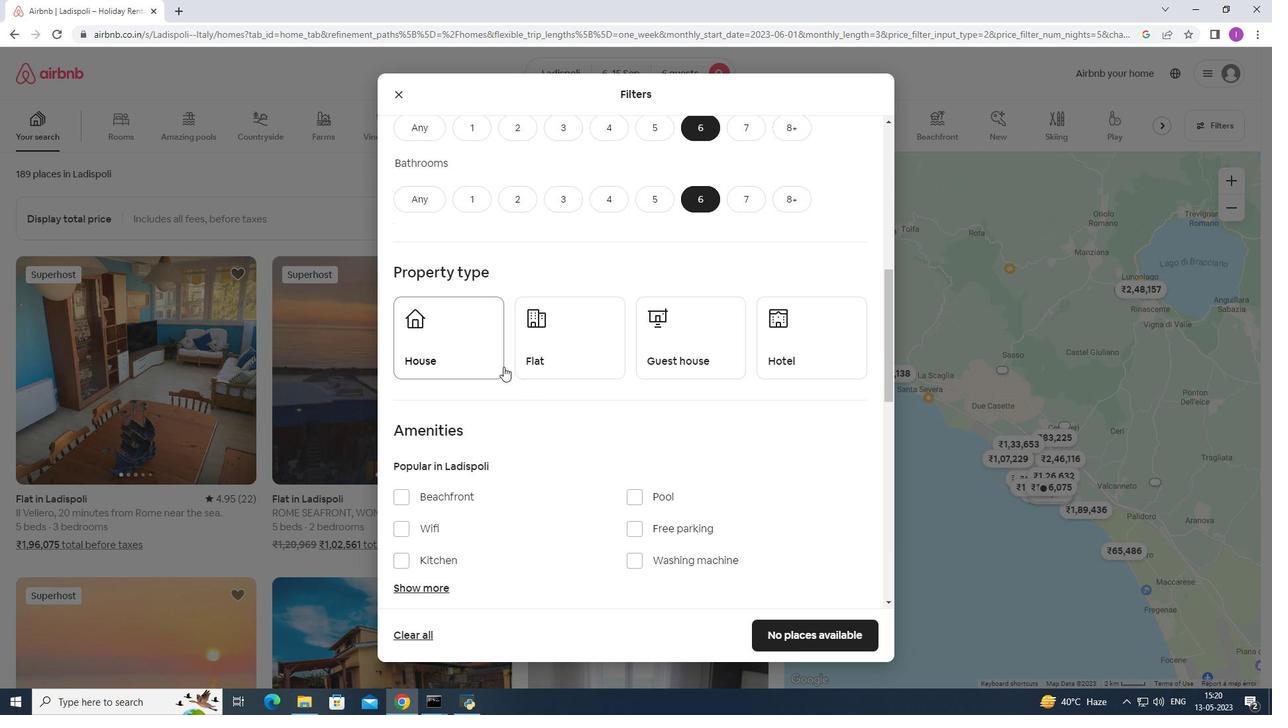 
Action: Mouse moved to (563, 362)
Screenshot: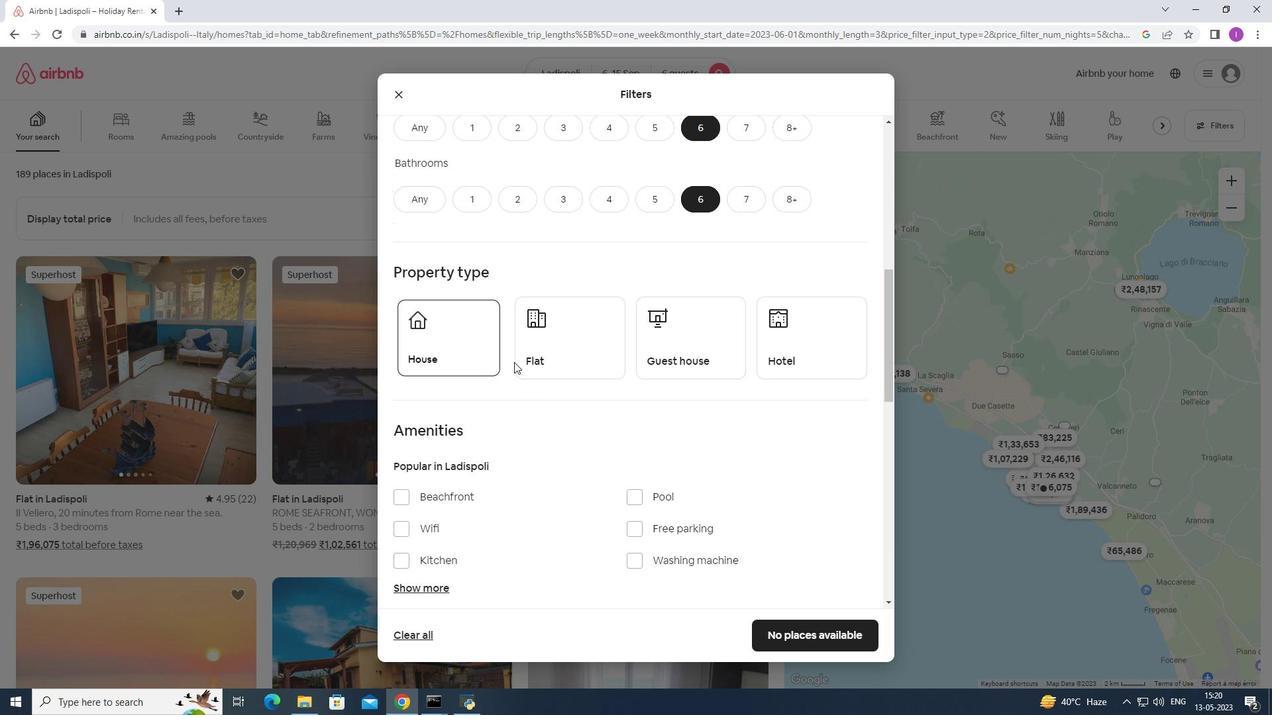 
Action: Mouse pressed left at (563, 362)
Screenshot: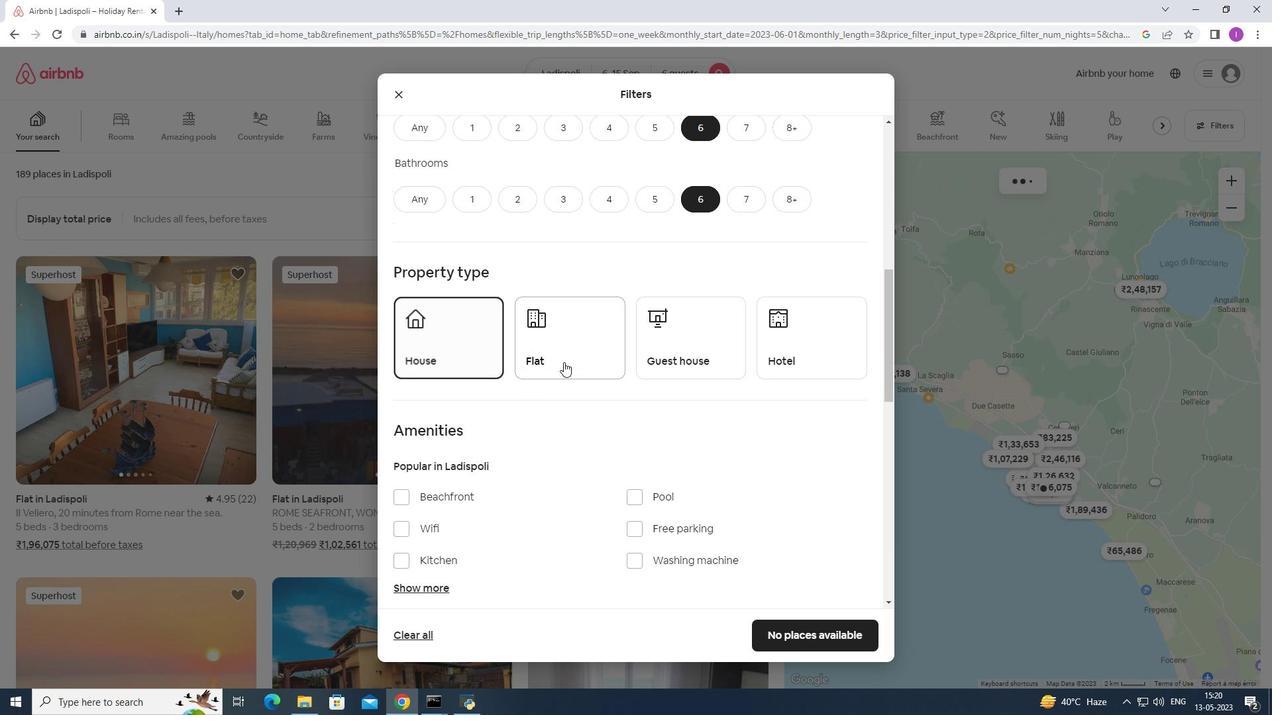 
Action: Mouse moved to (725, 359)
Screenshot: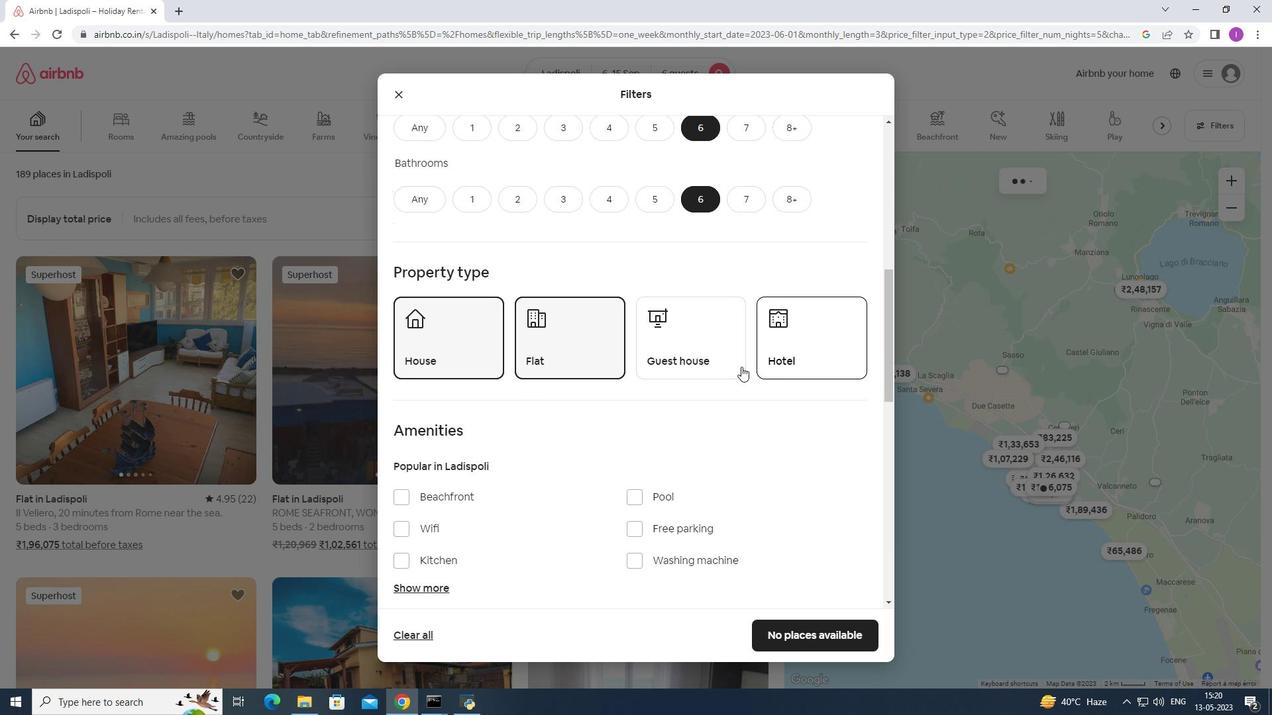 
Action: Mouse pressed left at (725, 359)
Screenshot: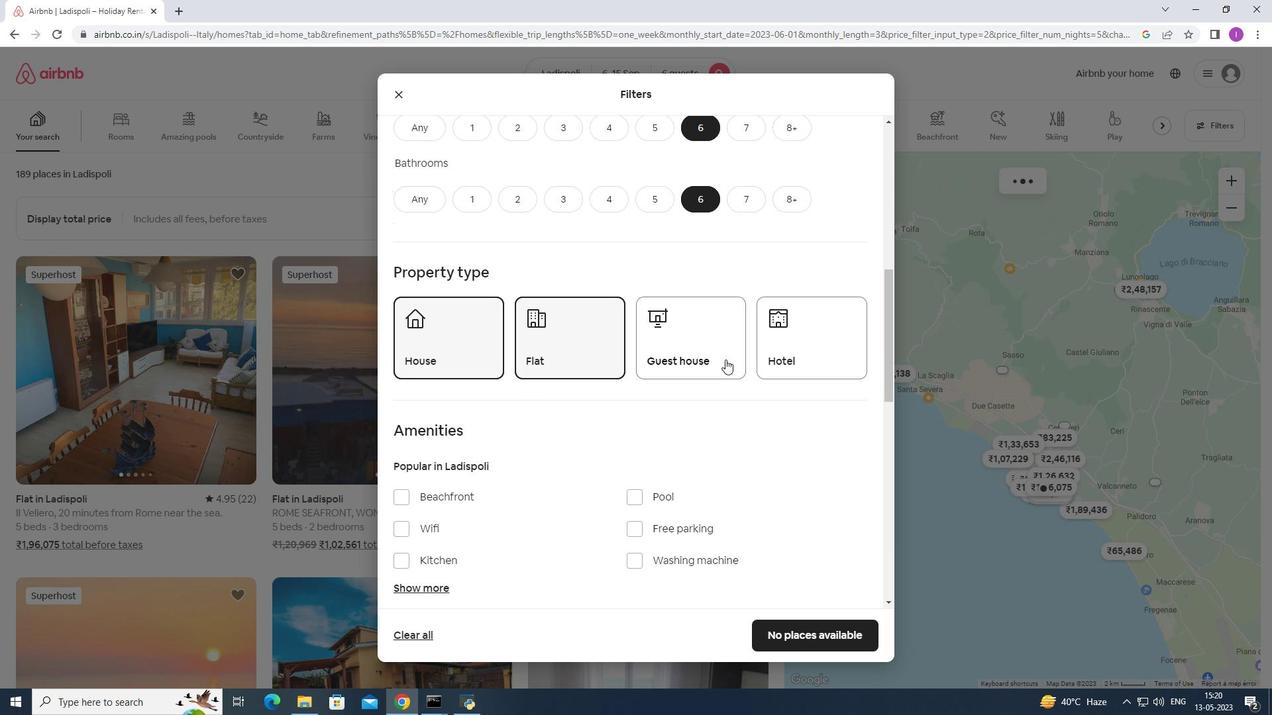
Action: Mouse moved to (717, 395)
Screenshot: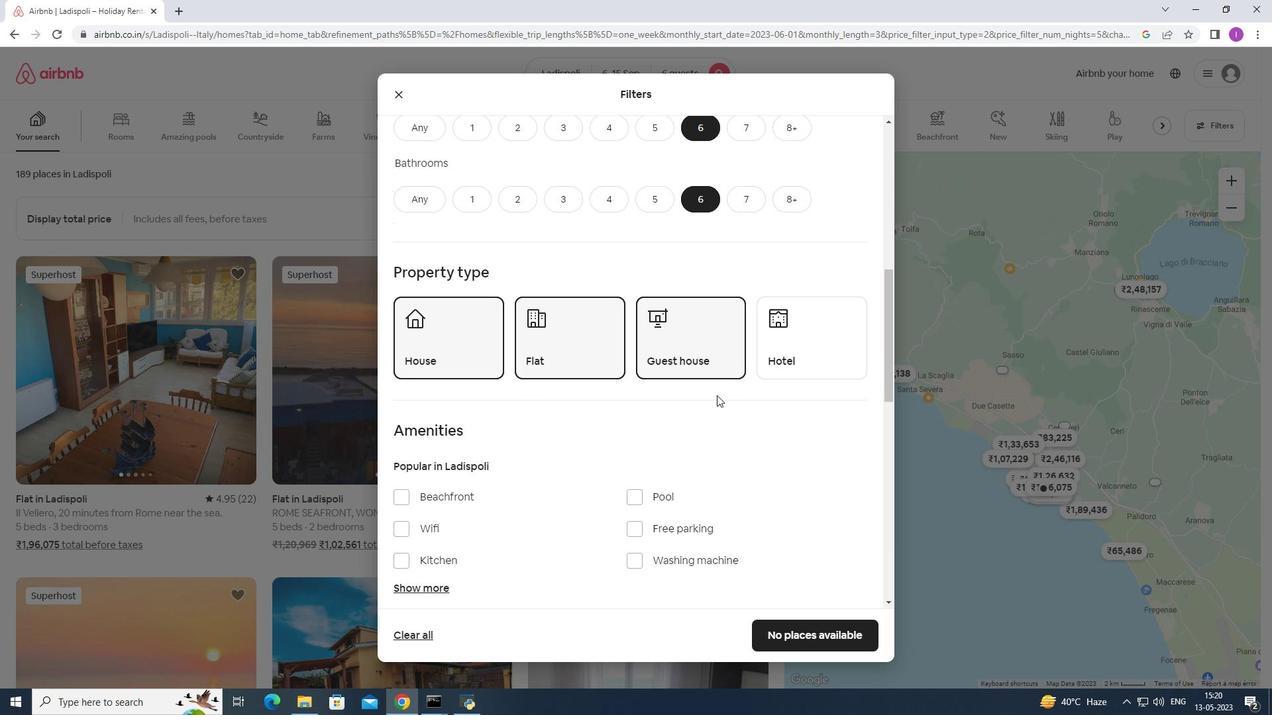 
Action: Mouse scrolled (717, 394) with delta (0, 0)
Screenshot: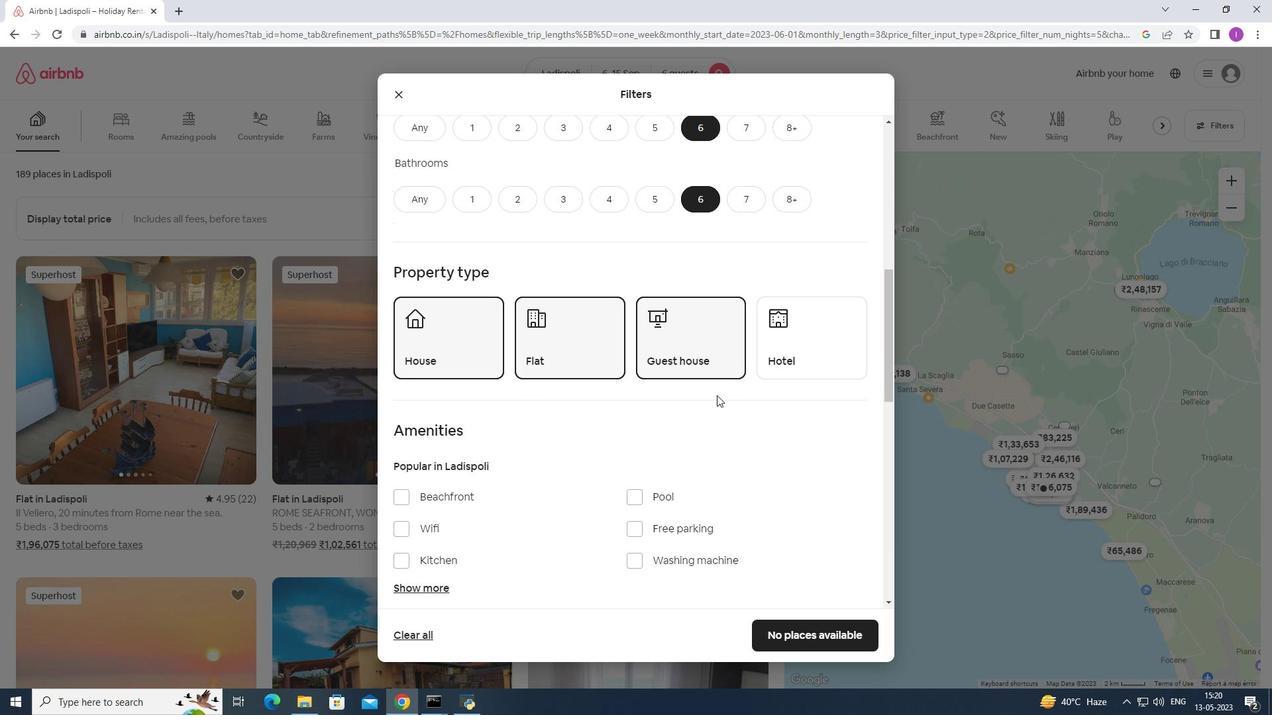 
Action: Mouse scrolled (717, 394) with delta (0, 0)
Screenshot: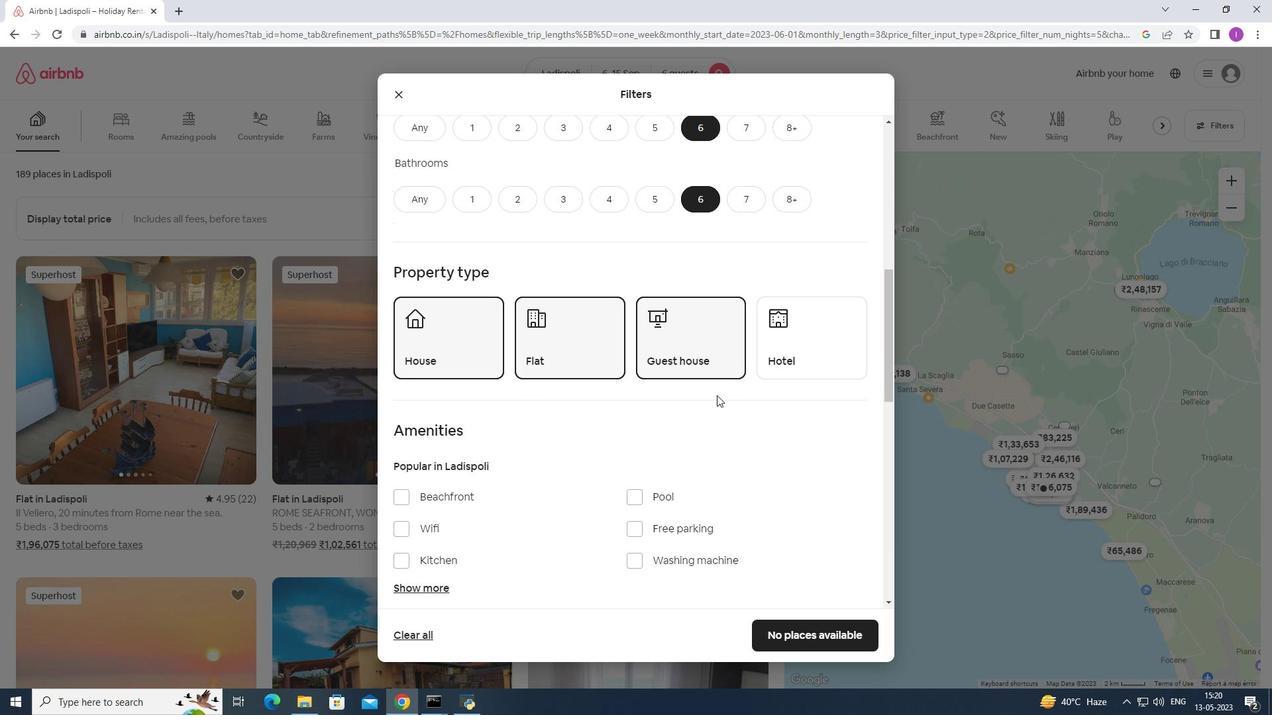 
Action: Mouse scrolled (717, 394) with delta (0, 0)
Screenshot: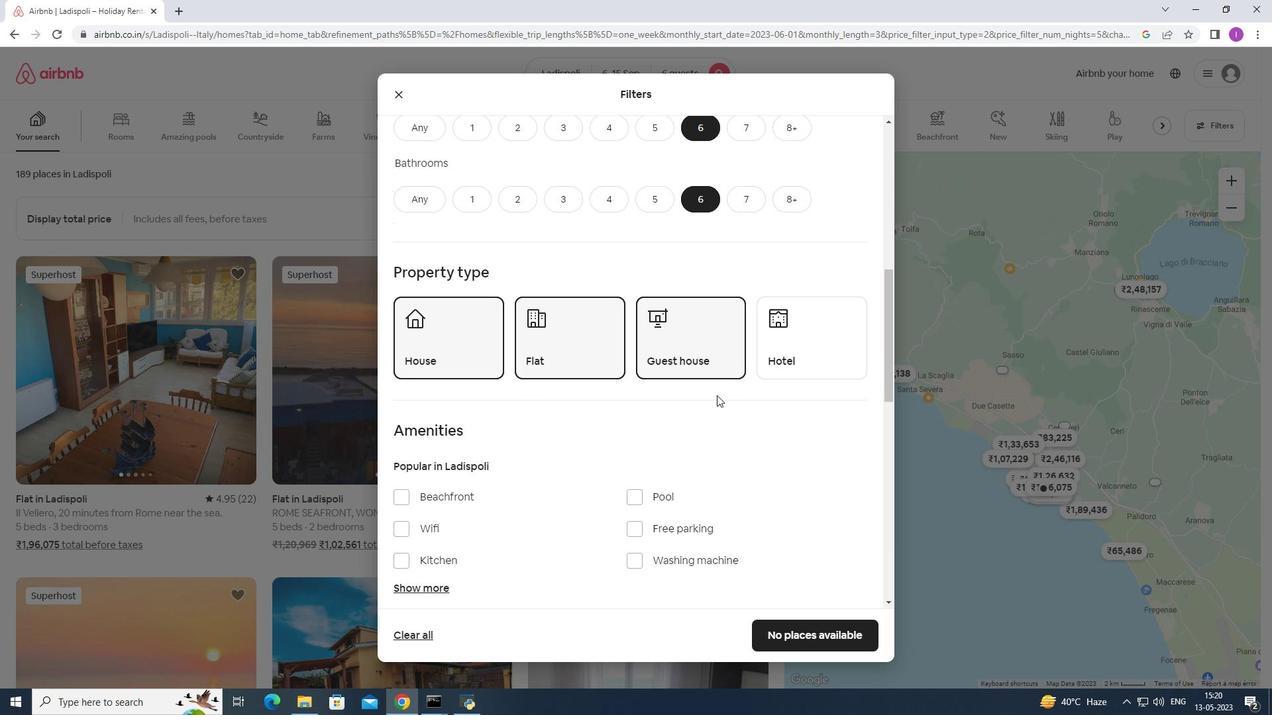 
Action: Mouse moved to (394, 328)
Screenshot: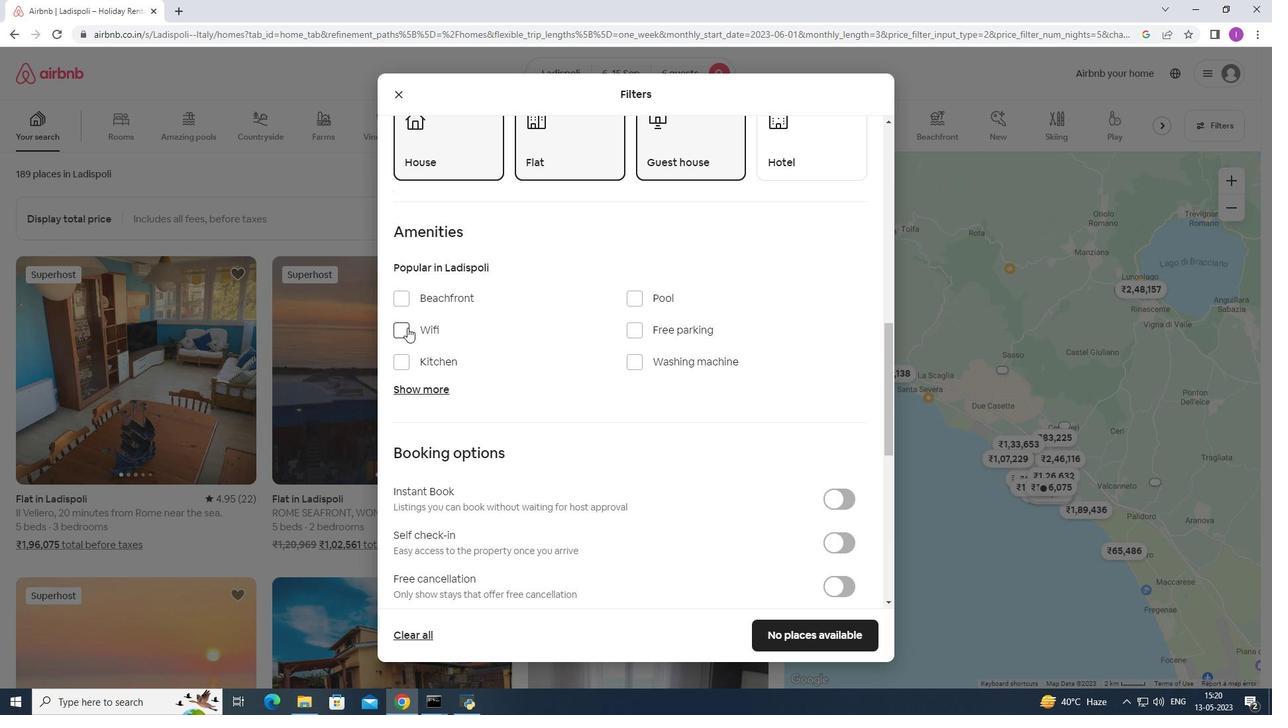 
Action: Mouse pressed left at (394, 328)
Screenshot: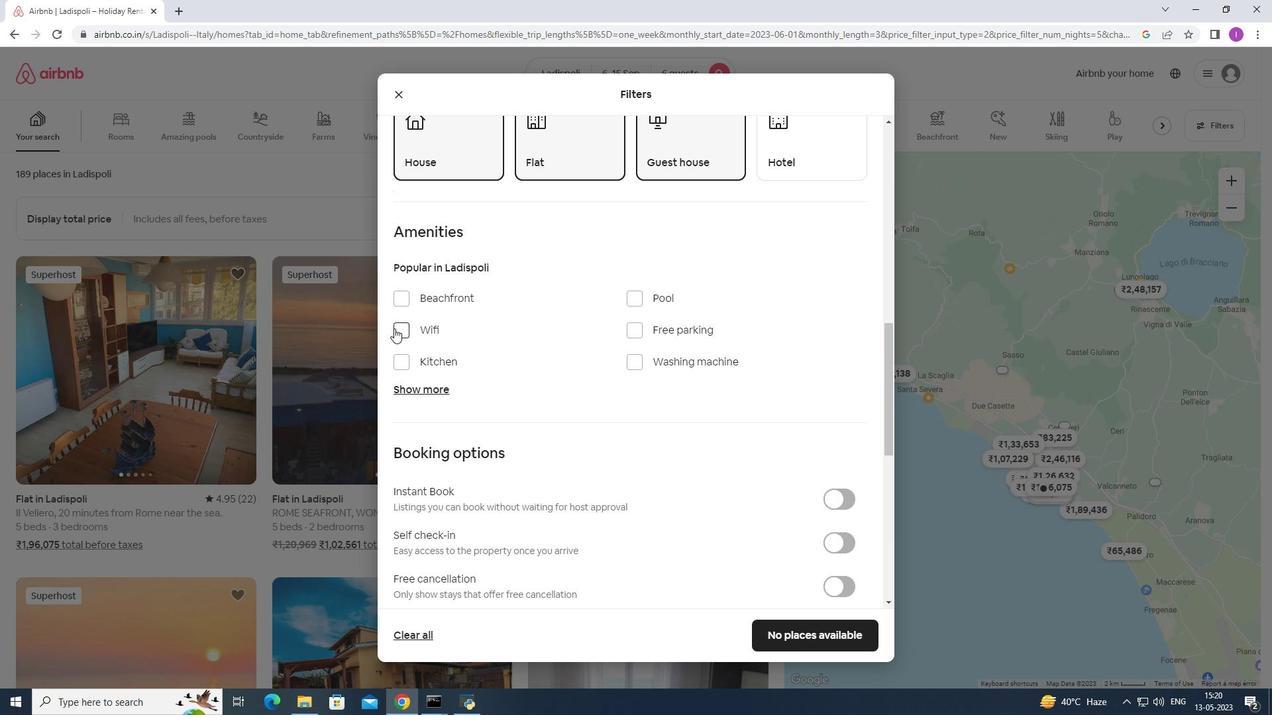 
Action: Mouse moved to (632, 329)
Screenshot: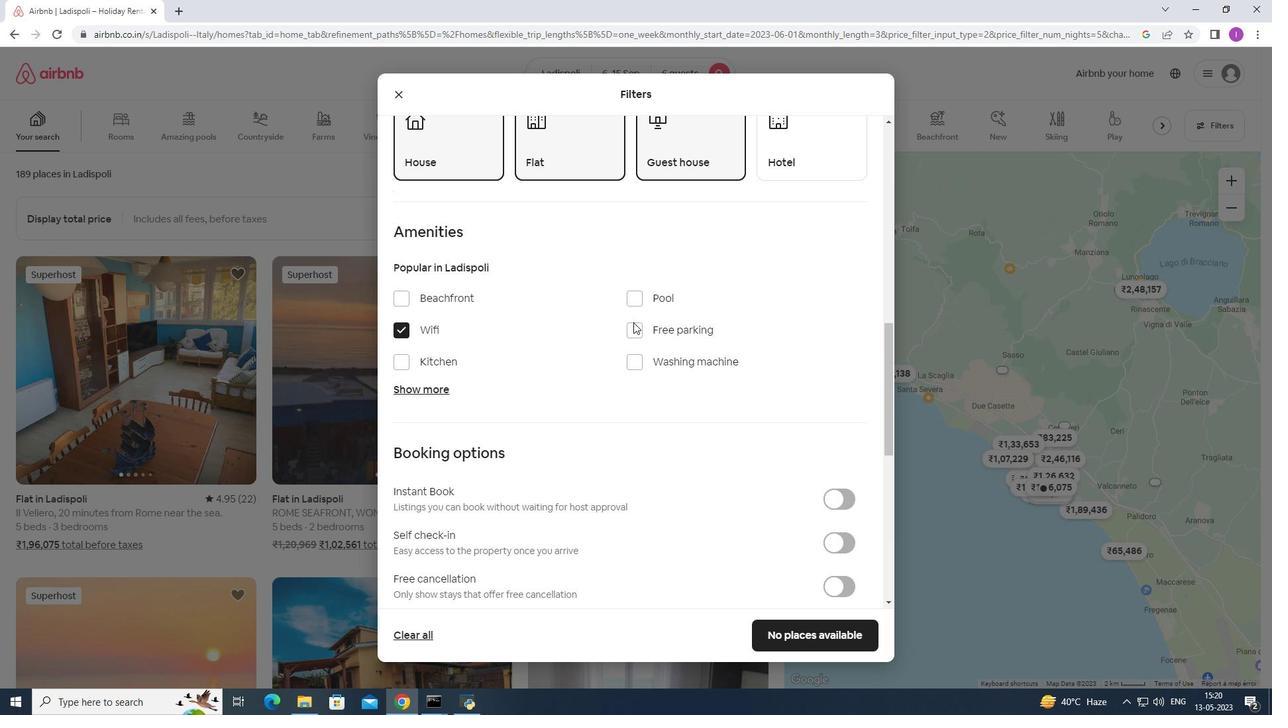 
Action: Mouse pressed left at (632, 329)
Screenshot: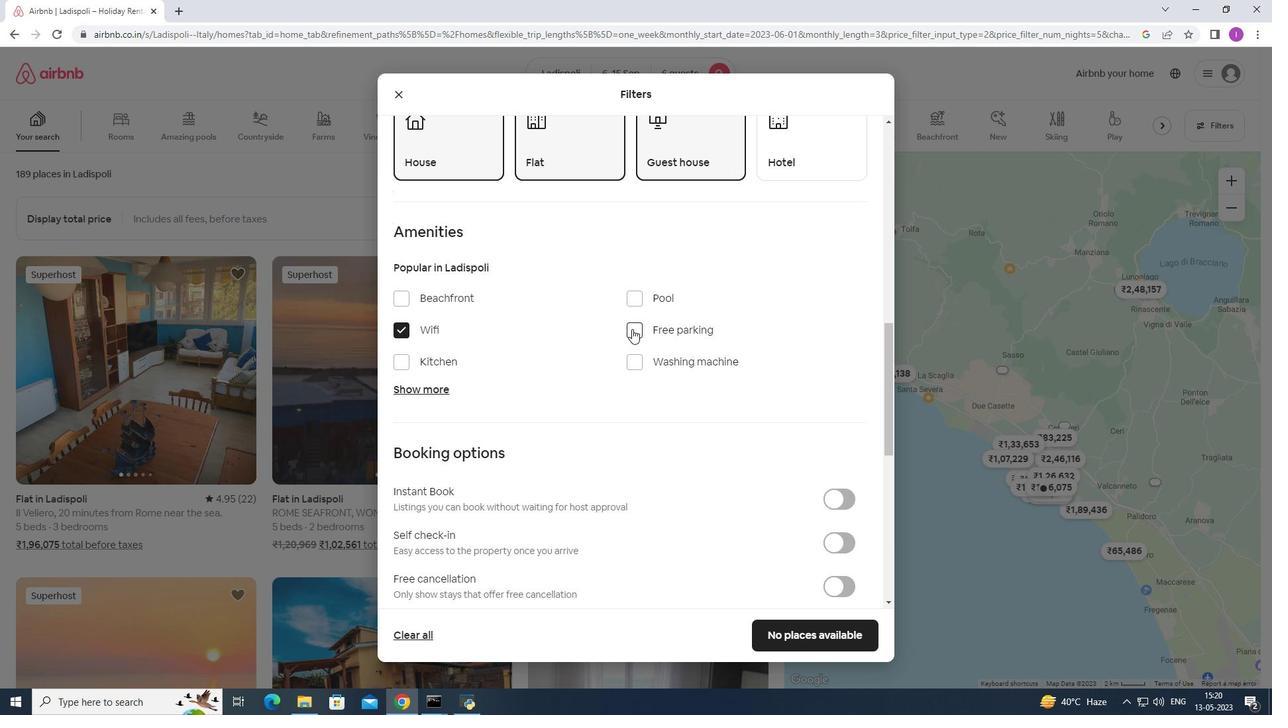 
Action: Mouse moved to (441, 385)
Screenshot: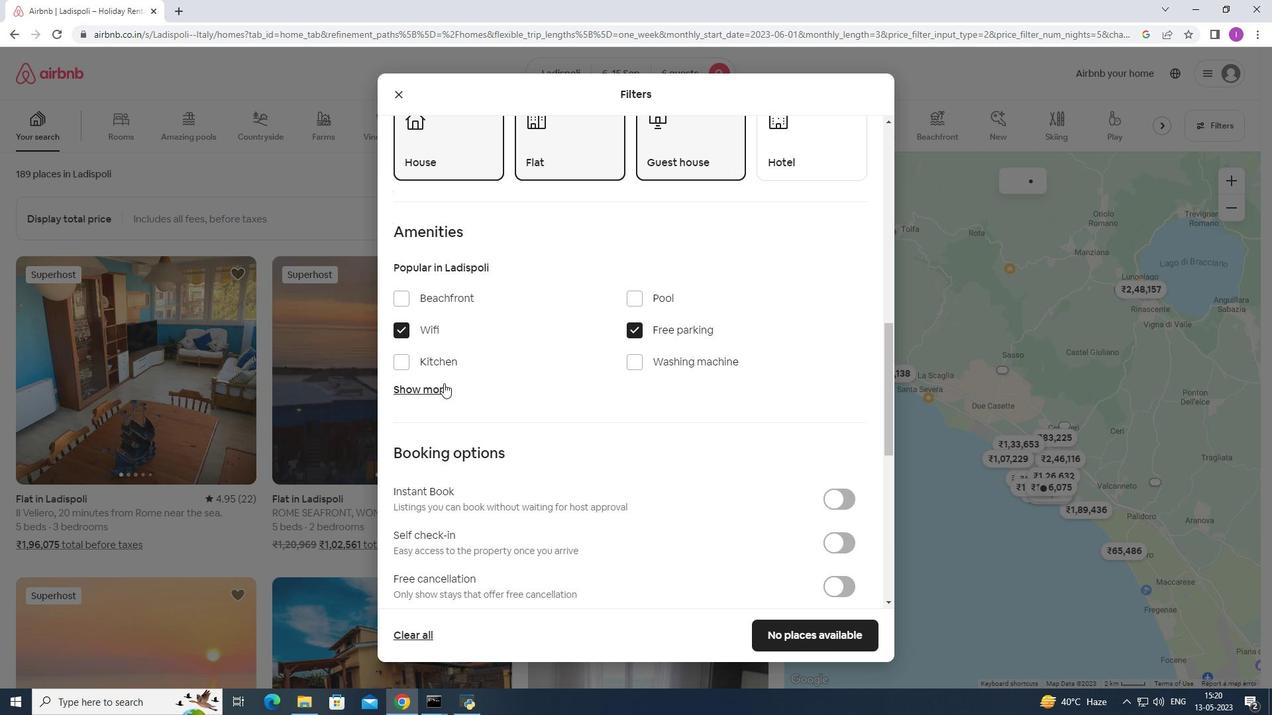 
Action: Mouse pressed left at (441, 385)
Screenshot: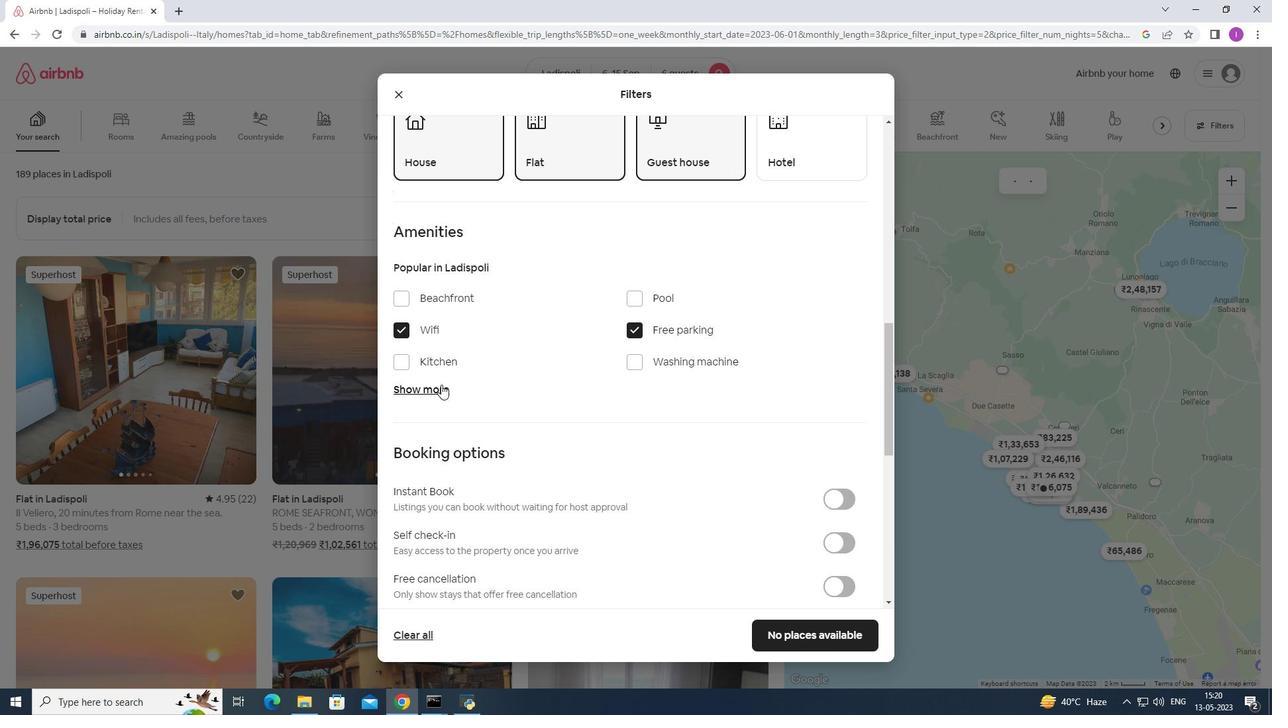 
Action: Mouse moved to (396, 502)
Screenshot: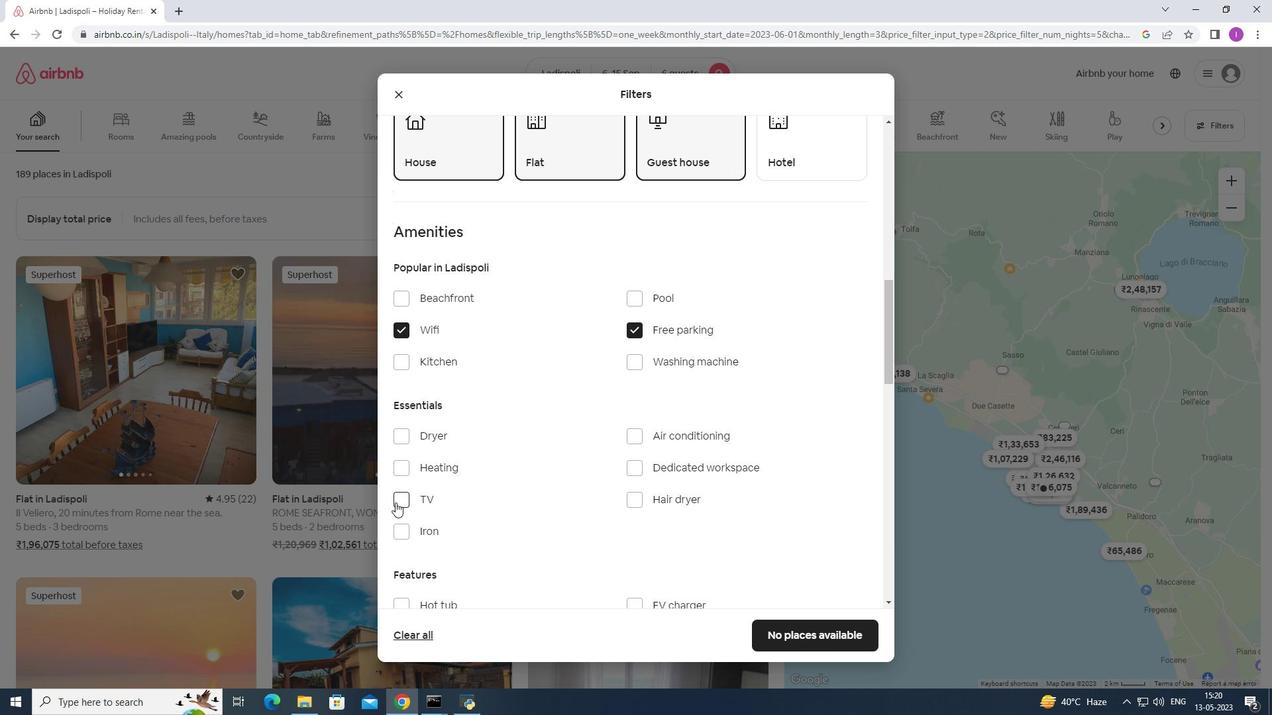 
Action: Mouse pressed left at (396, 502)
Screenshot: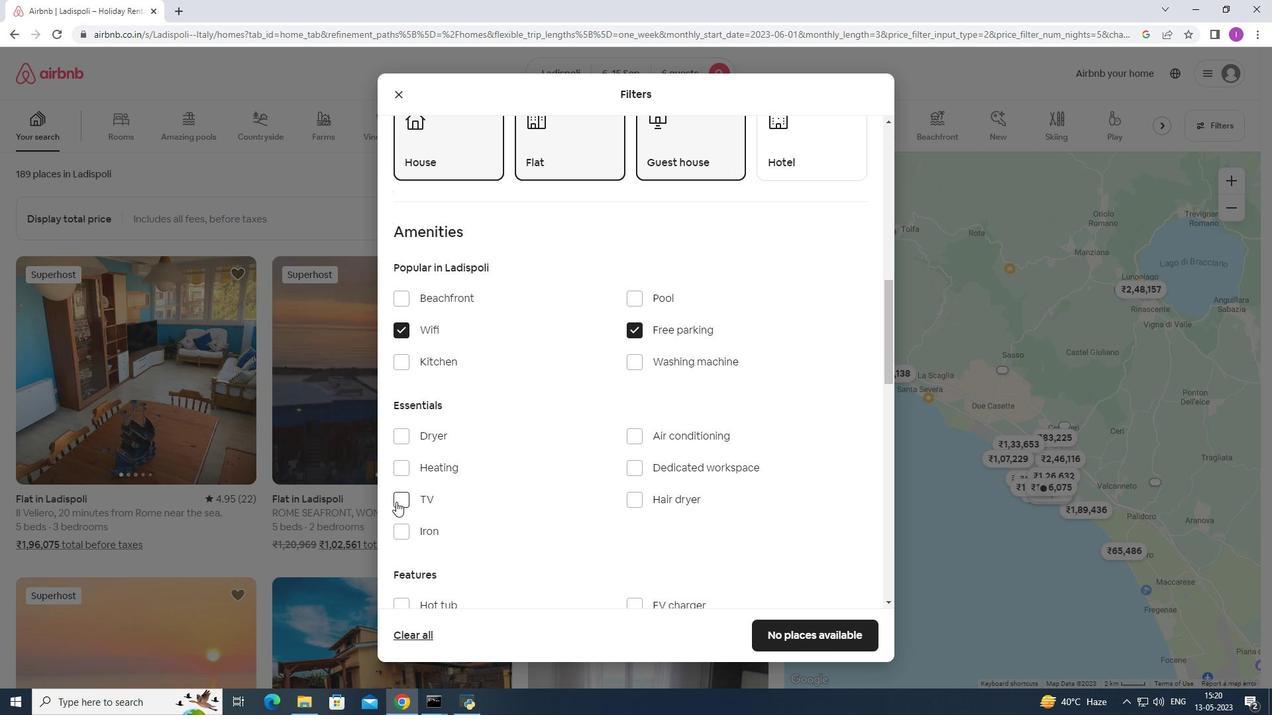 
Action: Mouse moved to (505, 455)
Screenshot: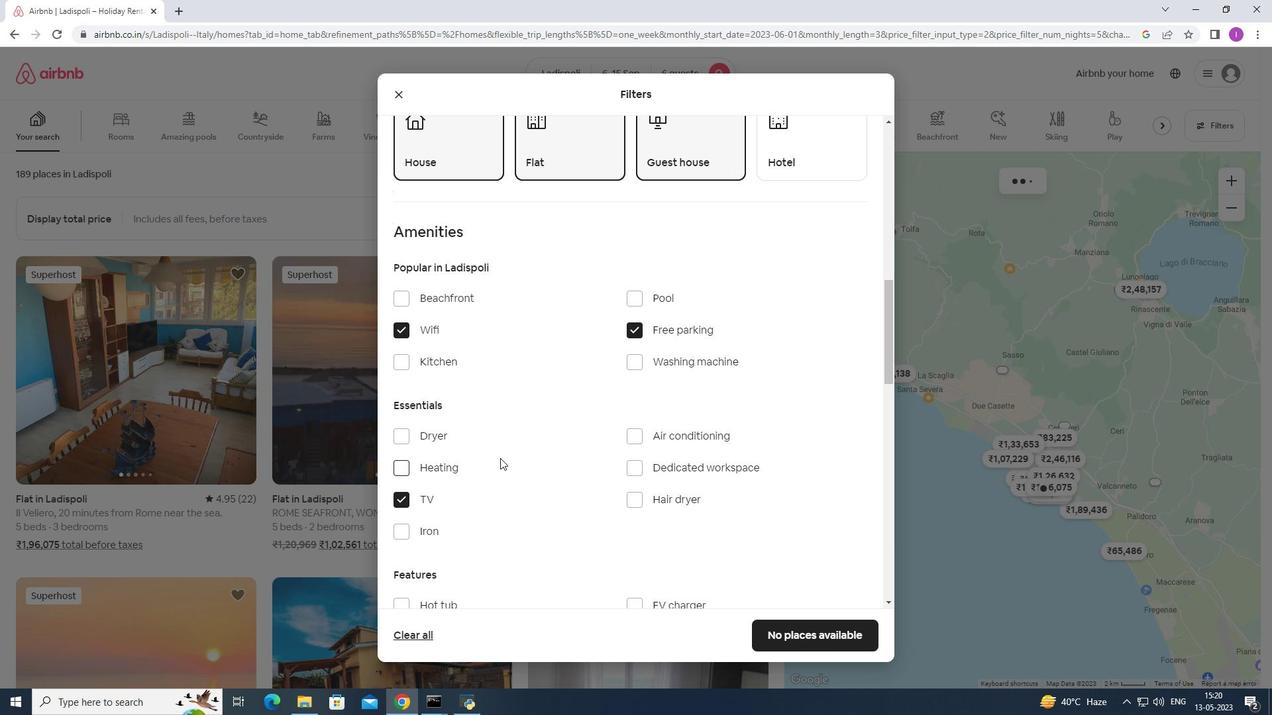 
Action: Mouse scrolled (505, 454) with delta (0, 0)
Screenshot: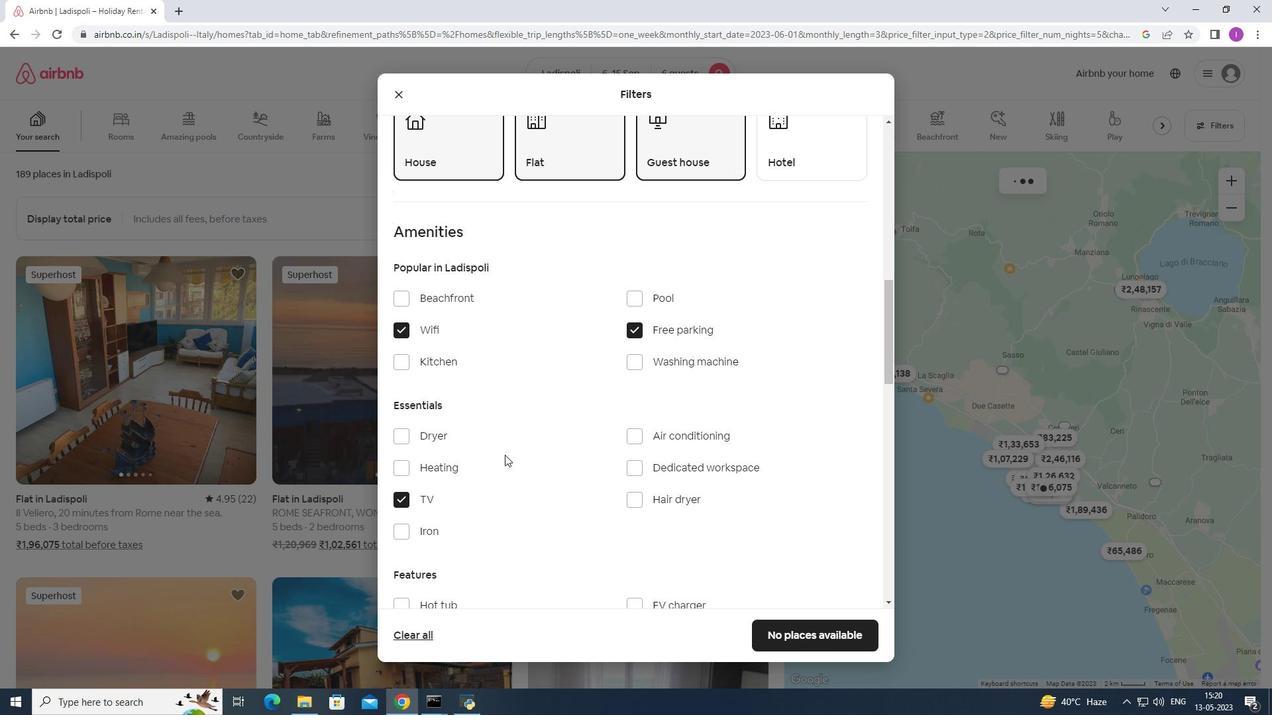 
Action: Mouse moved to (505, 454)
Screenshot: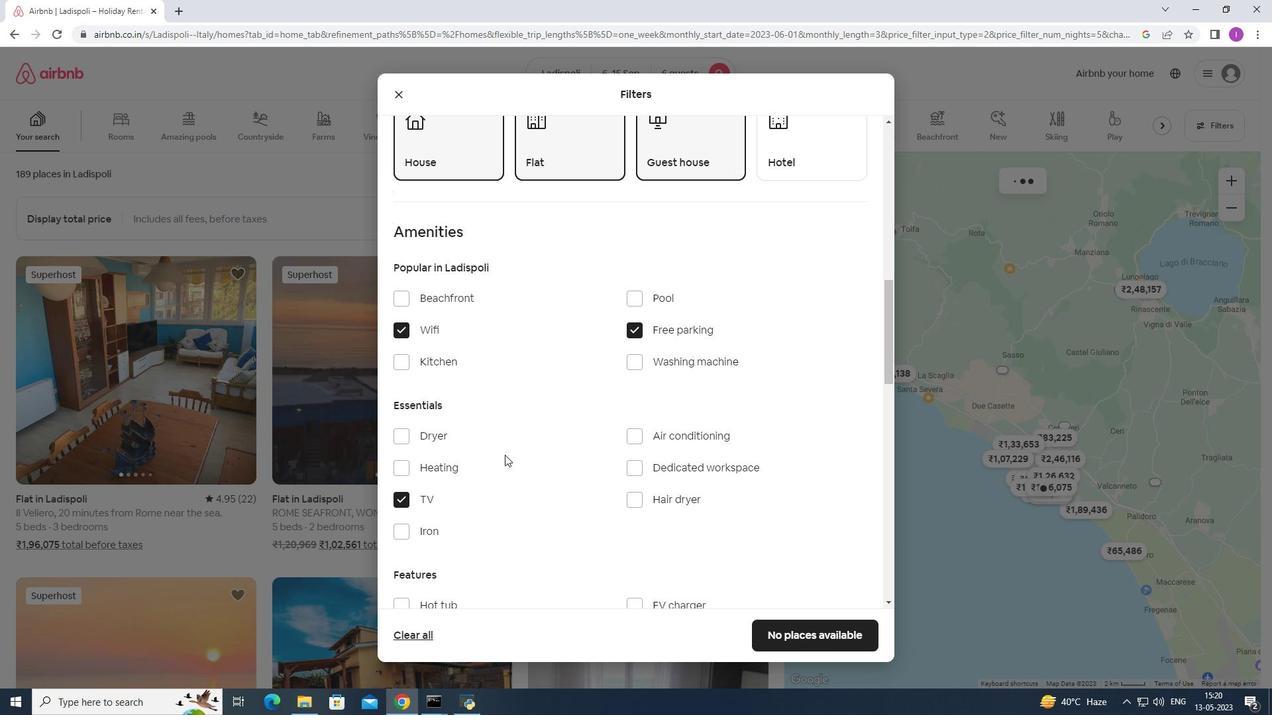 
Action: Mouse scrolled (505, 453) with delta (0, 0)
Screenshot: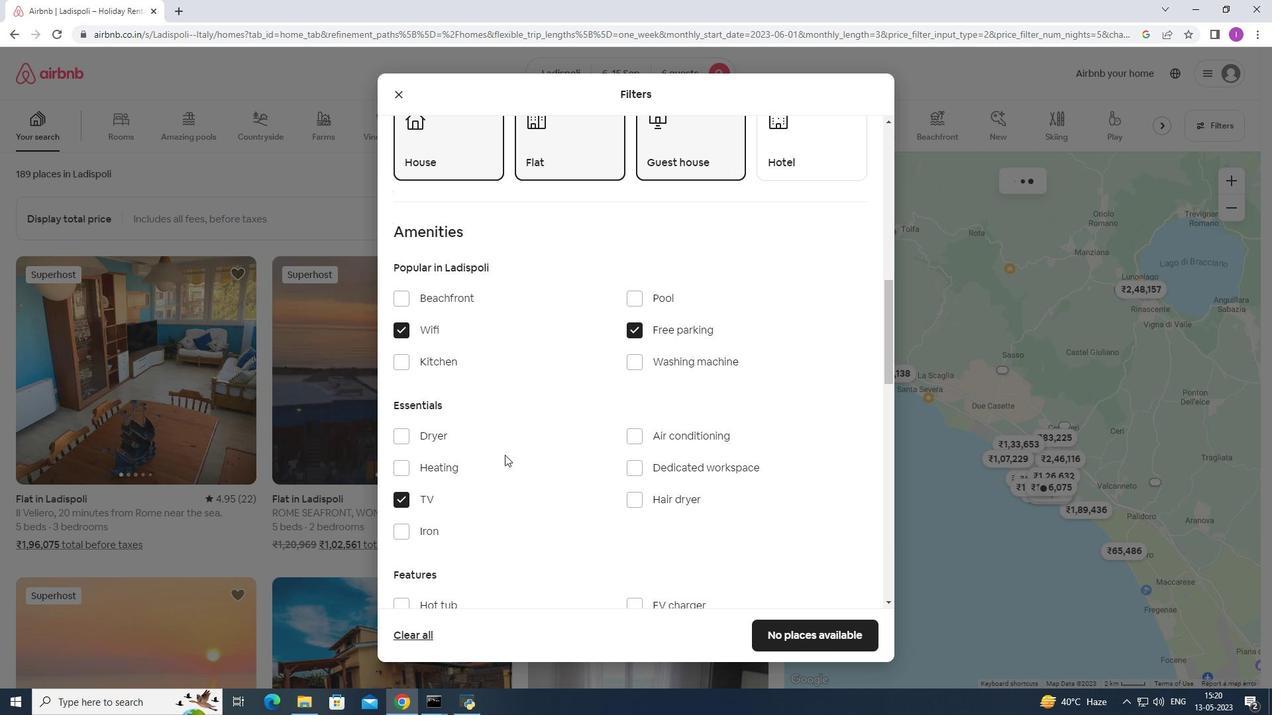 
Action: Mouse moved to (505, 454)
Screenshot: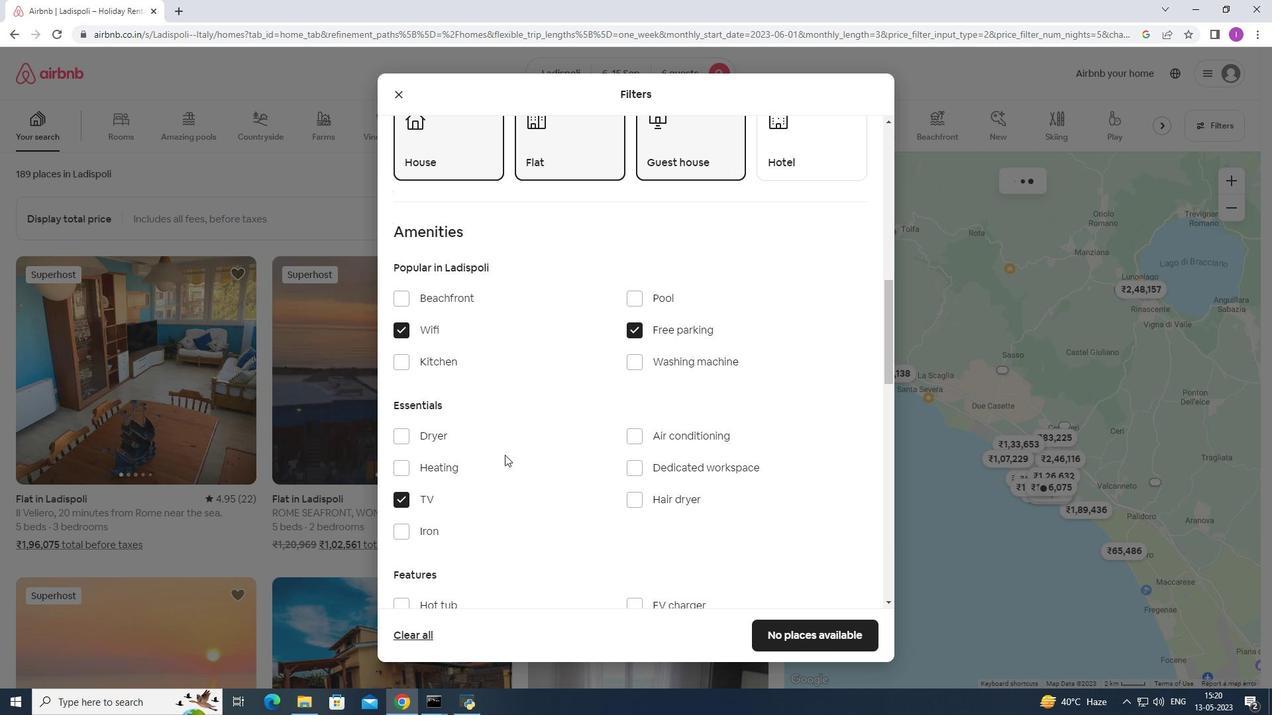 
Action: Mouse scrolled (505, 453) with delta (0, 0)
Screenshot: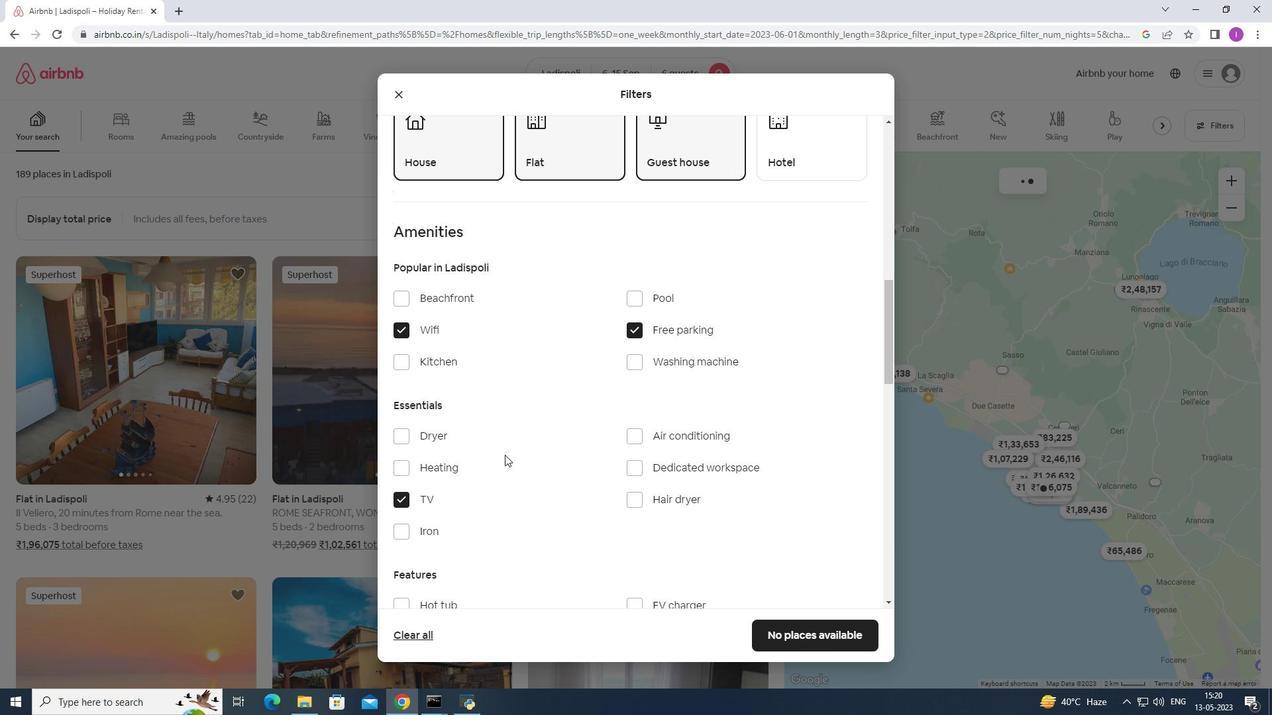 
Action: Mouse moved to (631, 438)
Screenshot: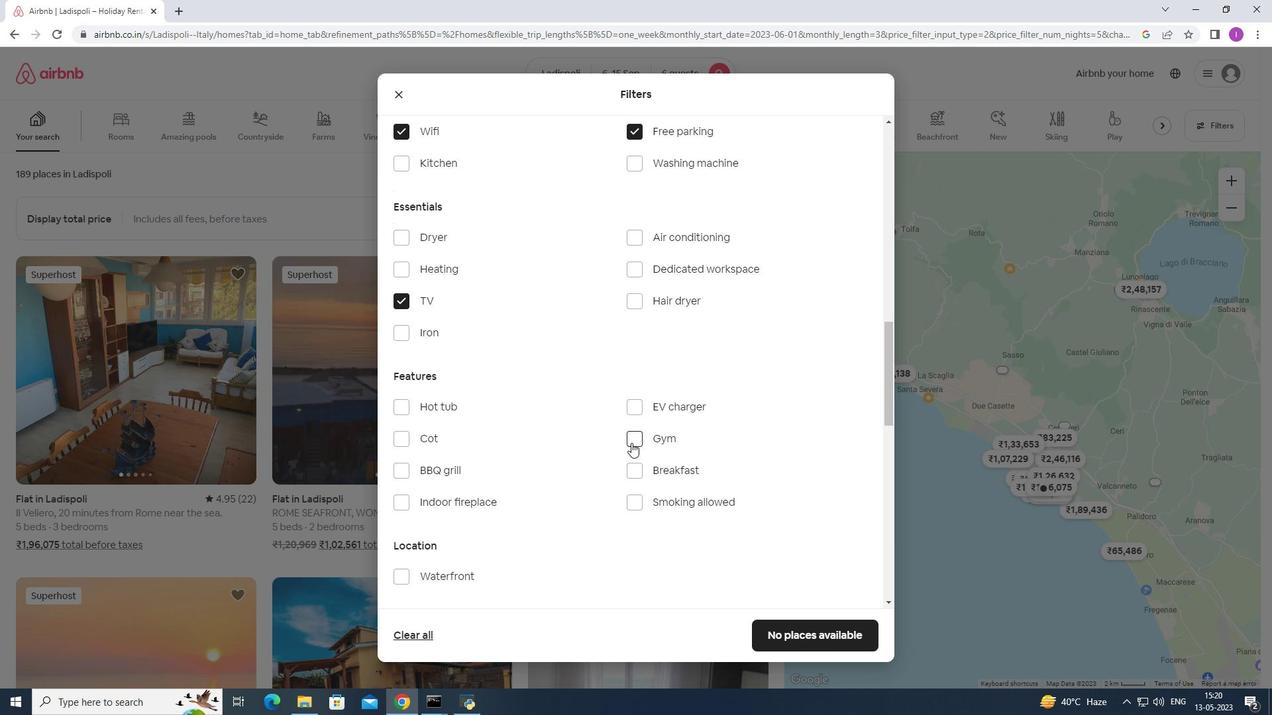
Action: Mouse pressed left at (631, 438)
Screenshot: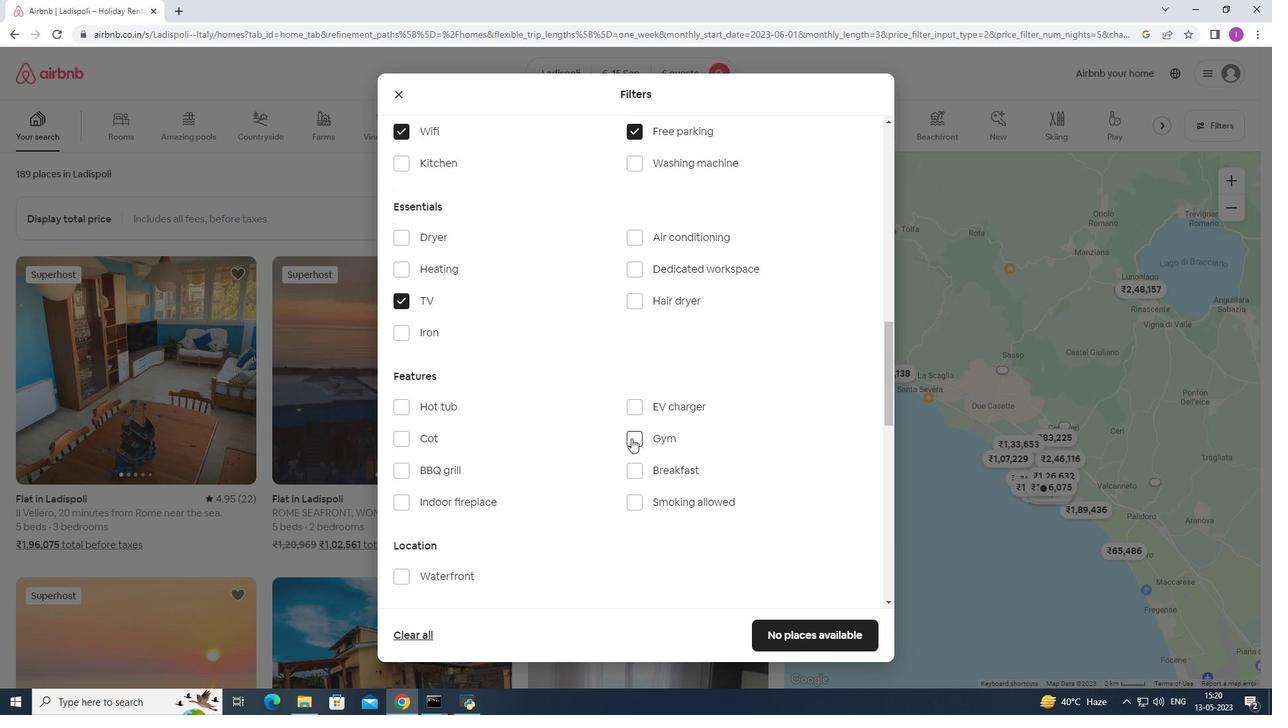 
Action: Mouse moved to (632, 468)
Screenshot: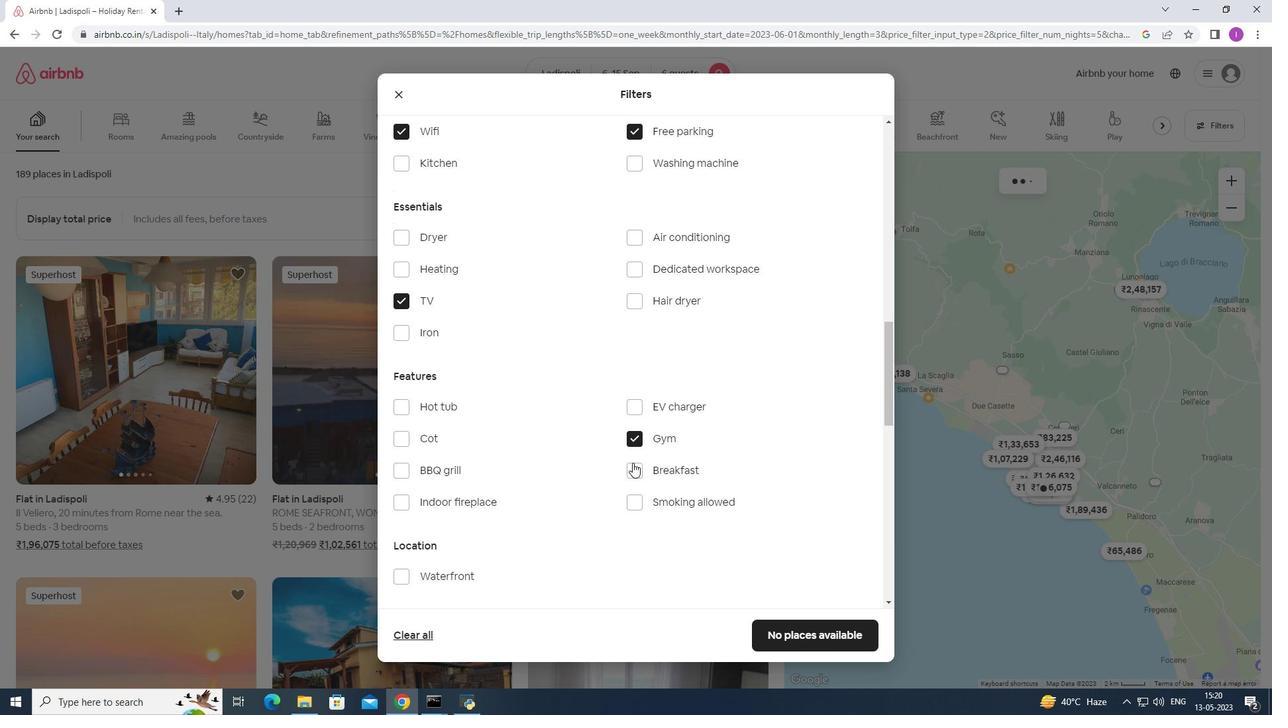 
Action: Mouse pressed left at (632, 468)
Screenshot: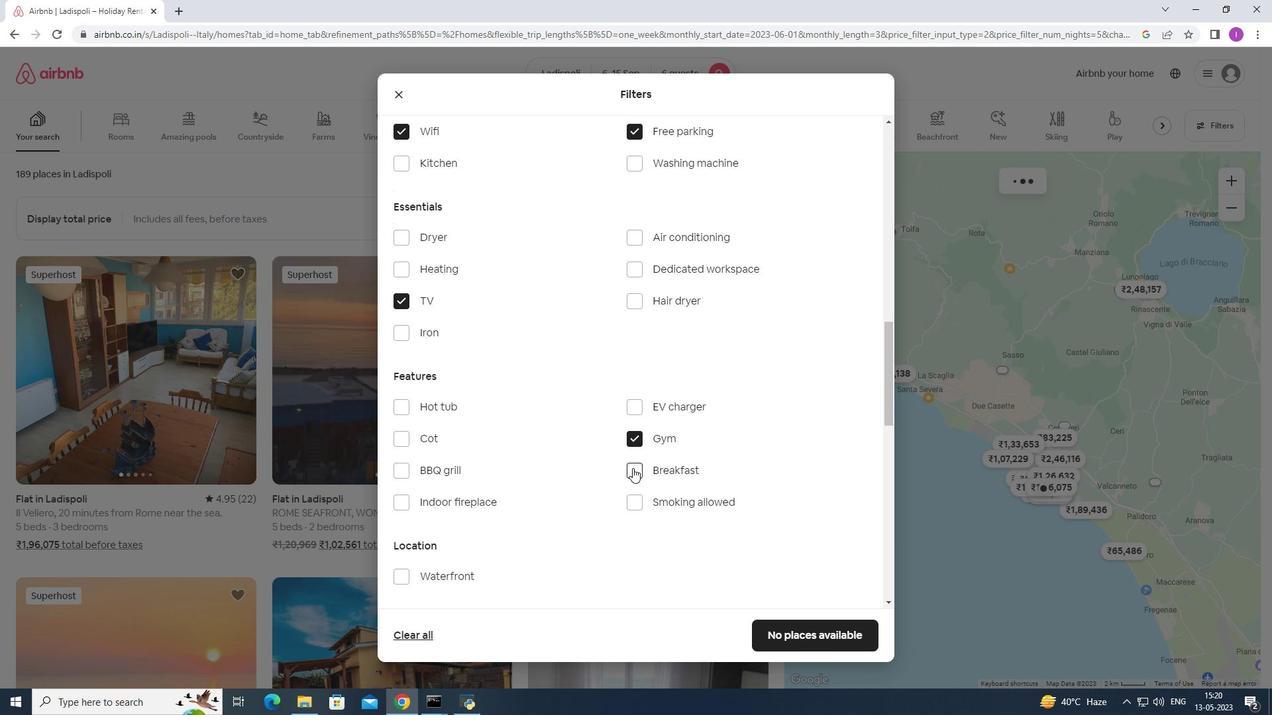
Action: Mouse moved to (552, 454)
Screenshot: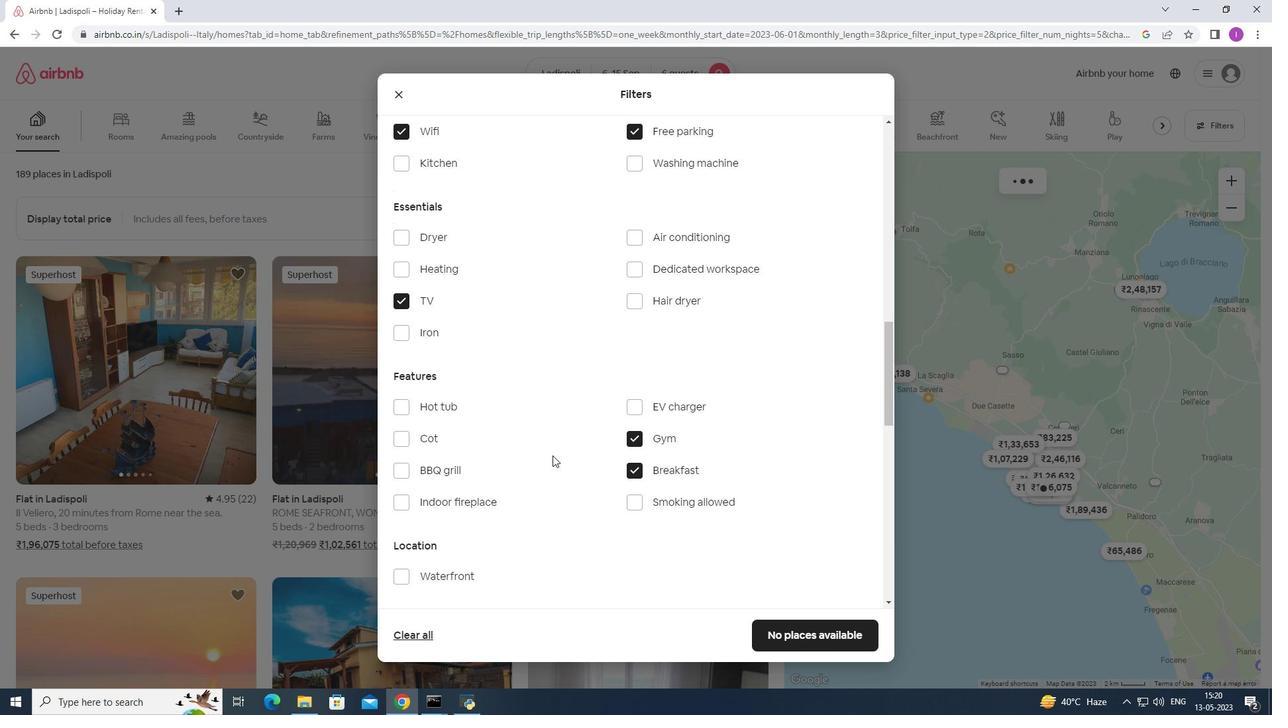 
Action: Mouse scrolled (552, 453) with delta (0, 0)
Screenshot: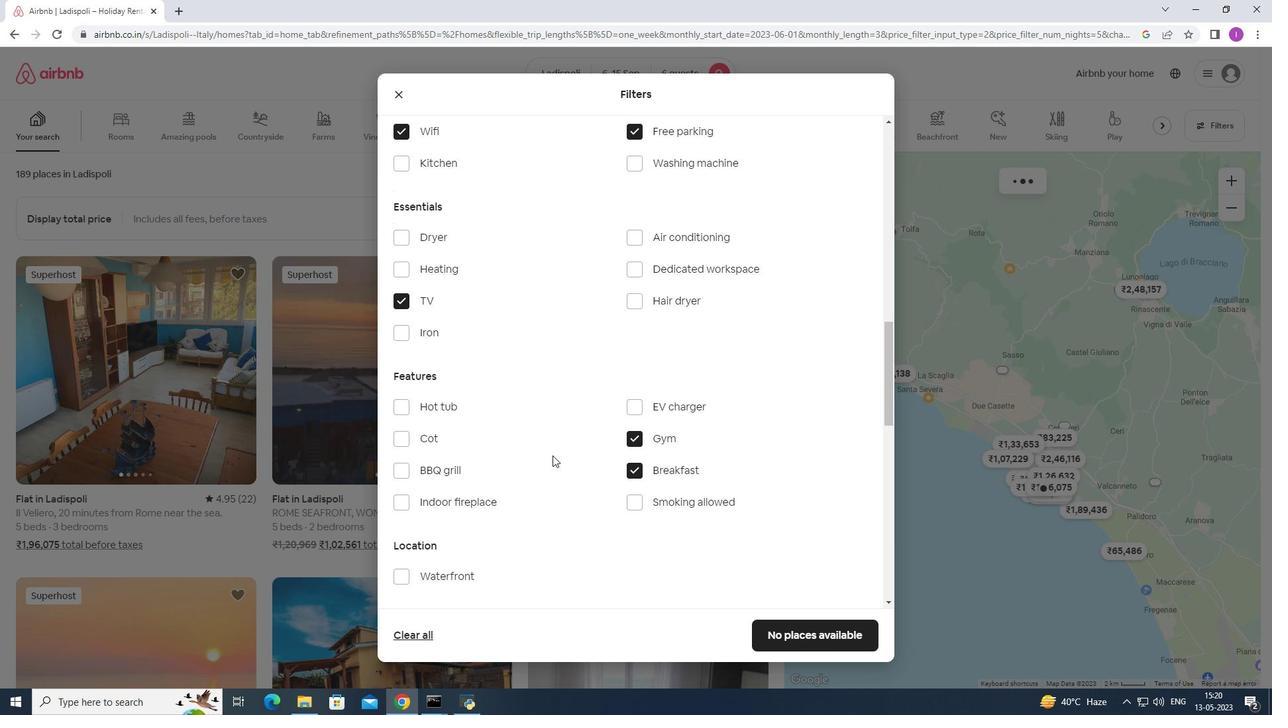 
Action: Mouse moved to (551, 454)
Screenshot: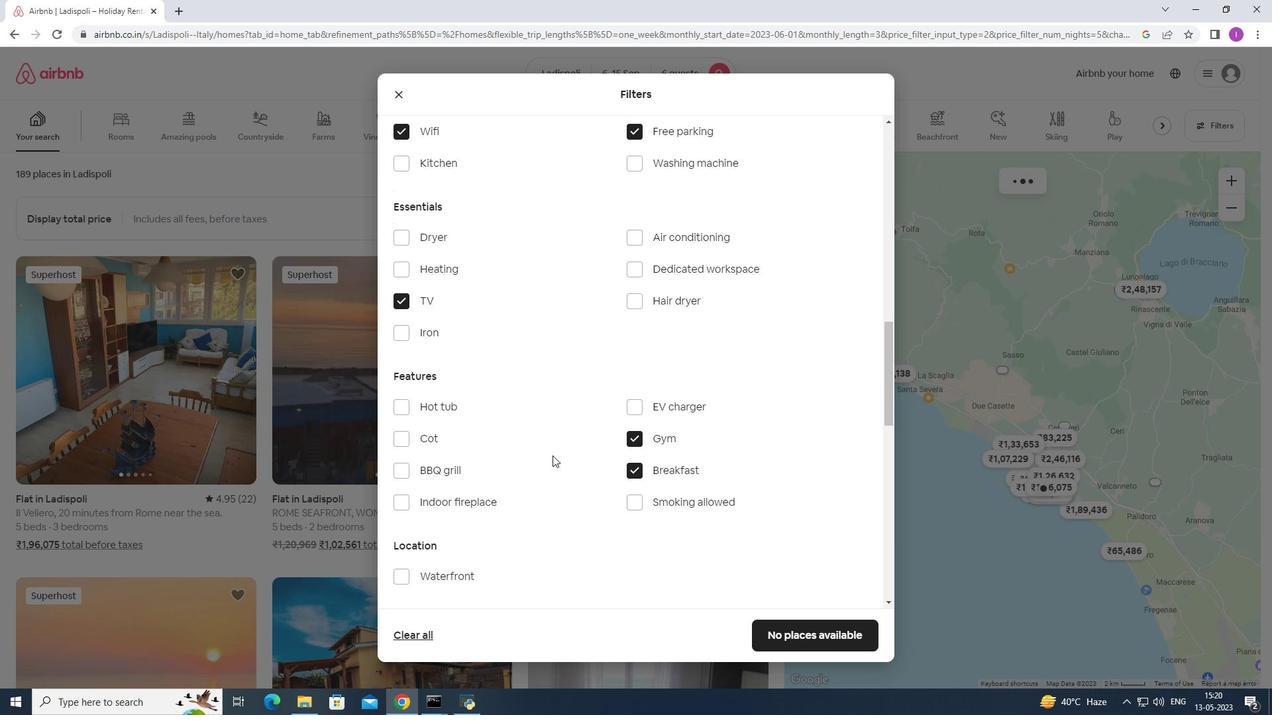 
Action: Mouse scrolled (551, 453) with delta (0, 0)
Screenshot: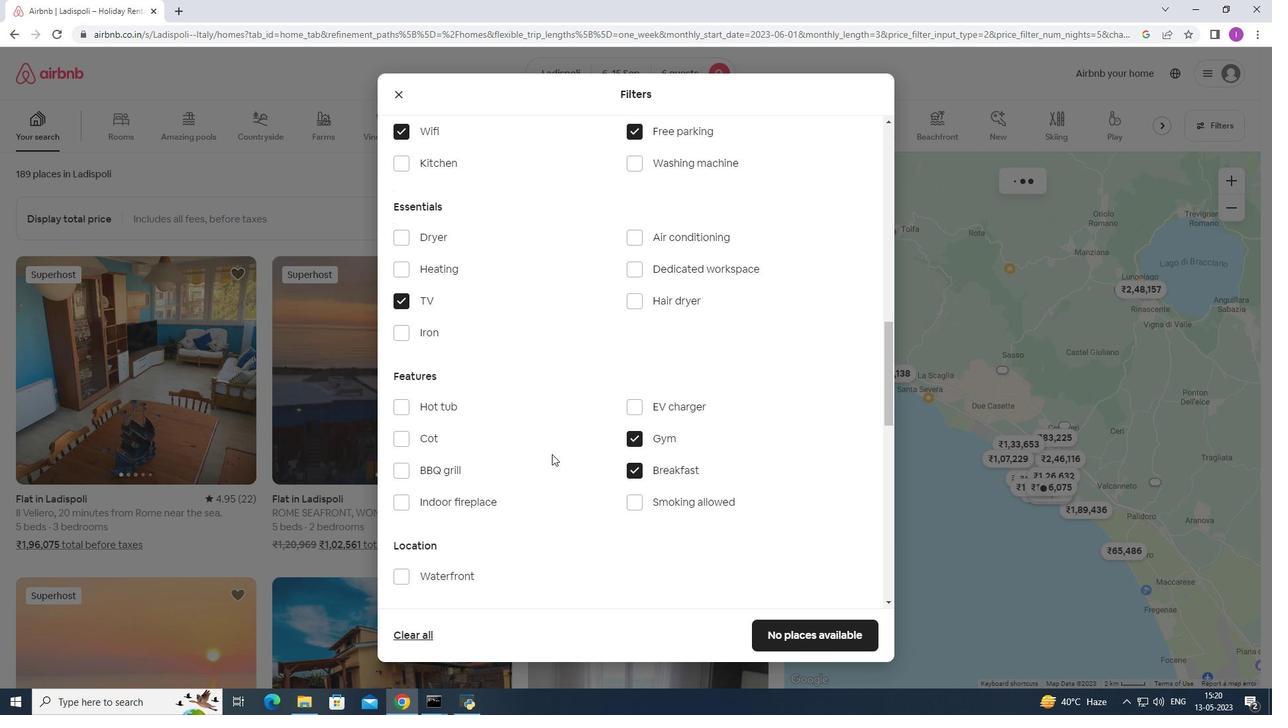 
Action: Mouse scrolled (551, 453) with delta (0, 0)
Screenshot: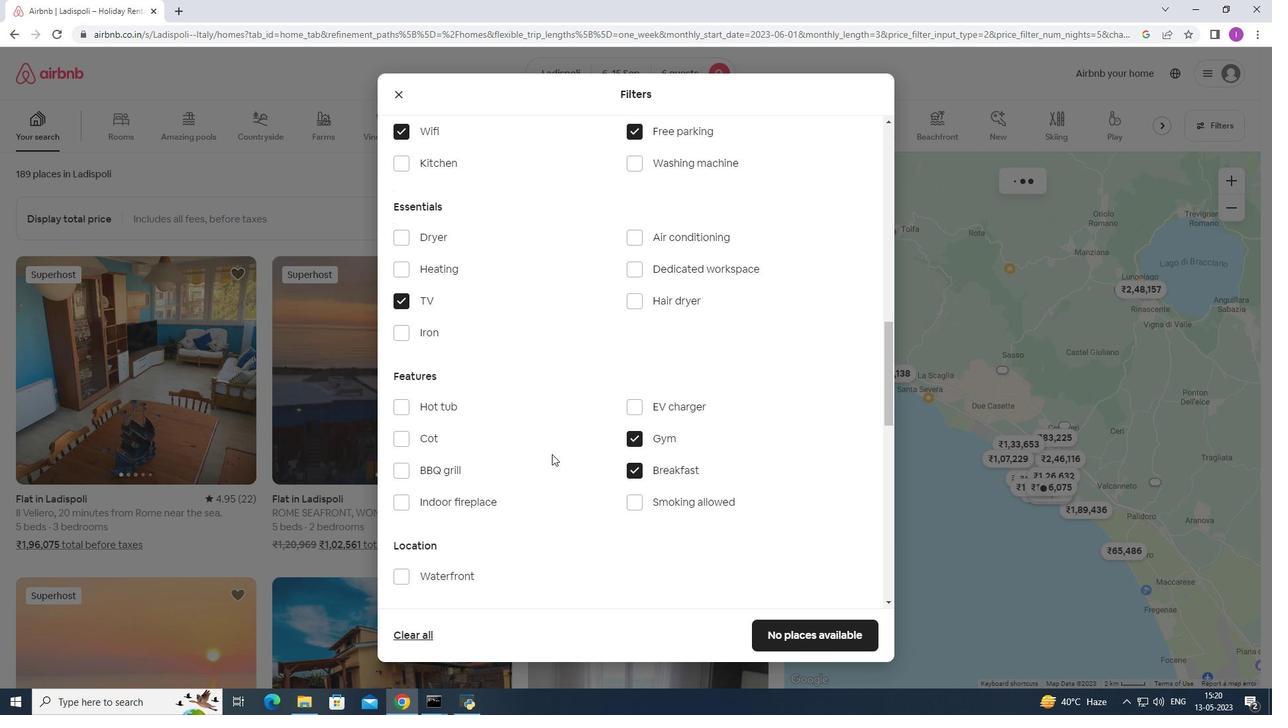 
Action: Mouse scrolled (551, 453) with delta (0, 0)
Screenshot: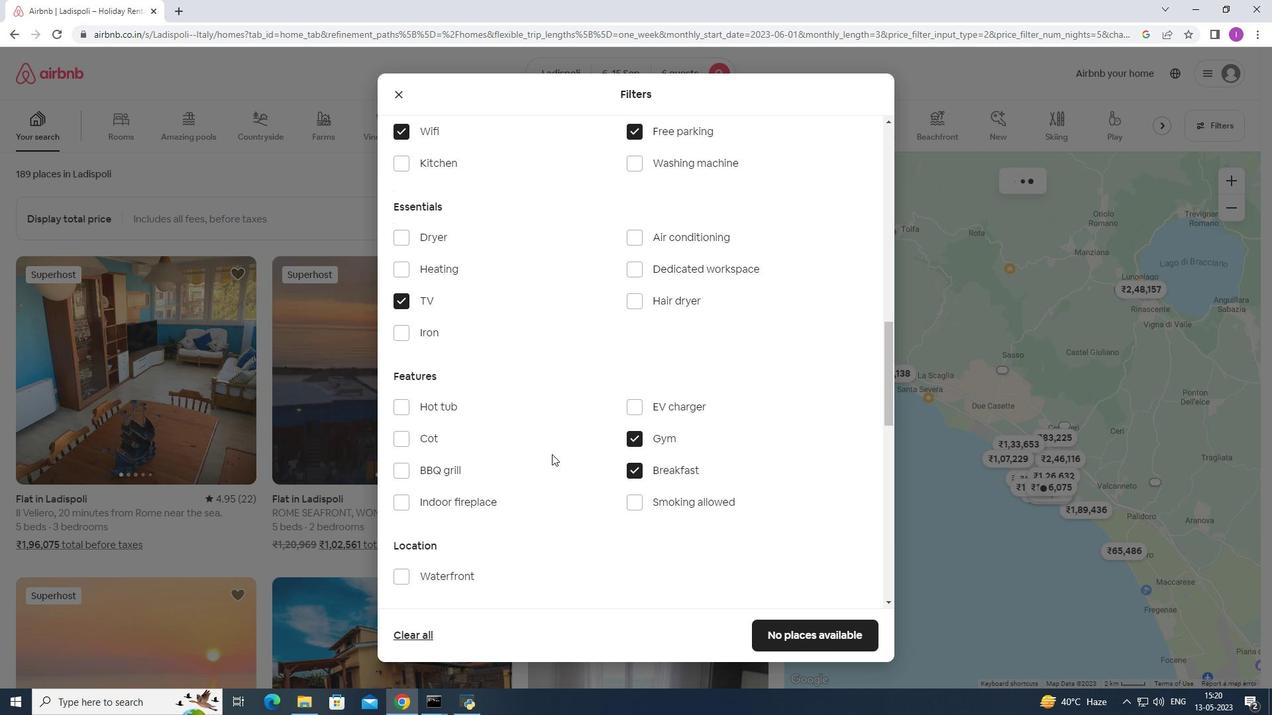 
Action: Mouse moved to (550, 451)
Screenshot: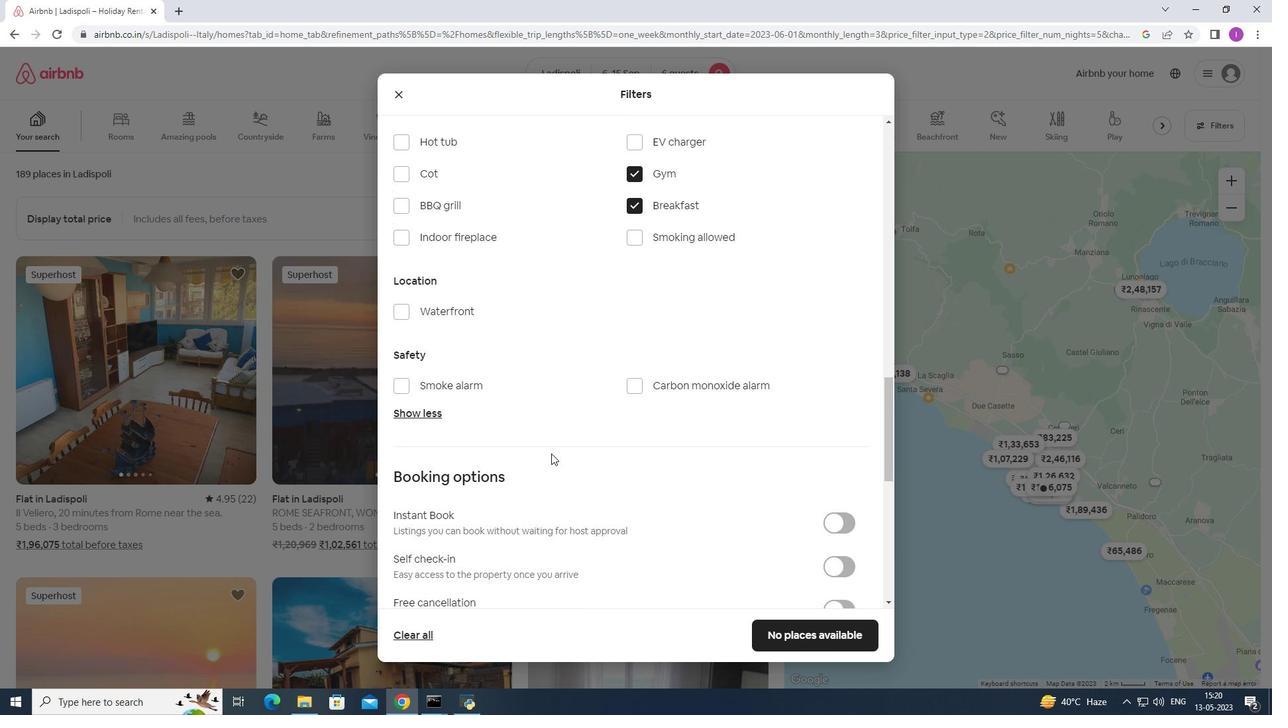 
Action: Mouse scrolled (550, 451) with delta (0, 0)
Screenshot: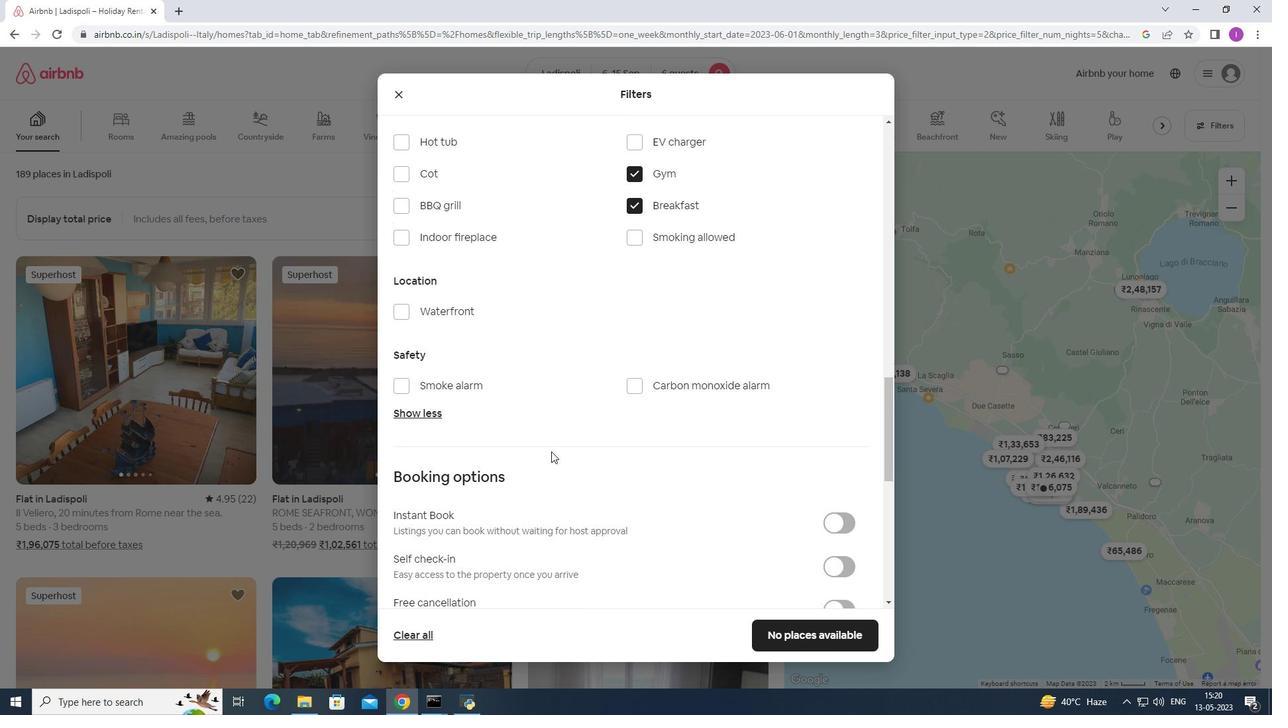
Action: Mouse scrolled (550, 451) with delta (0, 0)
Screenshot: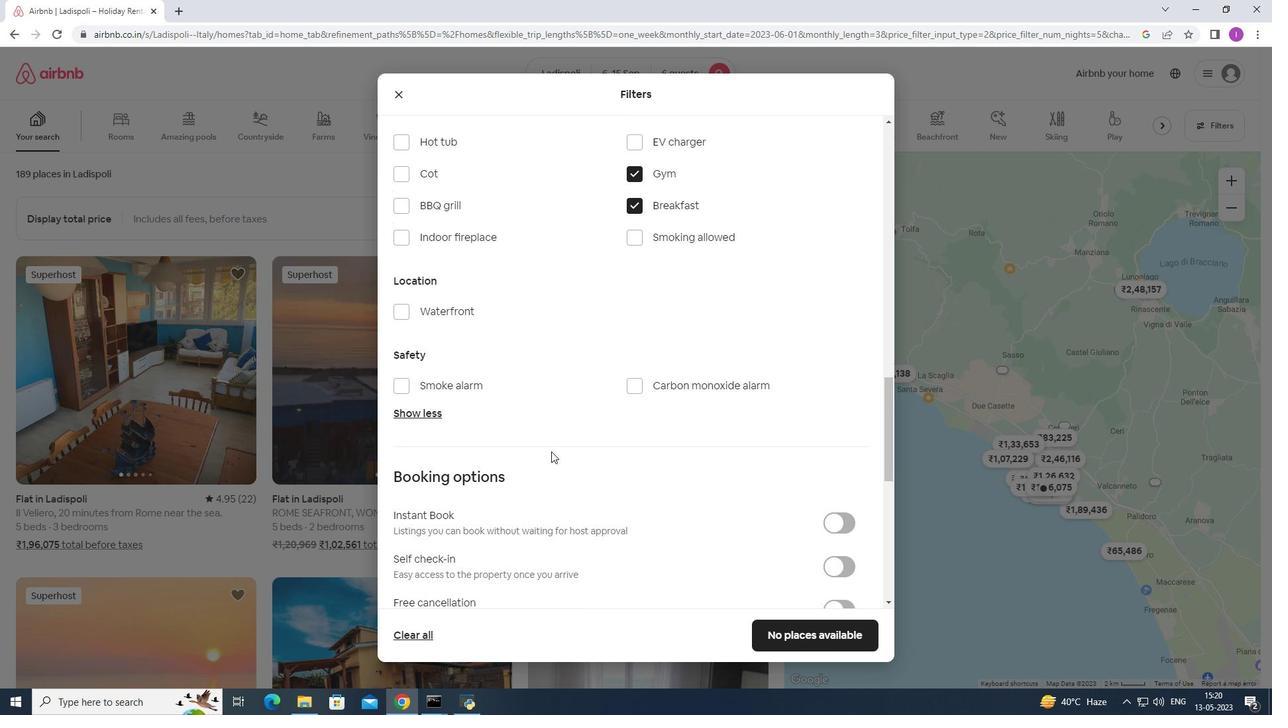 
Action: Mouse scrolled (550, 451) with delta (0, 0)
Screenshot: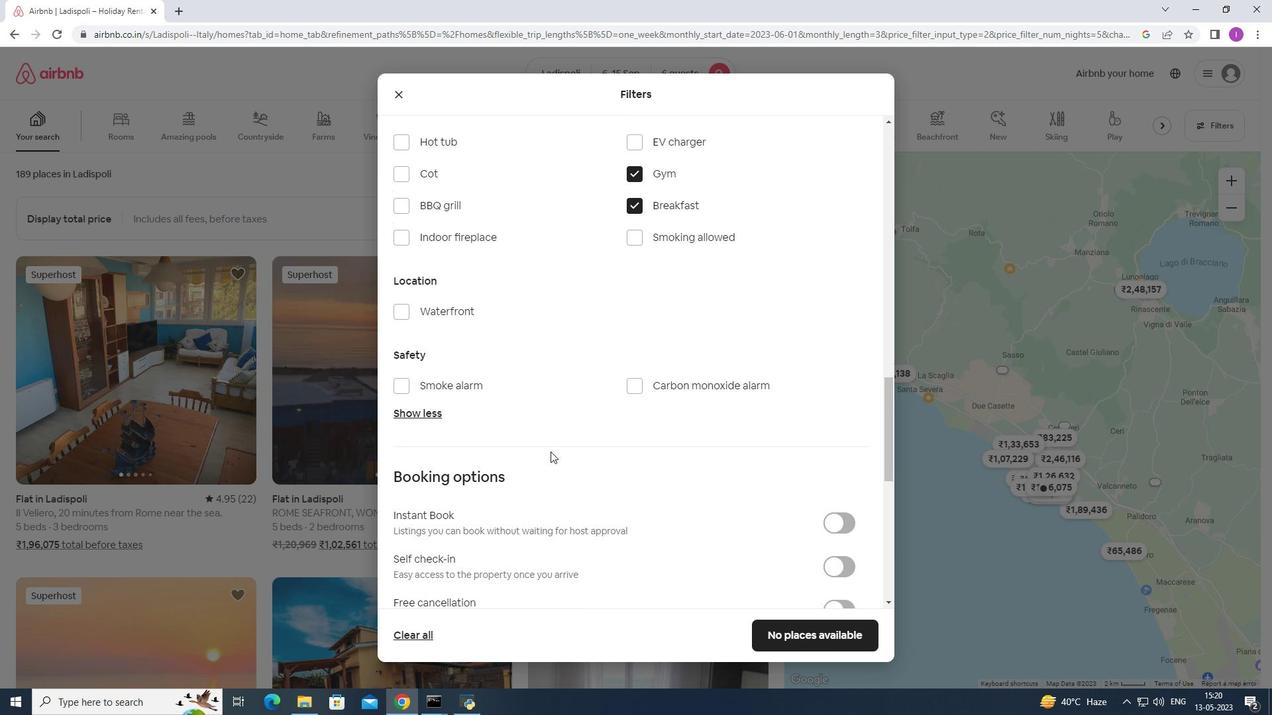 
Action: Mouse moved to (843, 364)
Screenshot: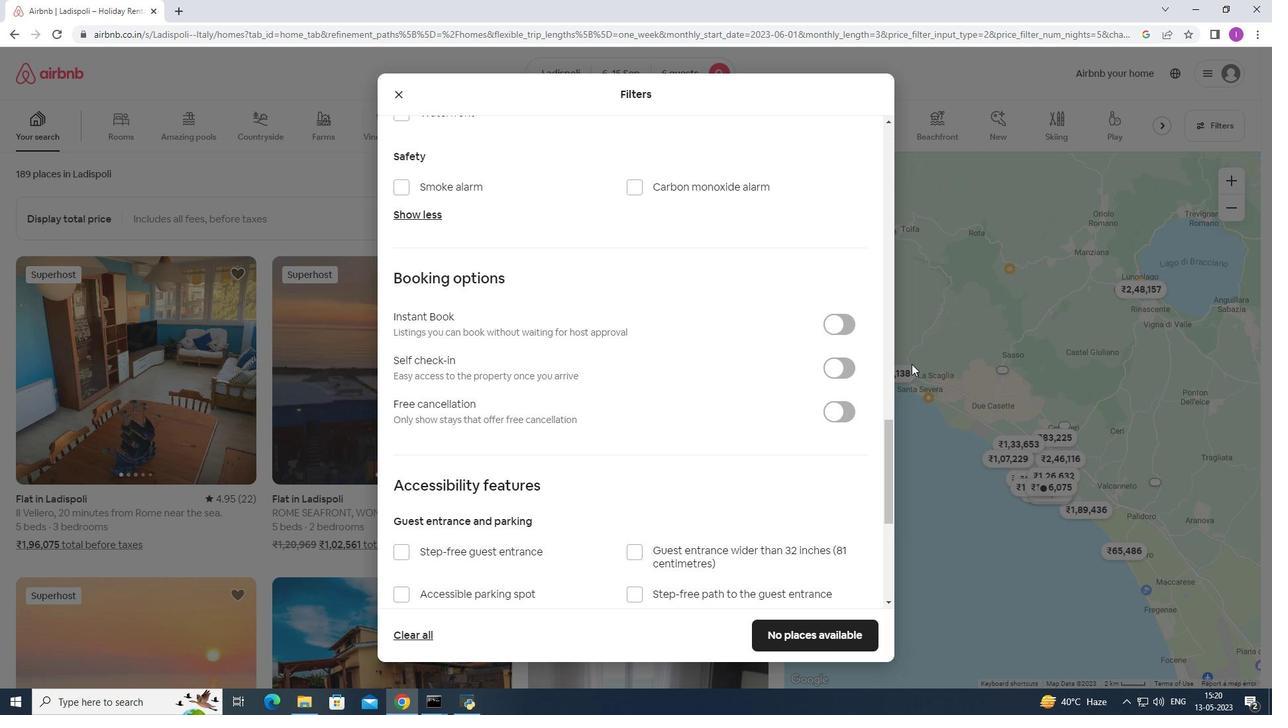 
Action: Mouse pressed left at (843, 364)
Screenshot: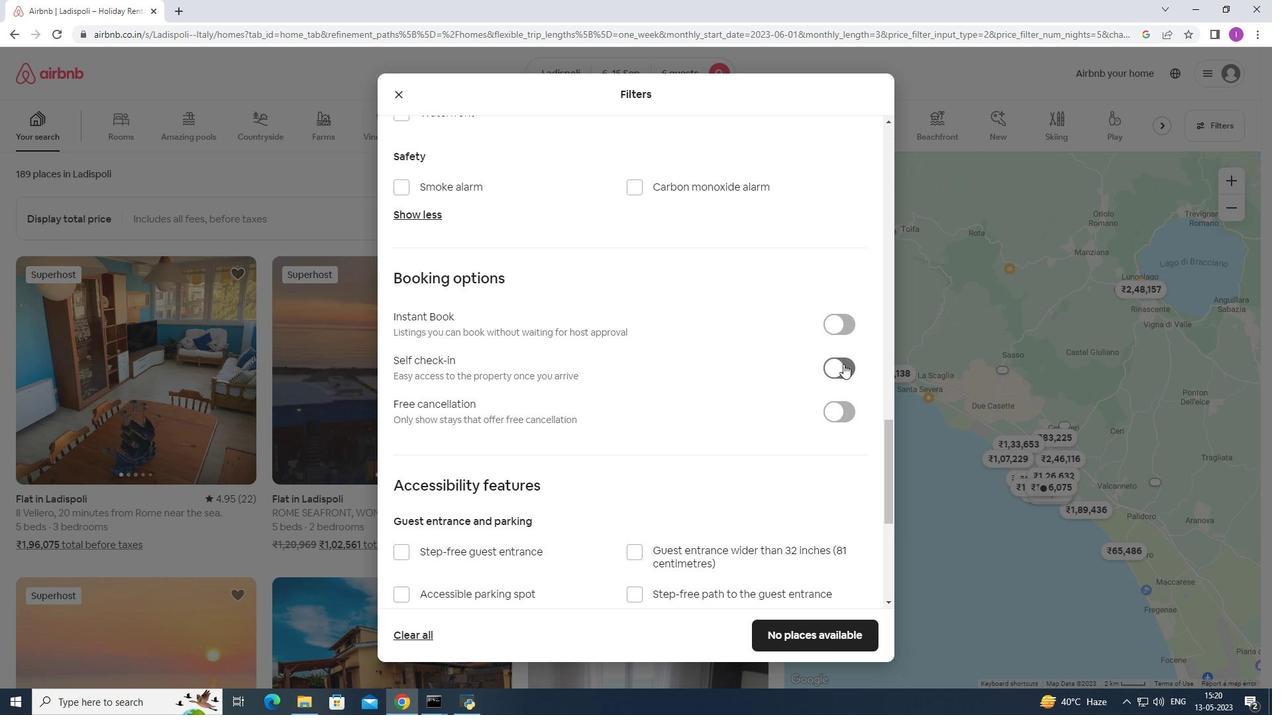 
Action: Mouse moved to (599, 432)
Screenshot: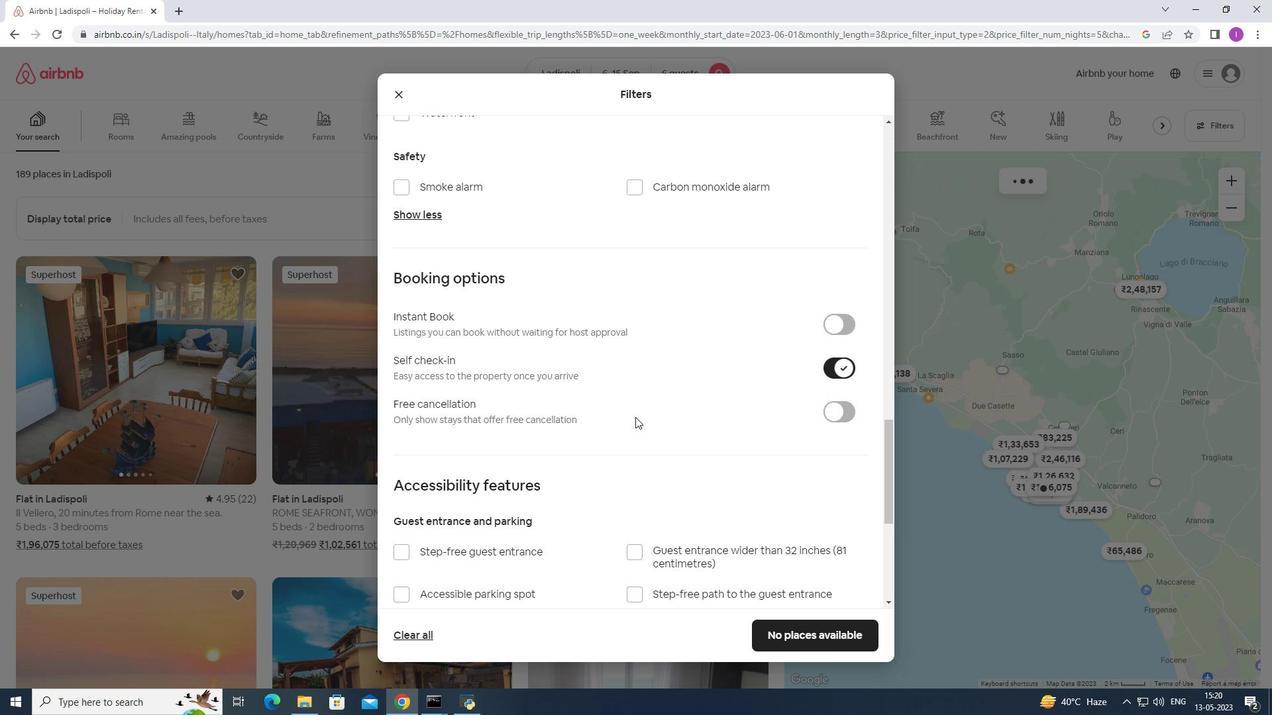 
Action: Mouse scrolled (599, 431) with delta (0, 0)
Screenshot: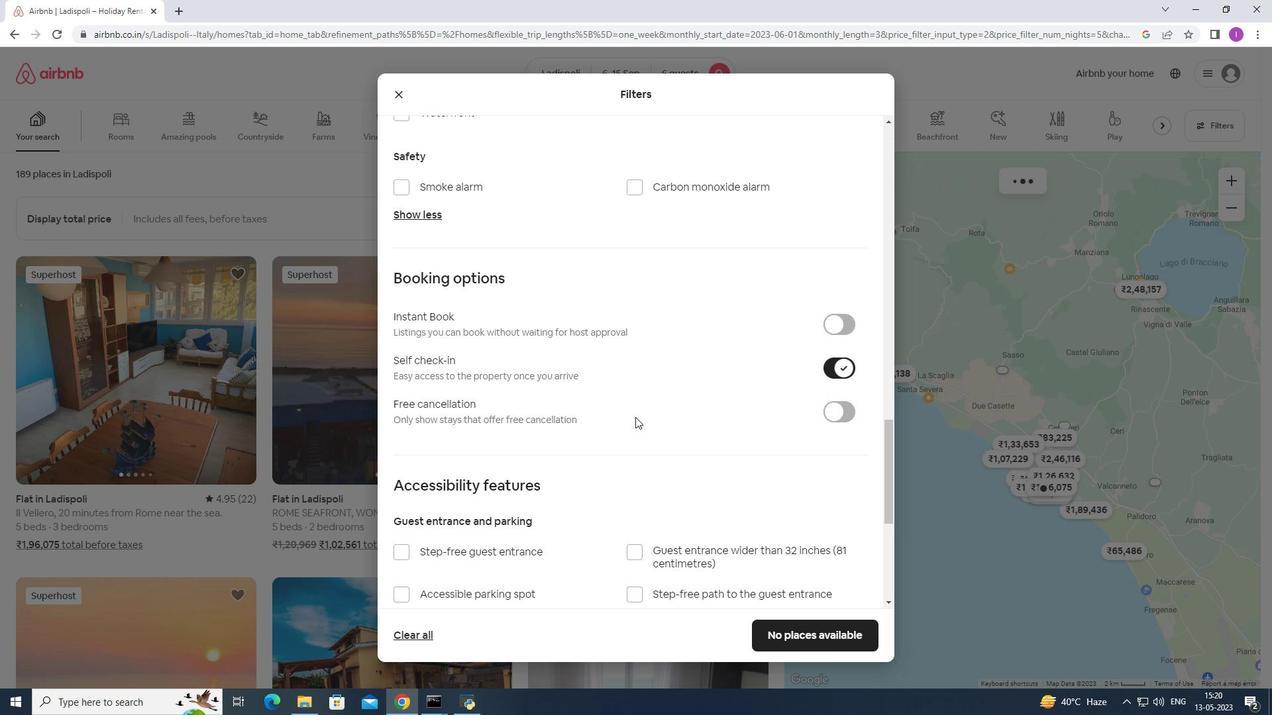 
Action: Mouse moved to (598, 434)
Screenshot: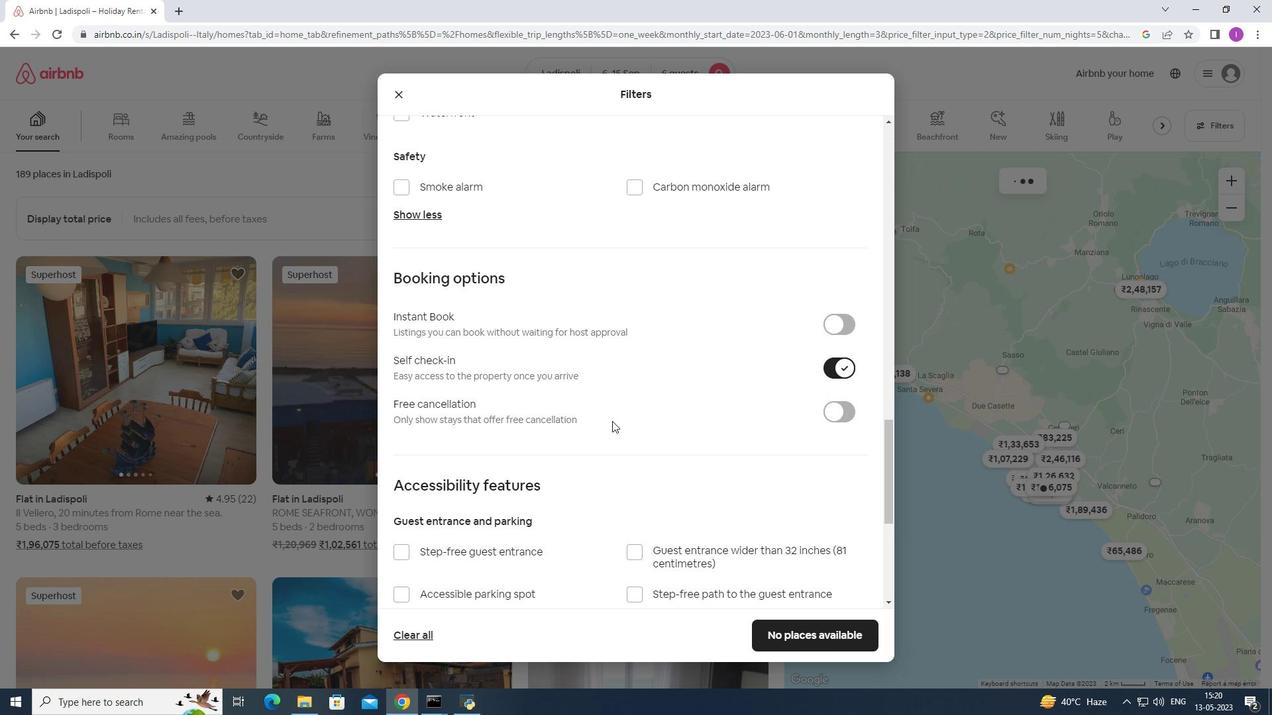 
Action: Mouse scrolled (598, 434) with delta (0, 0)
Screenshot: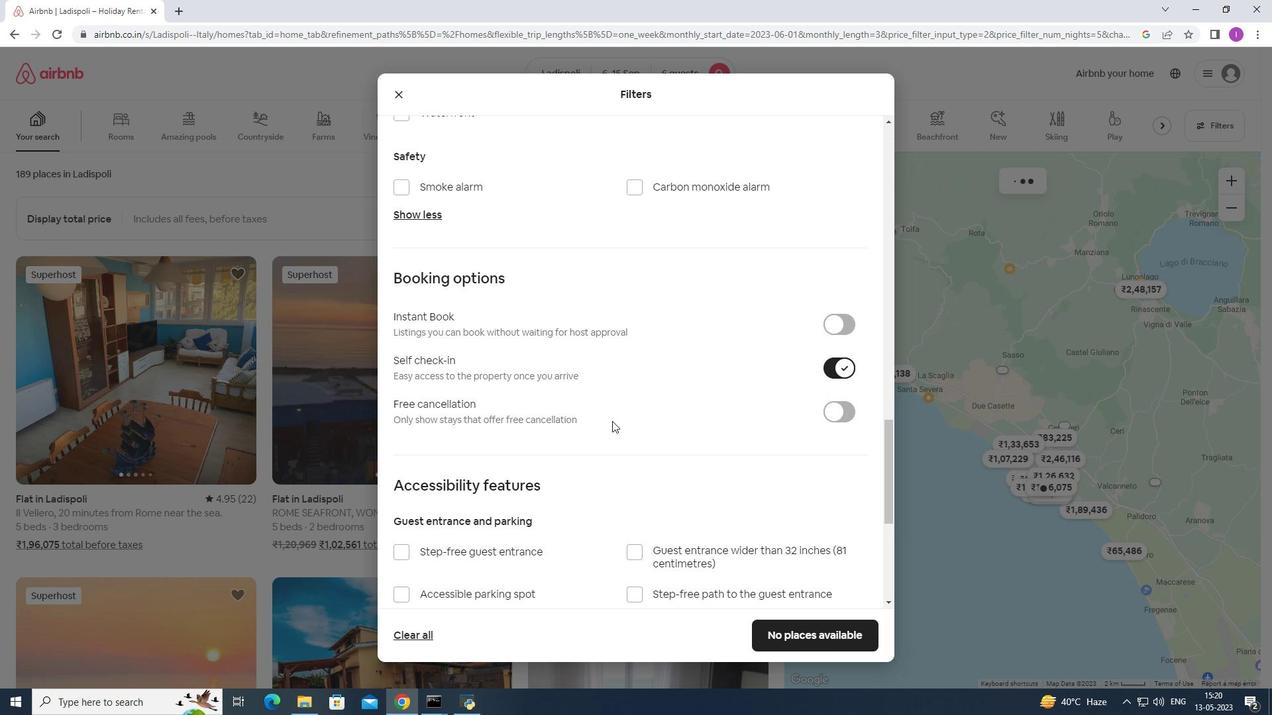 
Action: Mouse moved to (596, 437)
Screenshot: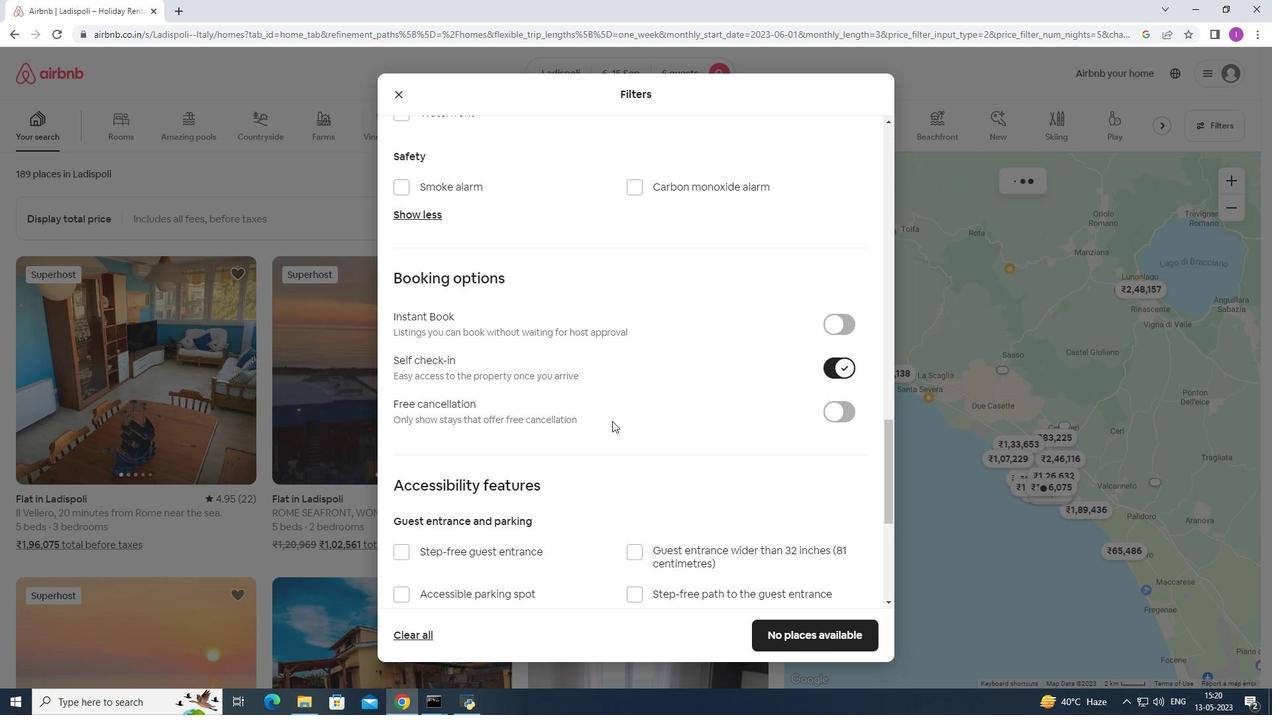 
Action: Mouse scrolled (596, 436) with delta (0, 0)
Screenshot: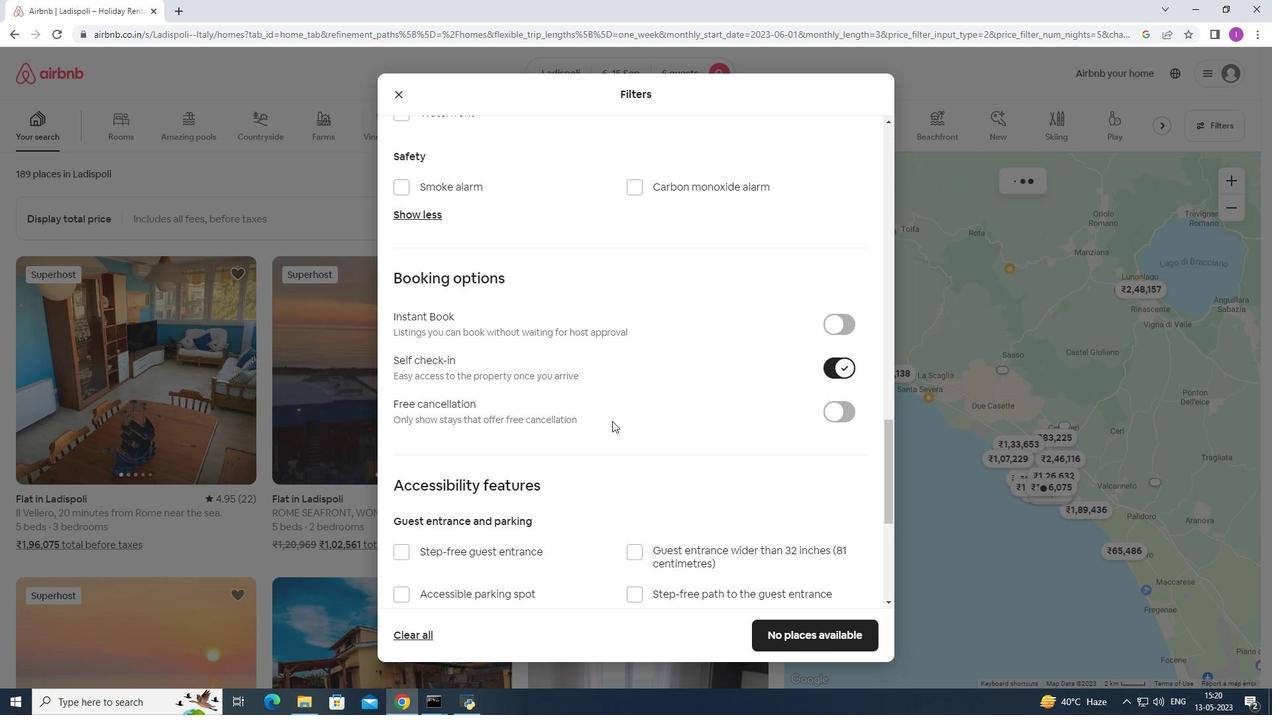 
Action: Mouse moved to (595, 437)
Screenshot: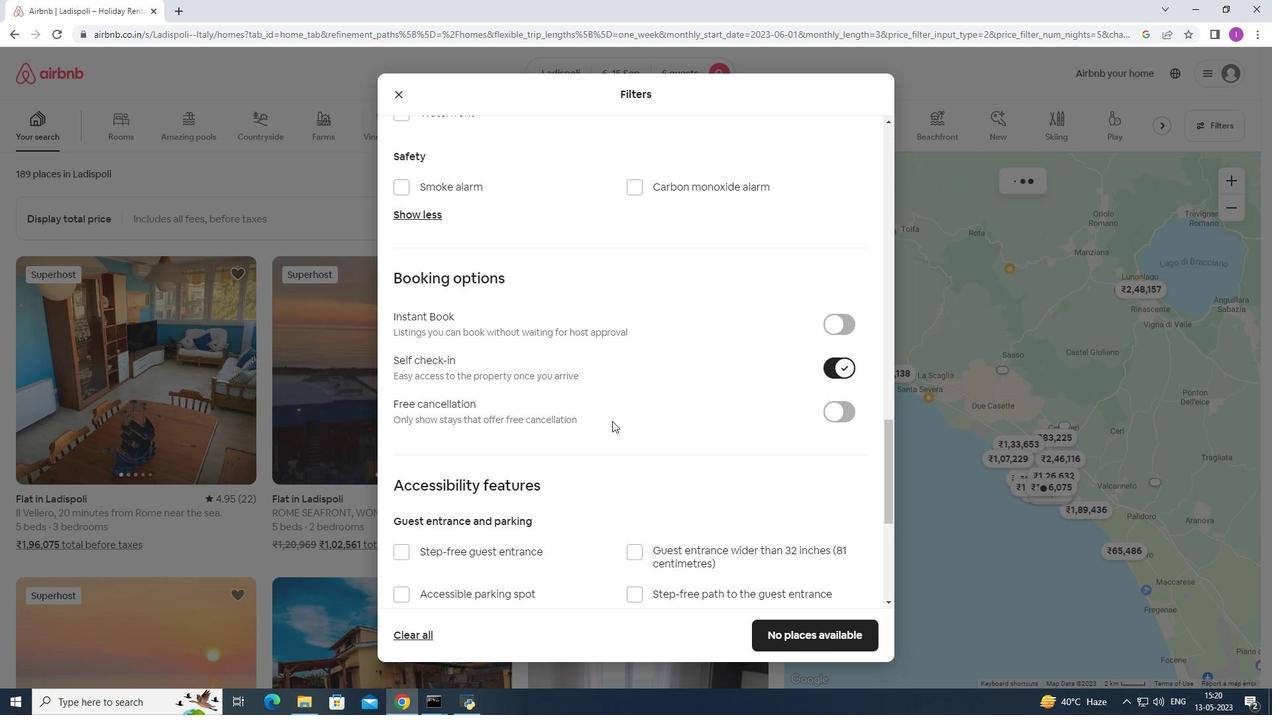 
Action: Mouse scrolled (596, 436) with delta (0, 0)
Screenshot: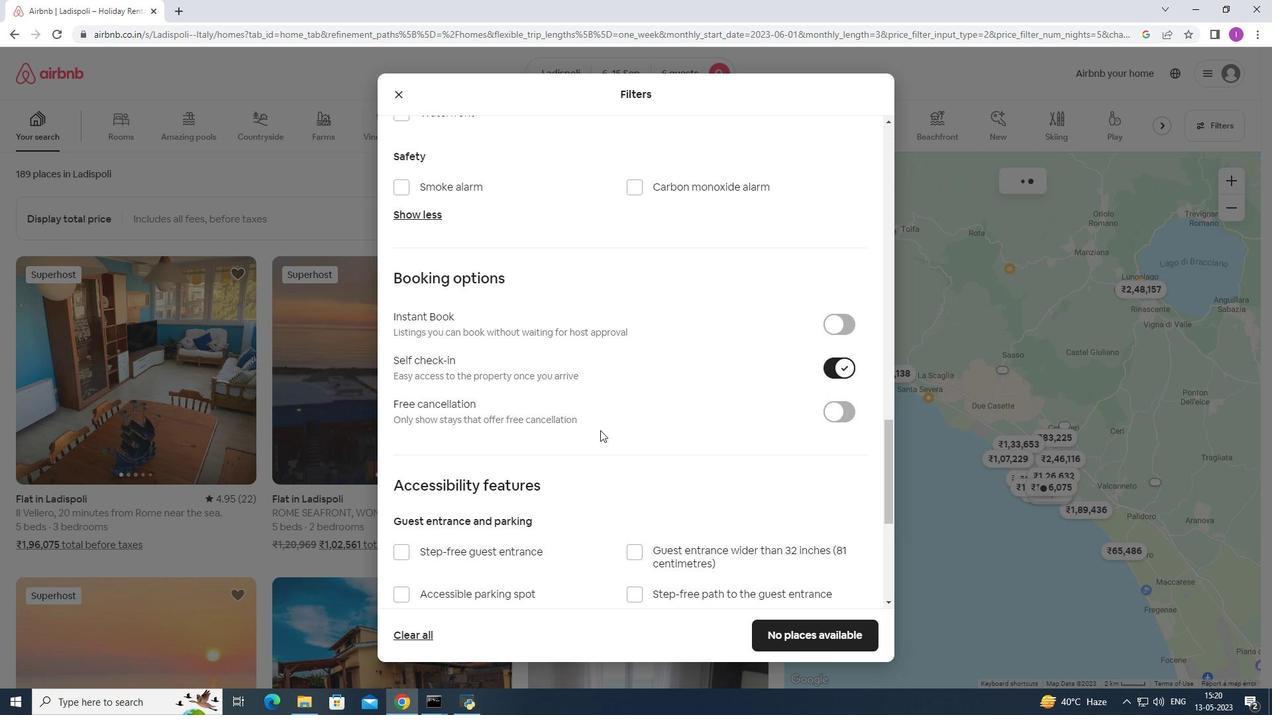 
Action: Mouse moved to (577, 428)
Screenshot: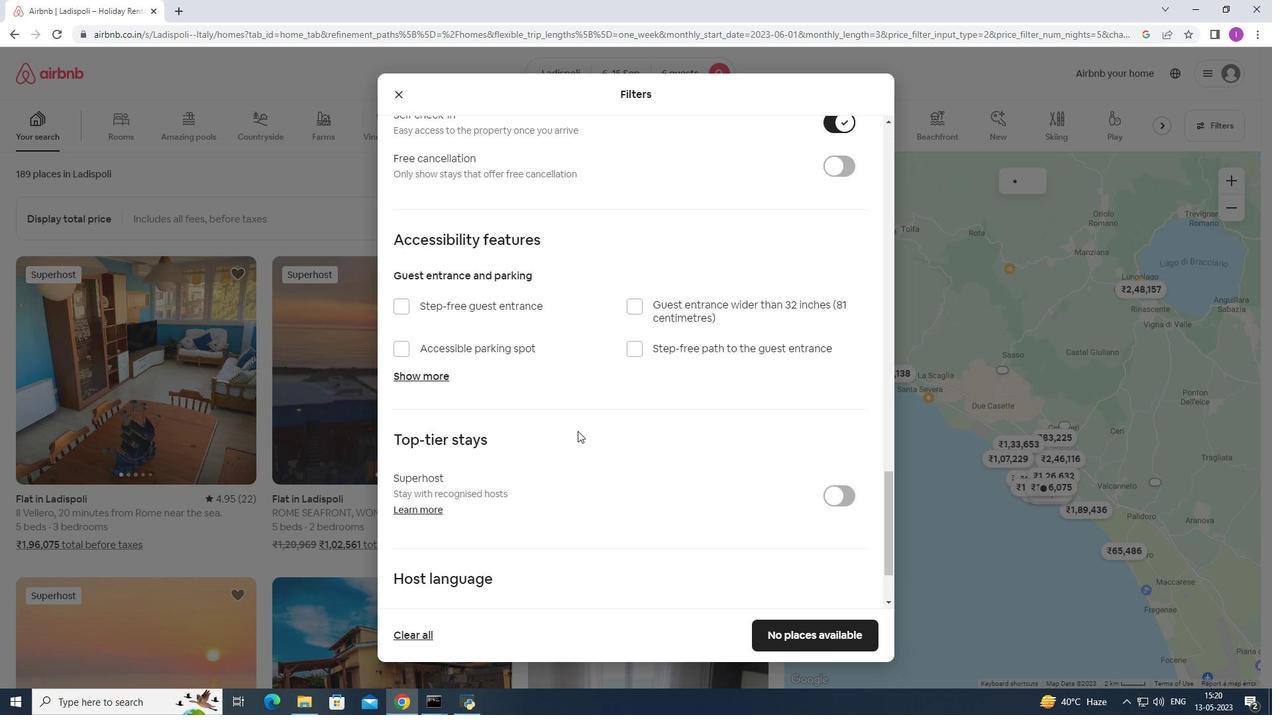 
Action: Mouse scrolled (577, 428) with delta (0, 0)
Screenshot: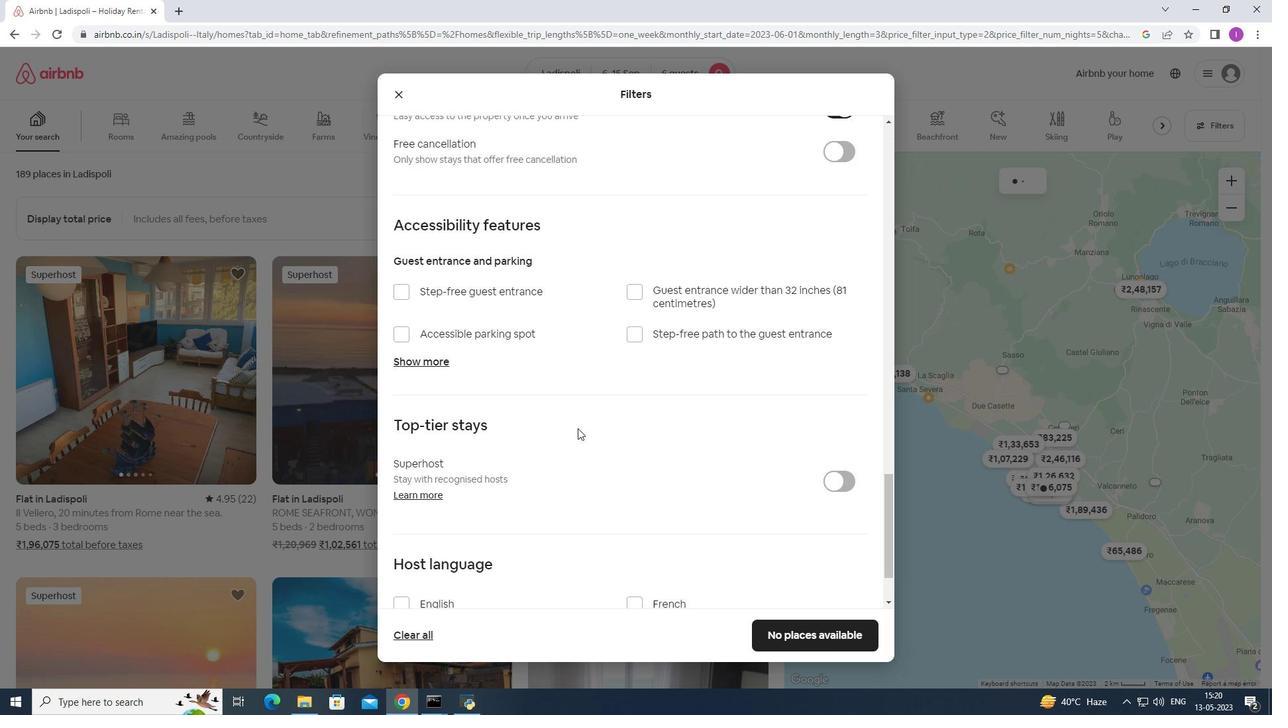 
Action: Mouse scrolled (577, 428) with delta (0, 0)
Screenshot: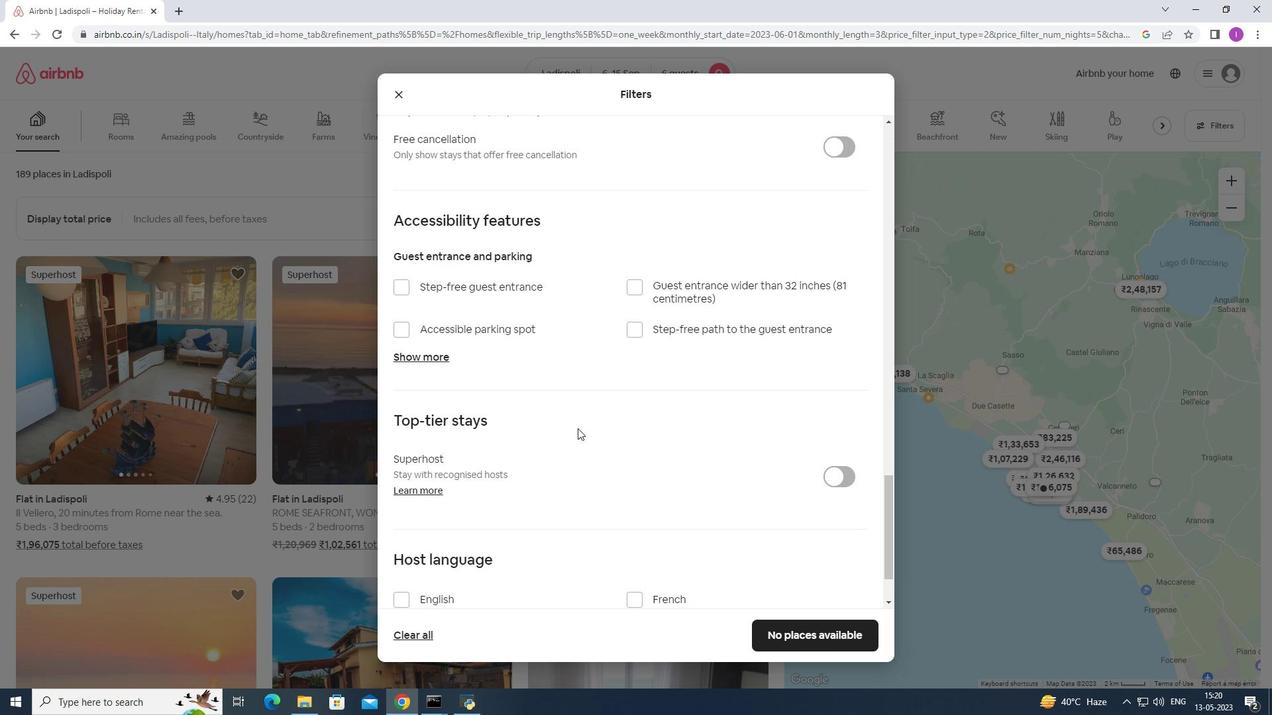 
Action: Mouse scrolled (577, 428) with delta (0, 0)
Screenshot: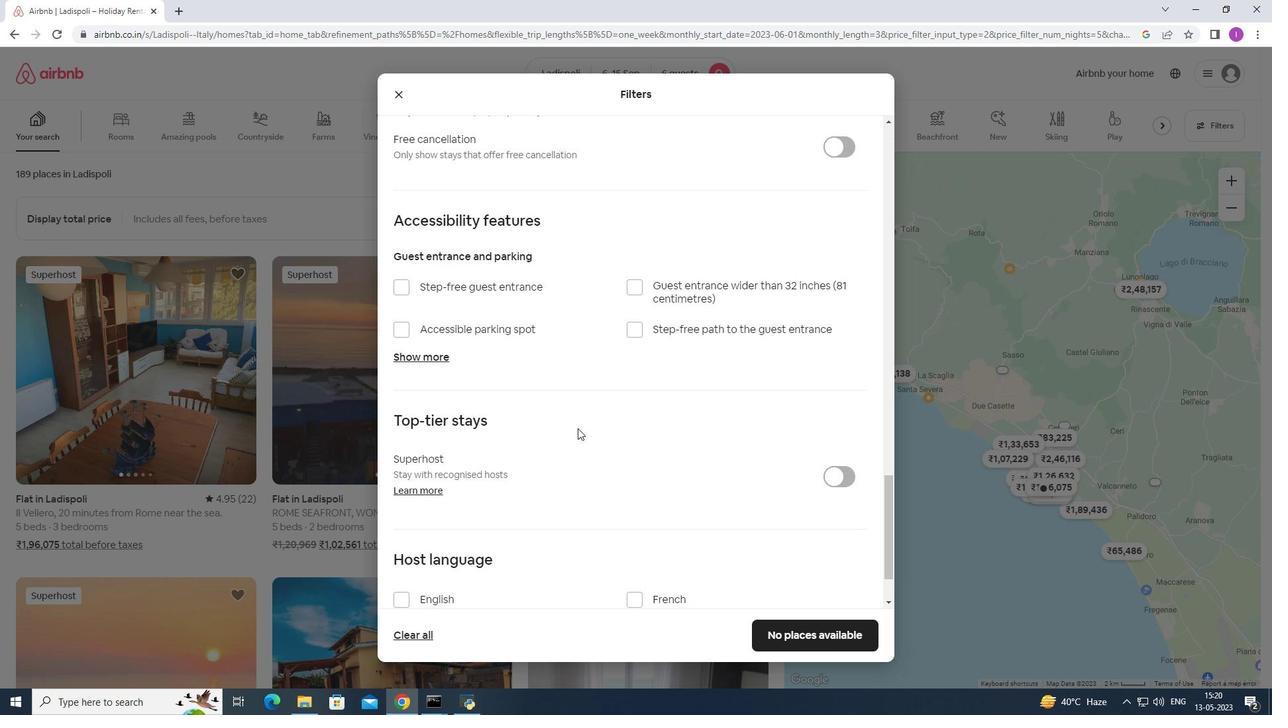 
Action: Mouse scrolled (577, 428) with delta (0, 0)
Screenshot: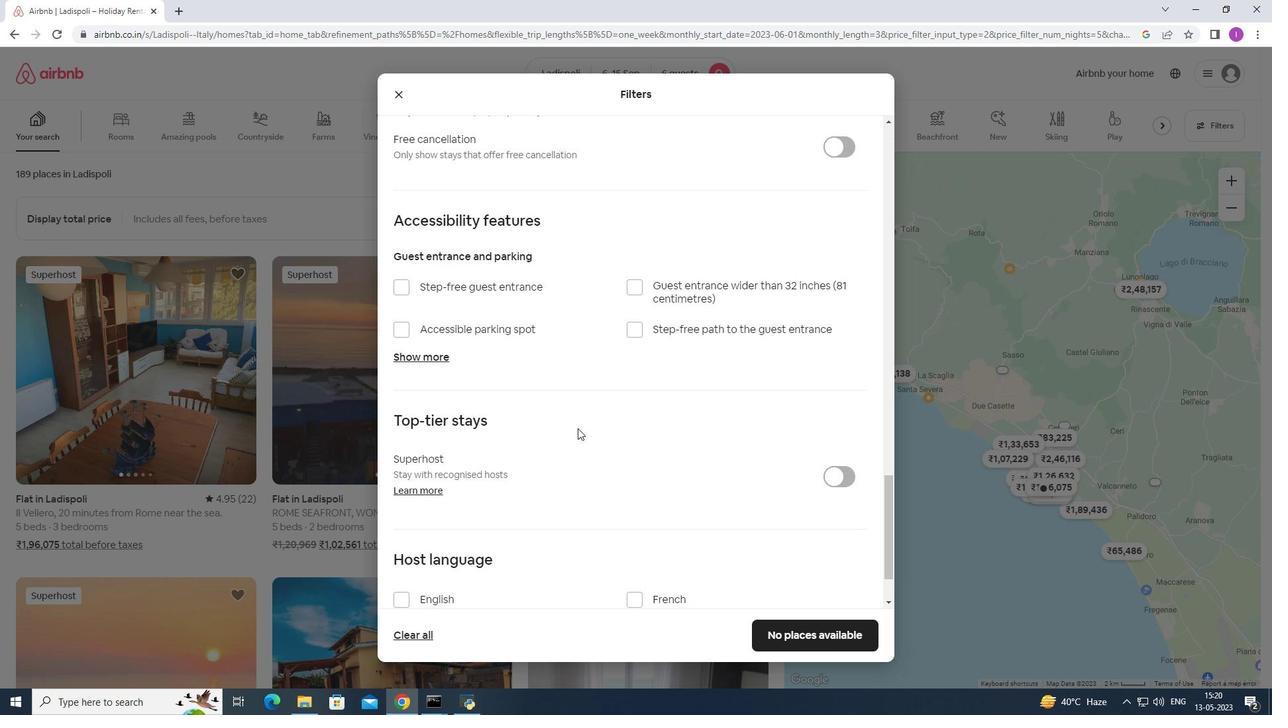 
Action: Mouse scrolled (577, 428) with delta (0, 0)
Screenshot: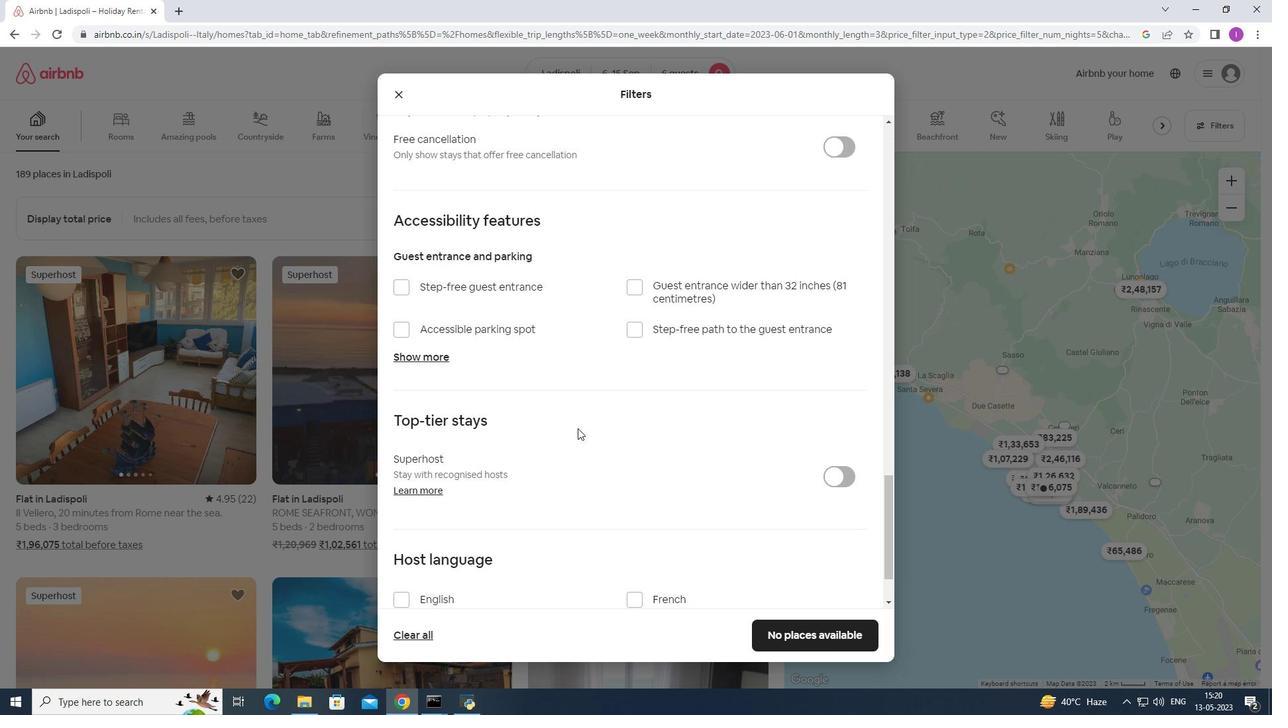 
Action: Mouse moved to (580, 426)
Screenshot: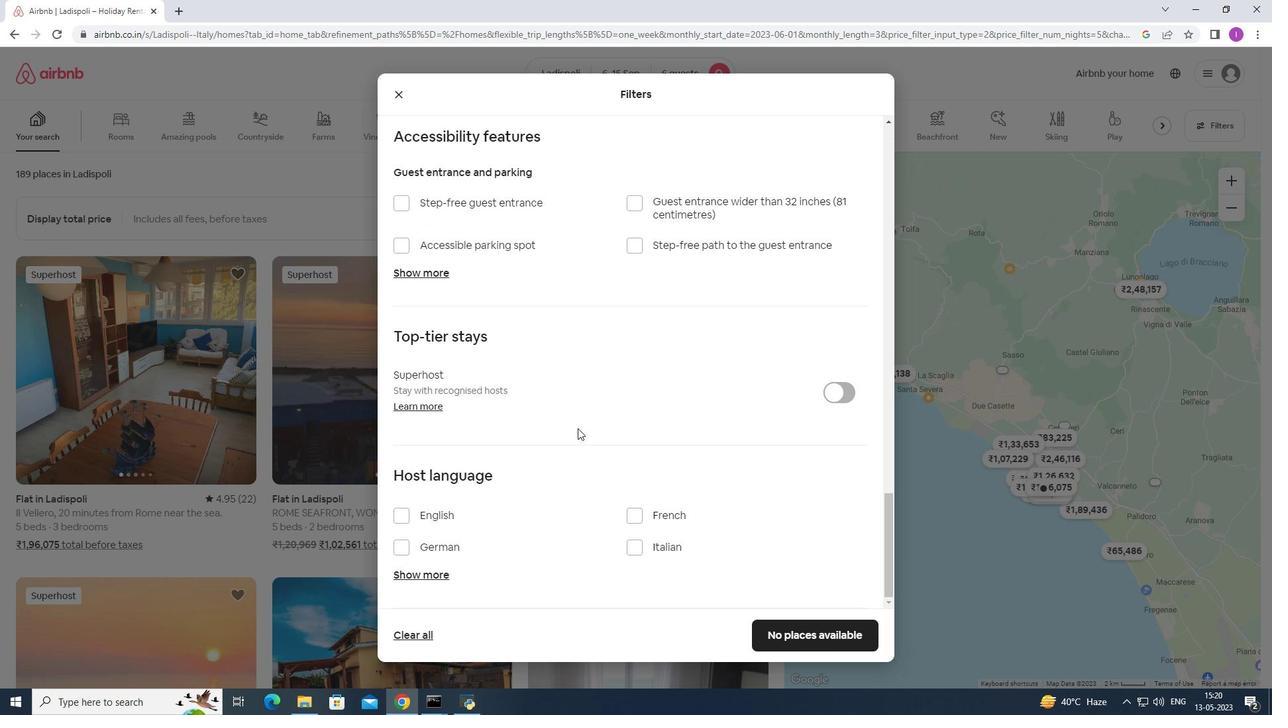 
Action: Mouse scrolled (580, 426) with delta (0, 0)
Screenshot: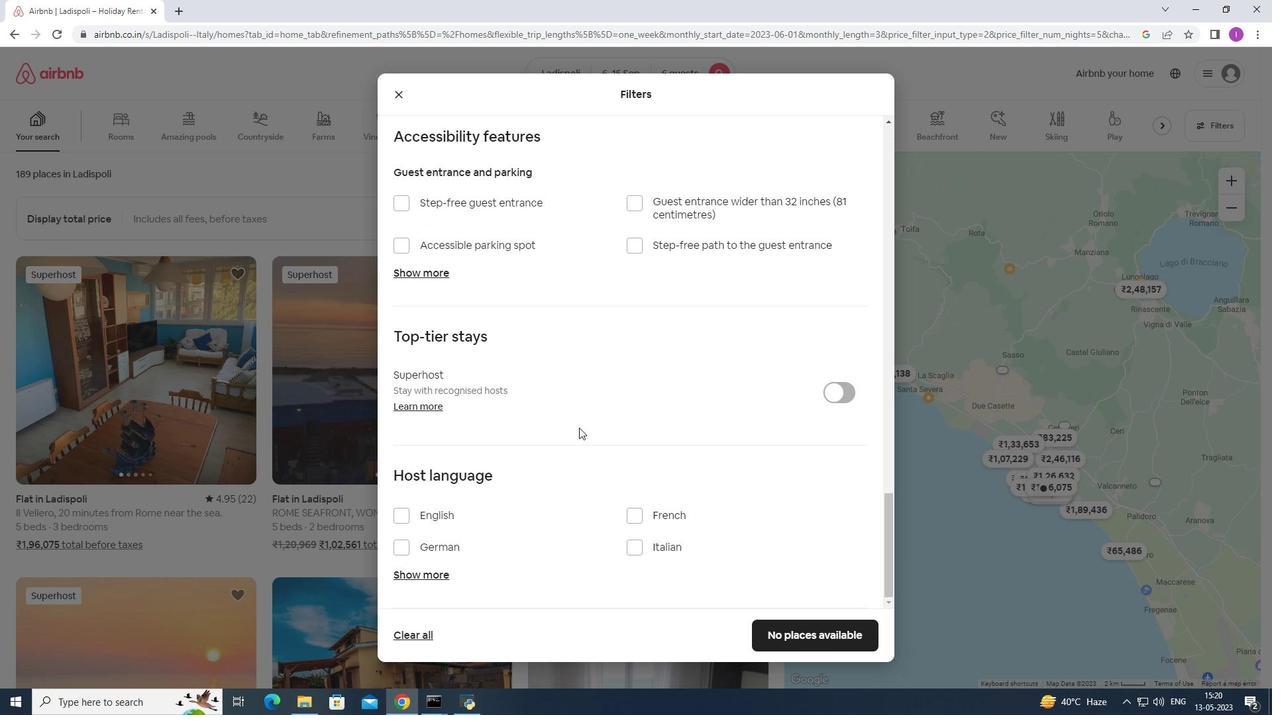 
Action: Mouse scrolled (580, 426) with delta (0, 0)
Screenshot: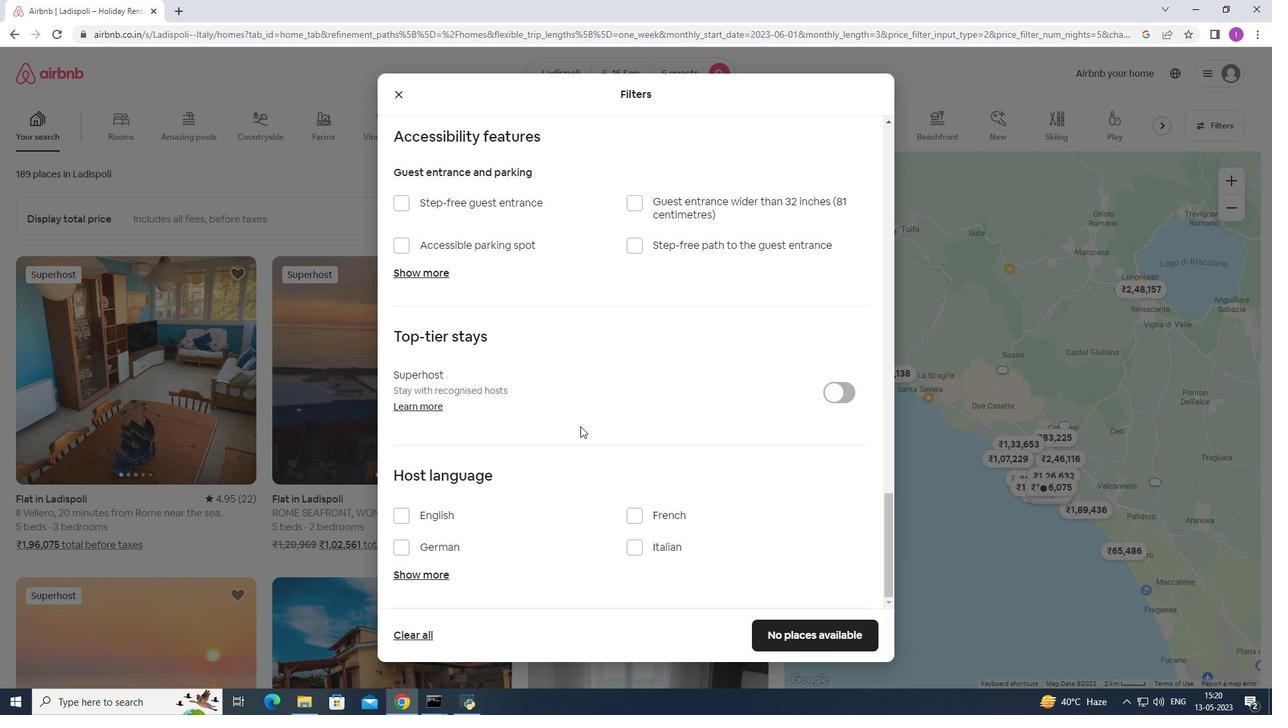 
Action: Mouse scrolled (580, 426) with delta (0, 0)
Screenshot: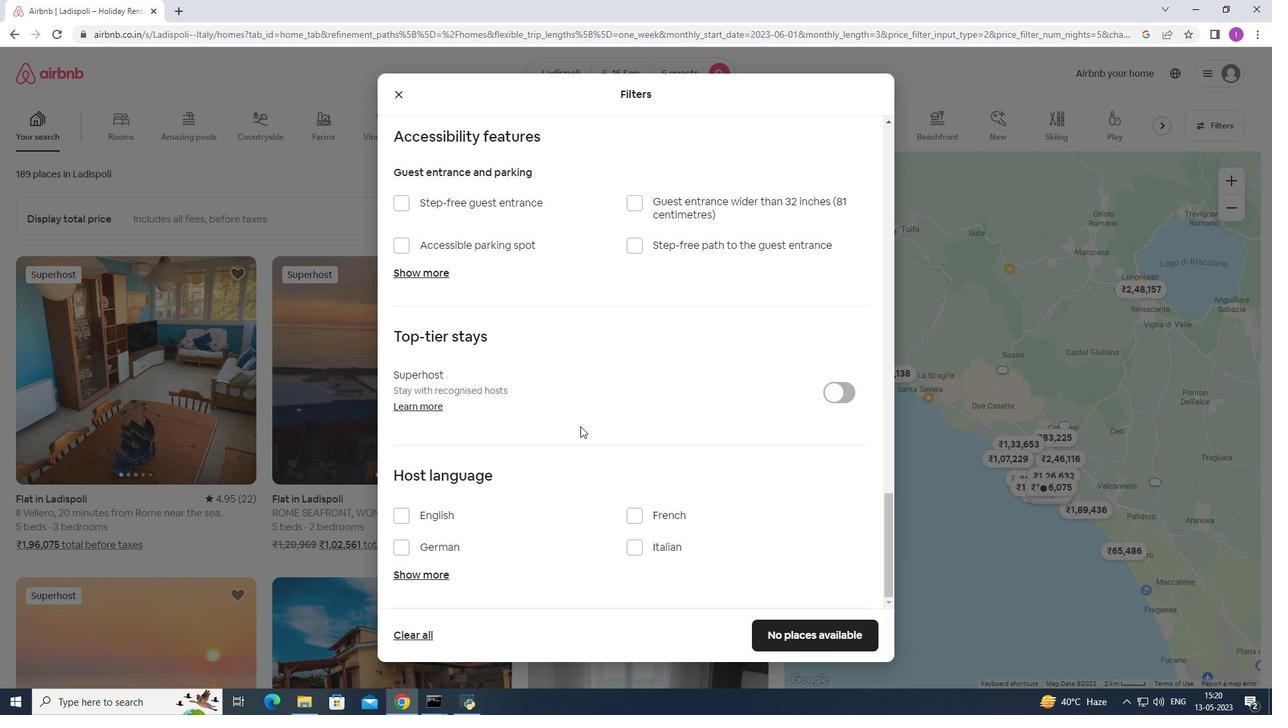 
Action: Mouse scrolled (580, 426) with delta (0, 0)
Screenshot: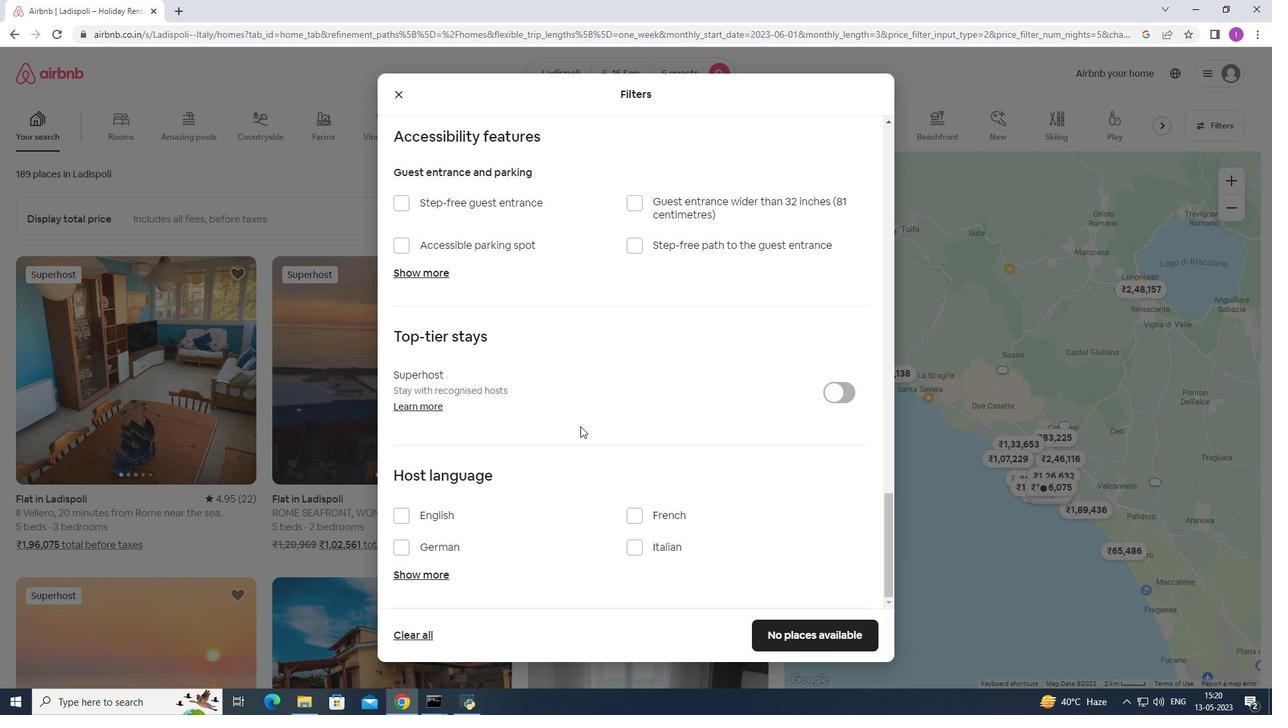 
Action: Mouse moved to (396, 514)
Screenshot: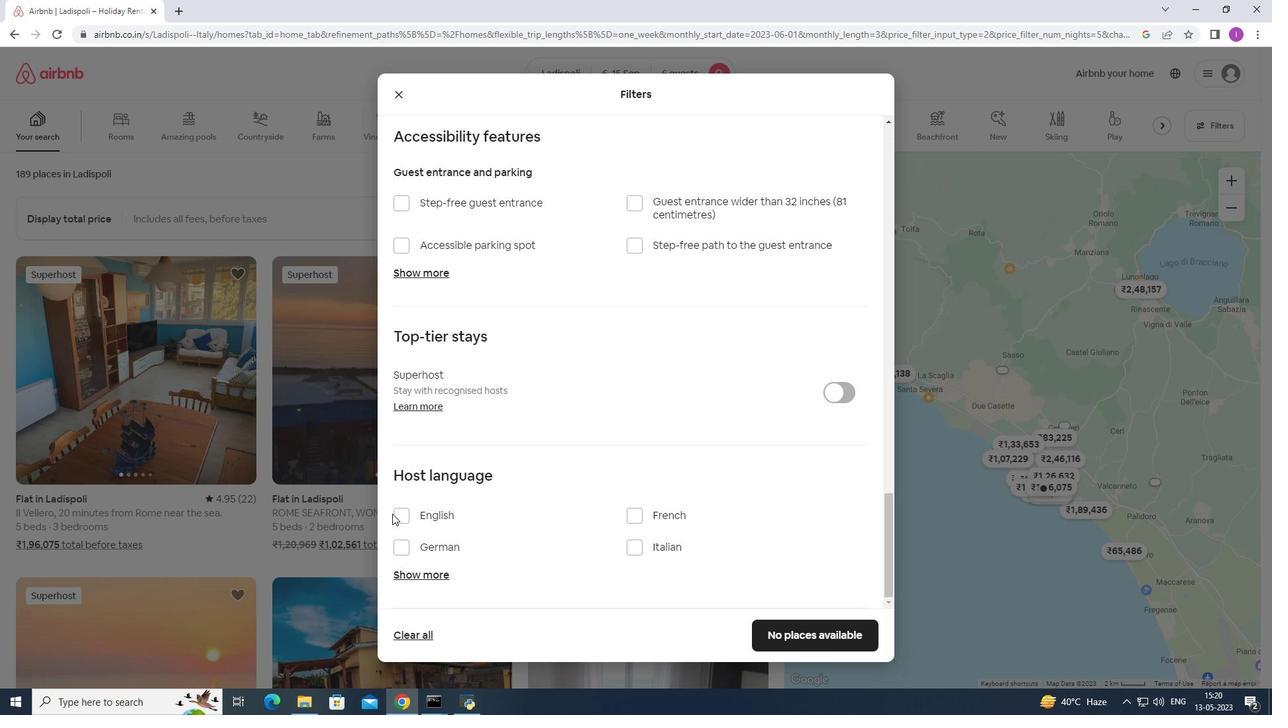 
Action: Mouse pressed left at (396, 514)
Screenshot: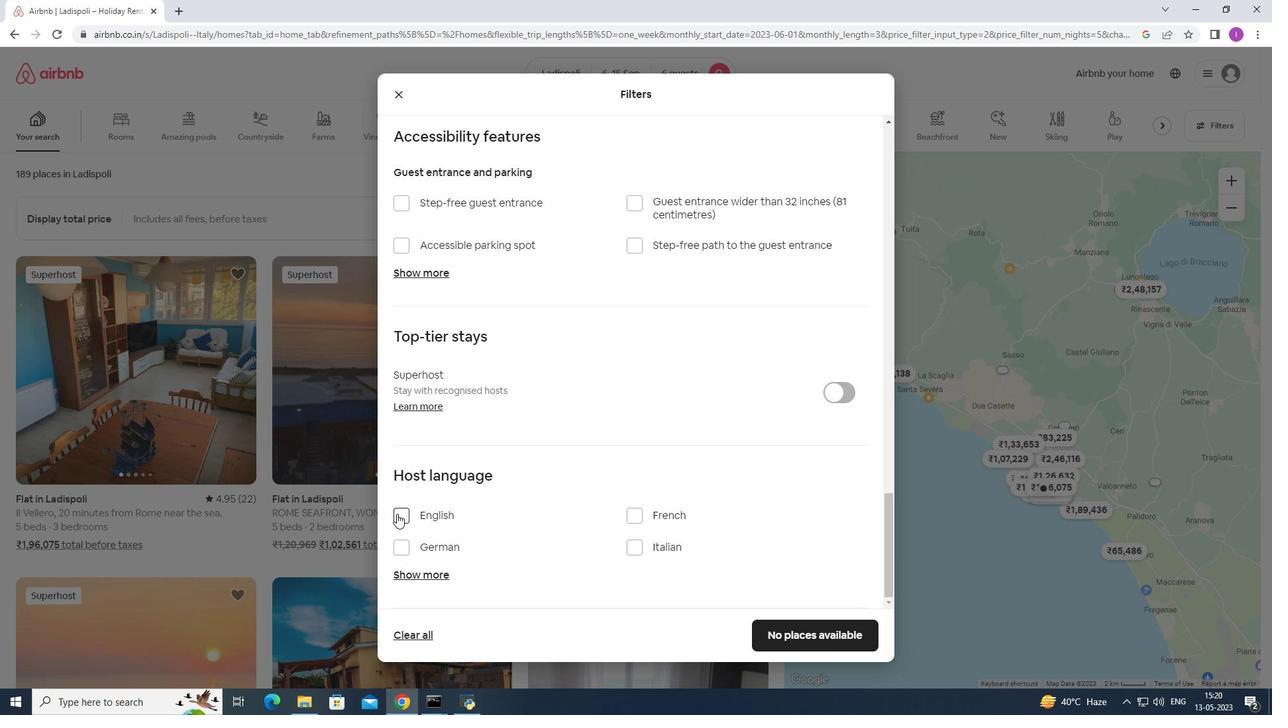 
Action: Mouse moved to (789, 628)
Screenshot: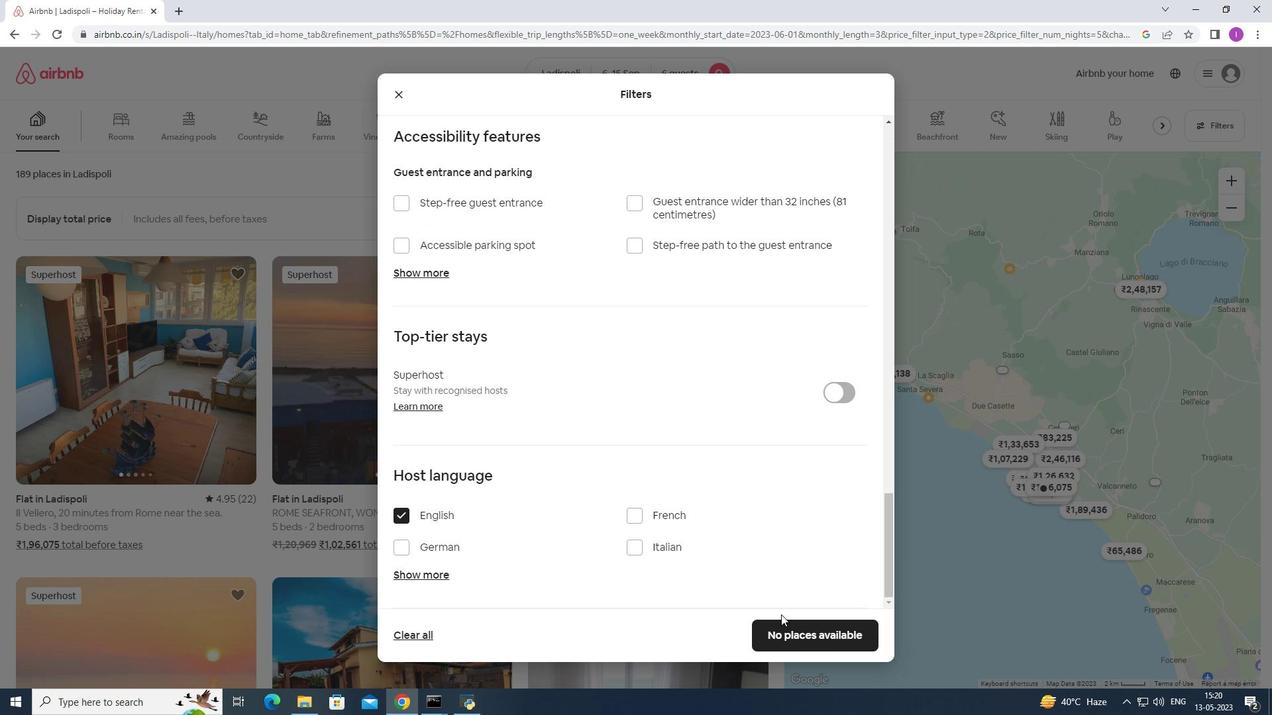 
Action: Mouse pressed left at (789, 628)
Screenshot: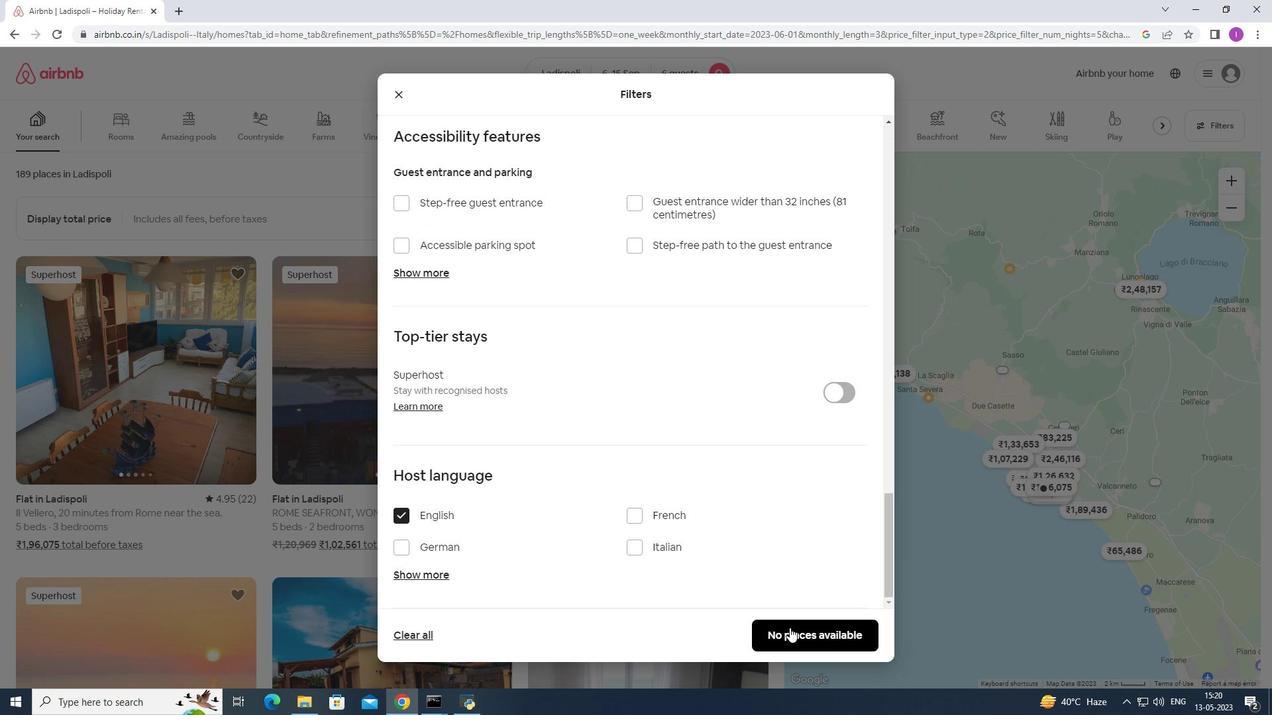 
Action: Mouse moved to (469, 397)
Screenshot: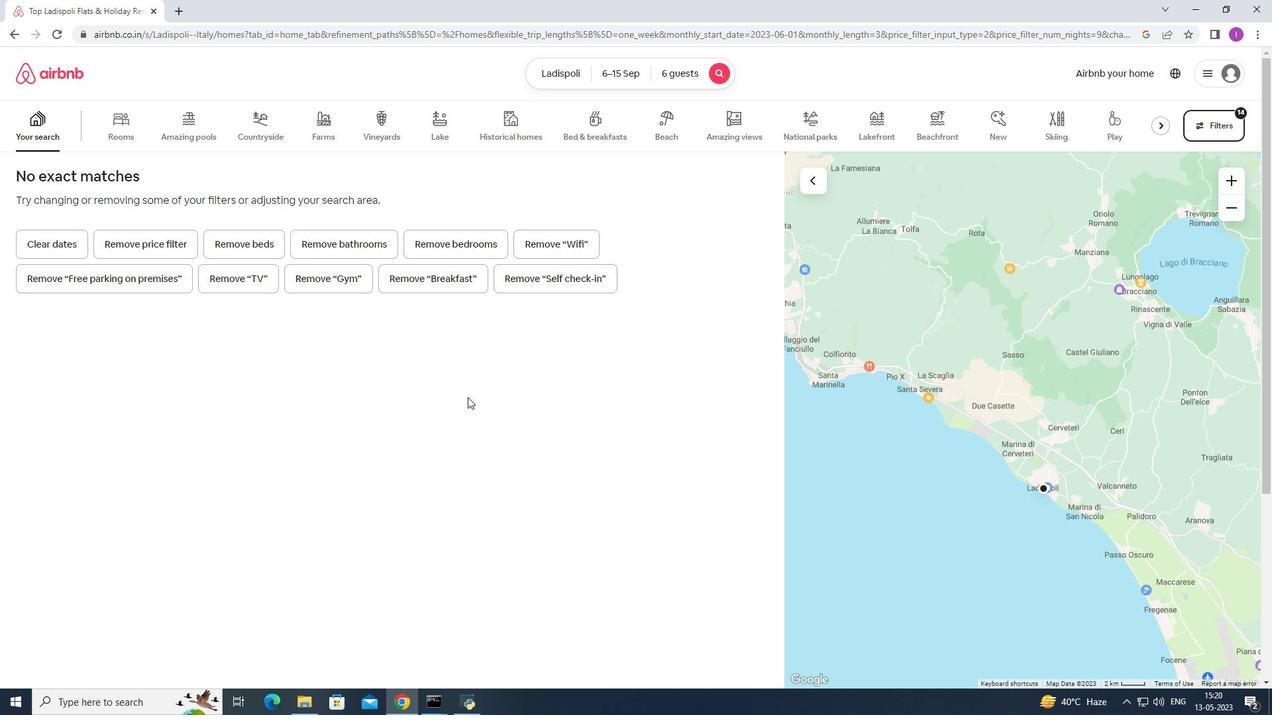 
